 Task: Look for space in Moskovskiy, Russia from 6th September, 2023 to 15th September, 2023 for 6 adults in price range Rs.8000 to Rs.12000. Place can be entire place or private room with 6 bedrooms having 6 beds and 6 bathrooms. Property type can be house, flat, guest house. Amenities needed are: wifi, TV, free parkinig on premises, gym, breakfast. Booking option can be shelf check-in. Required host language is English.
Action: Mouse moved to (563, 112)
Screenshot: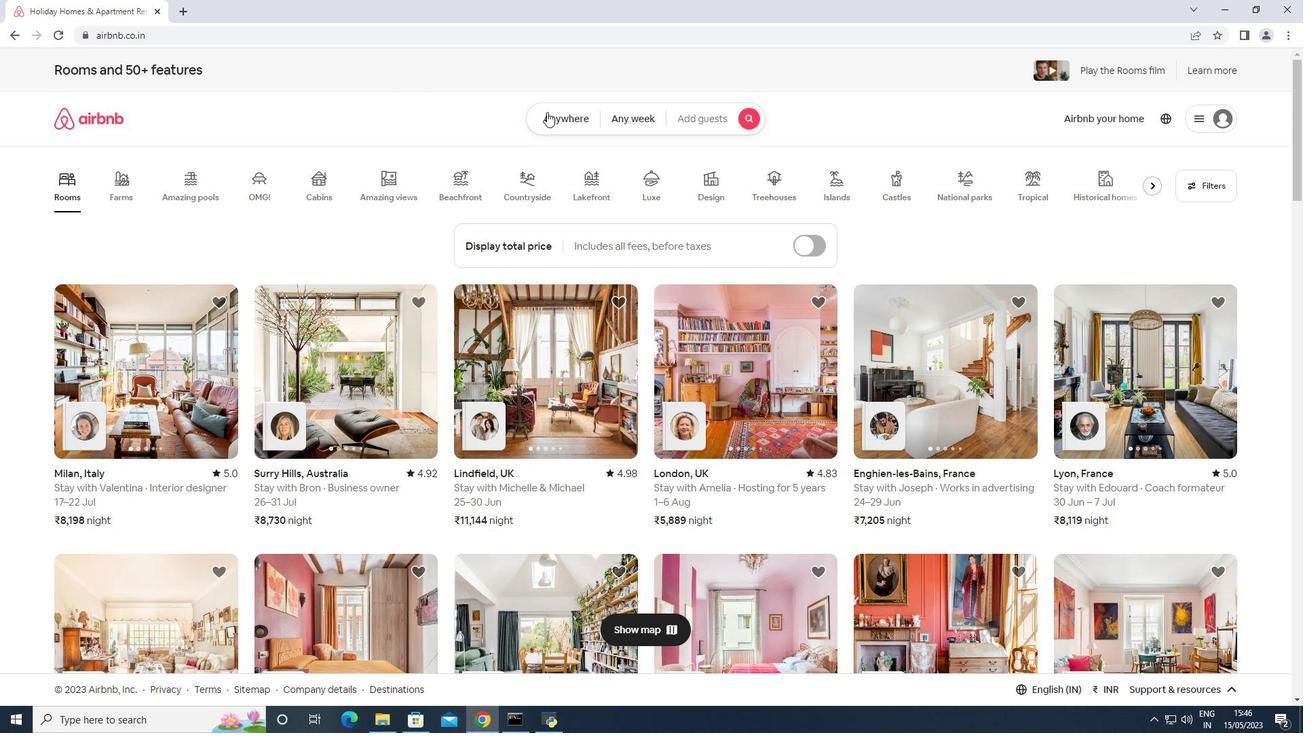 
Action: Mouse pressed left at (563, 112)
Screenshot: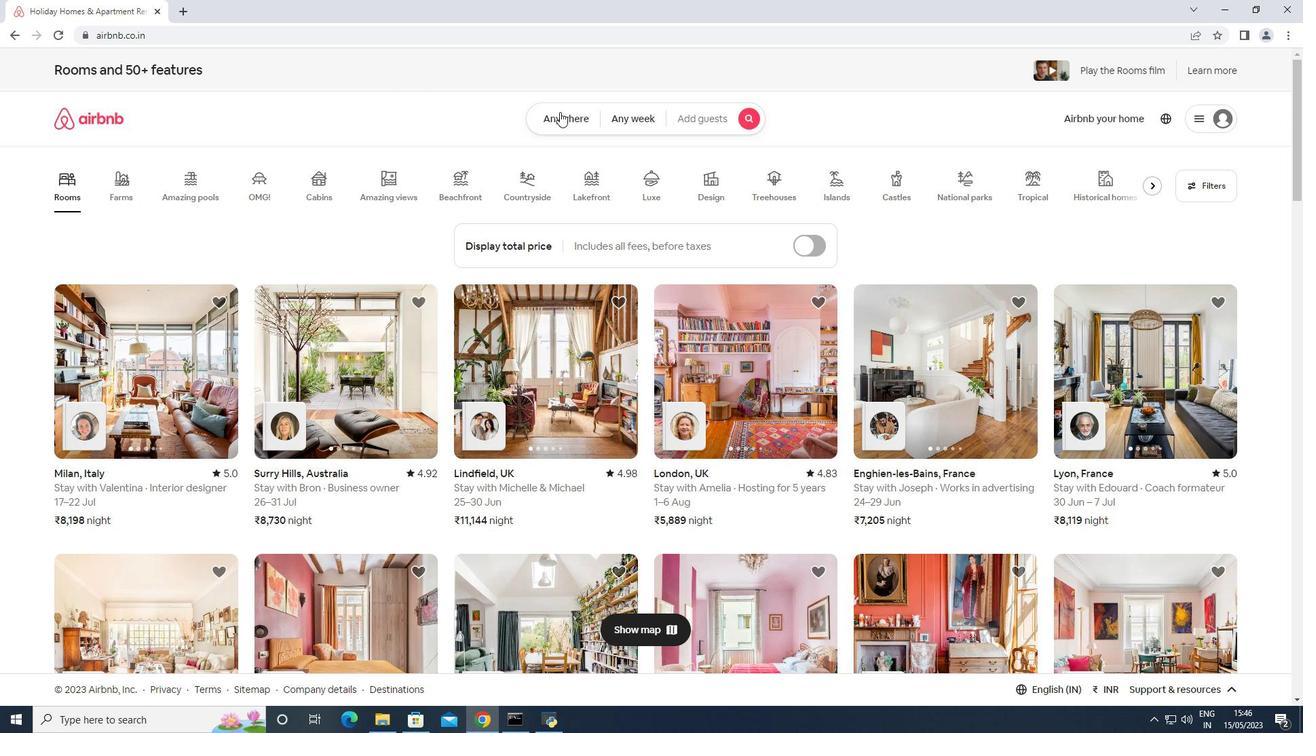 
Action: Mouse moved to (398, 170)
Screenshot: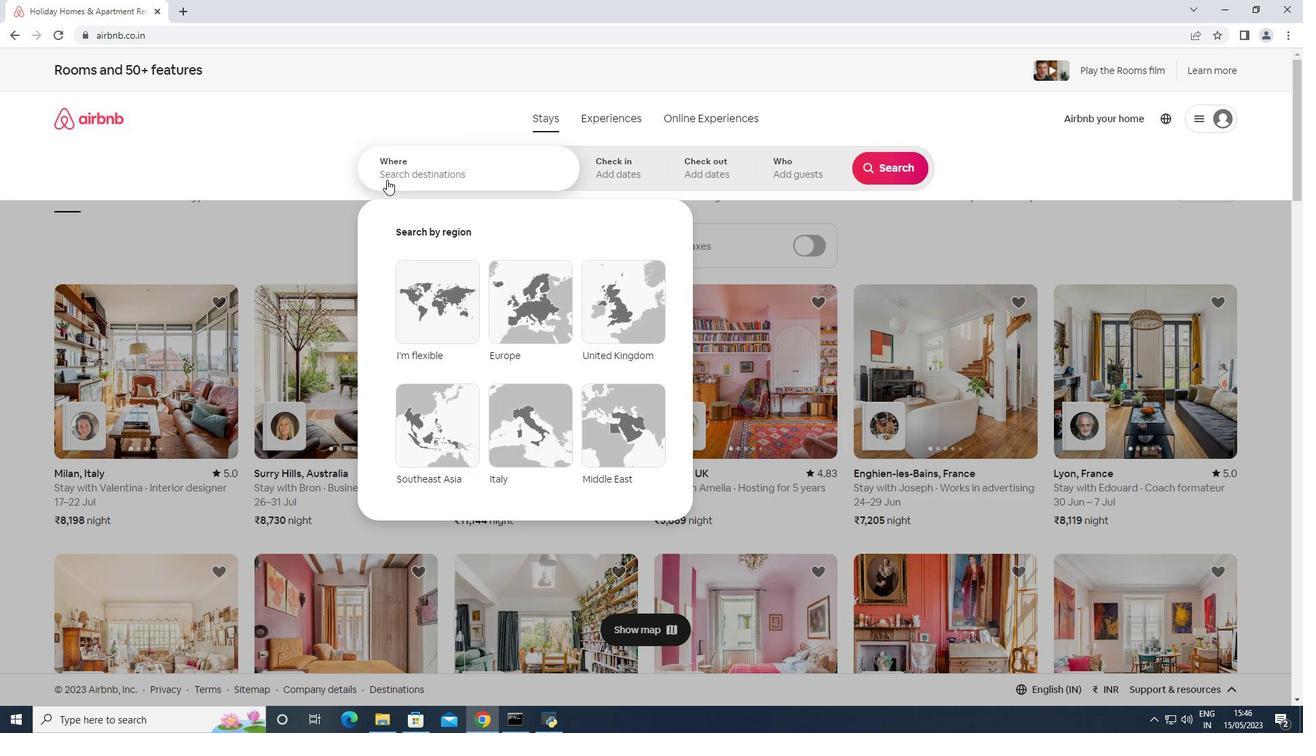 
Action: Mouse pressed left at (398, 170)
Screenshot: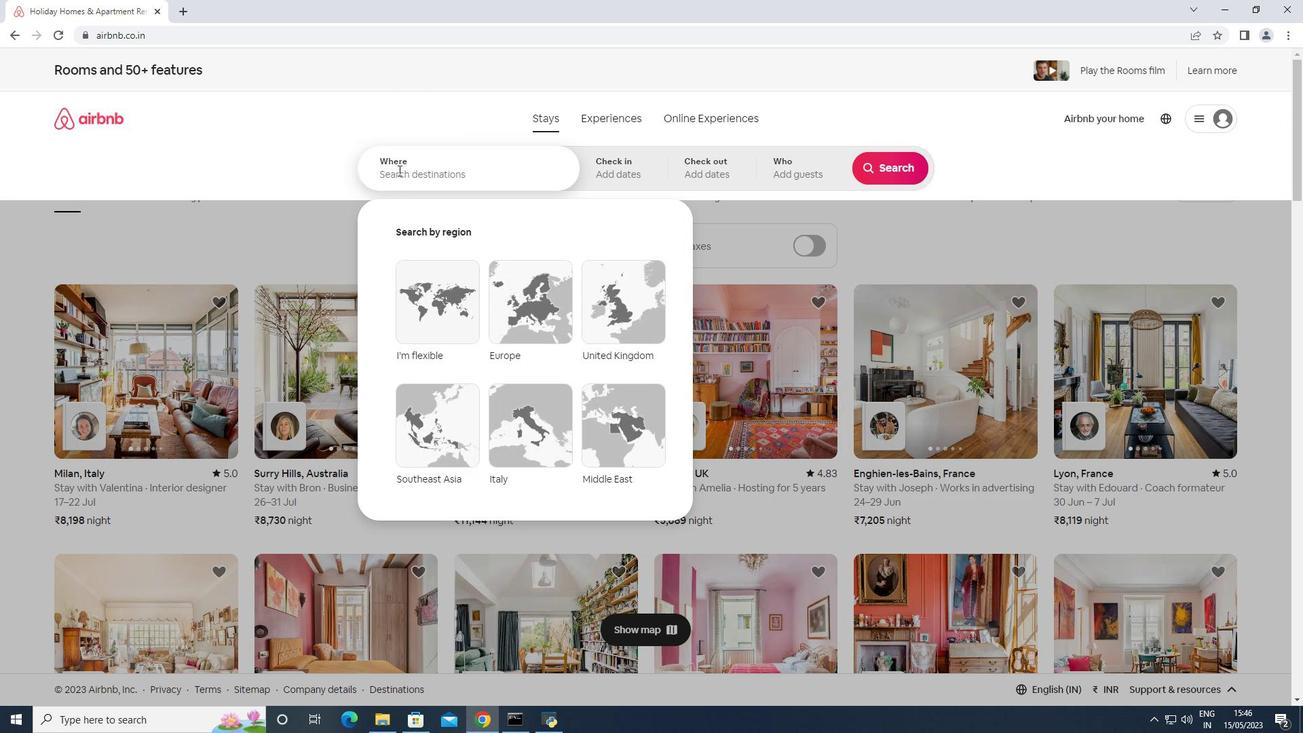 
Action: Key pressed <Key.shift>Moskovskiy,<Key.shift>Russia
Screenshot: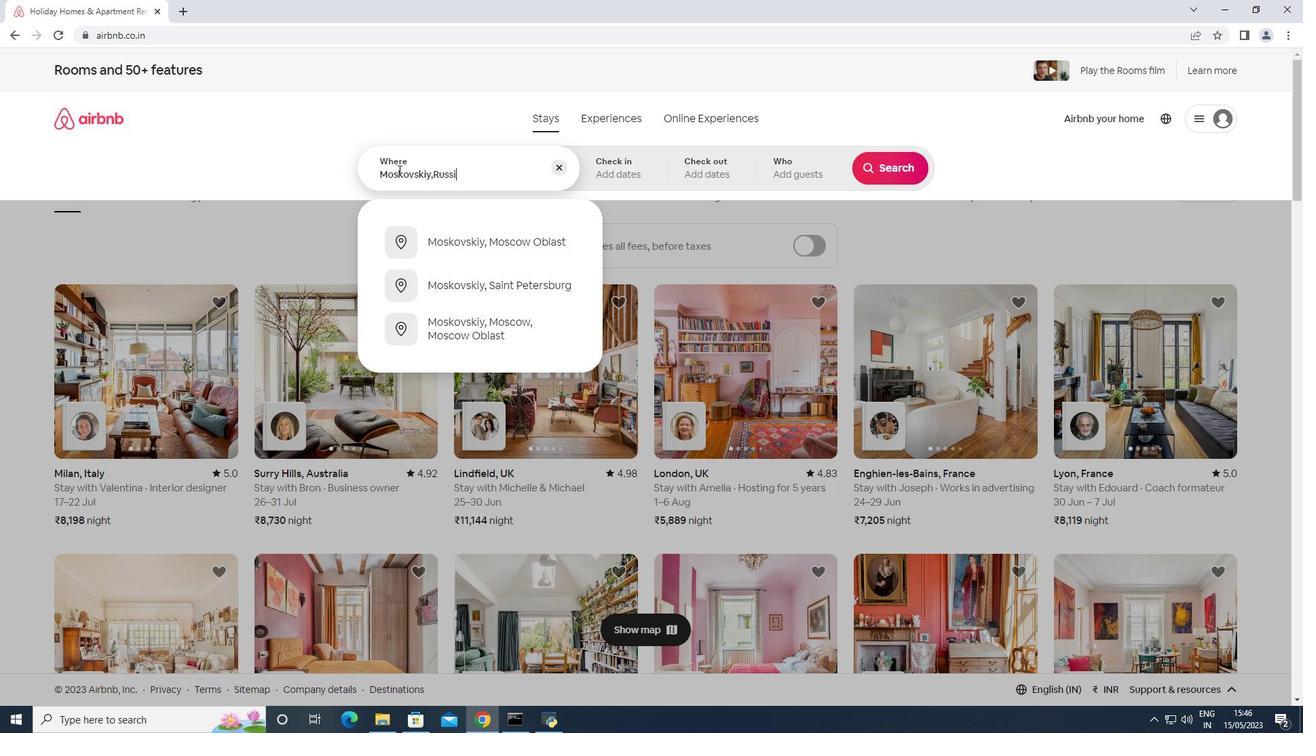 
Action: Mouse moved to (604, 160)
Screenshot: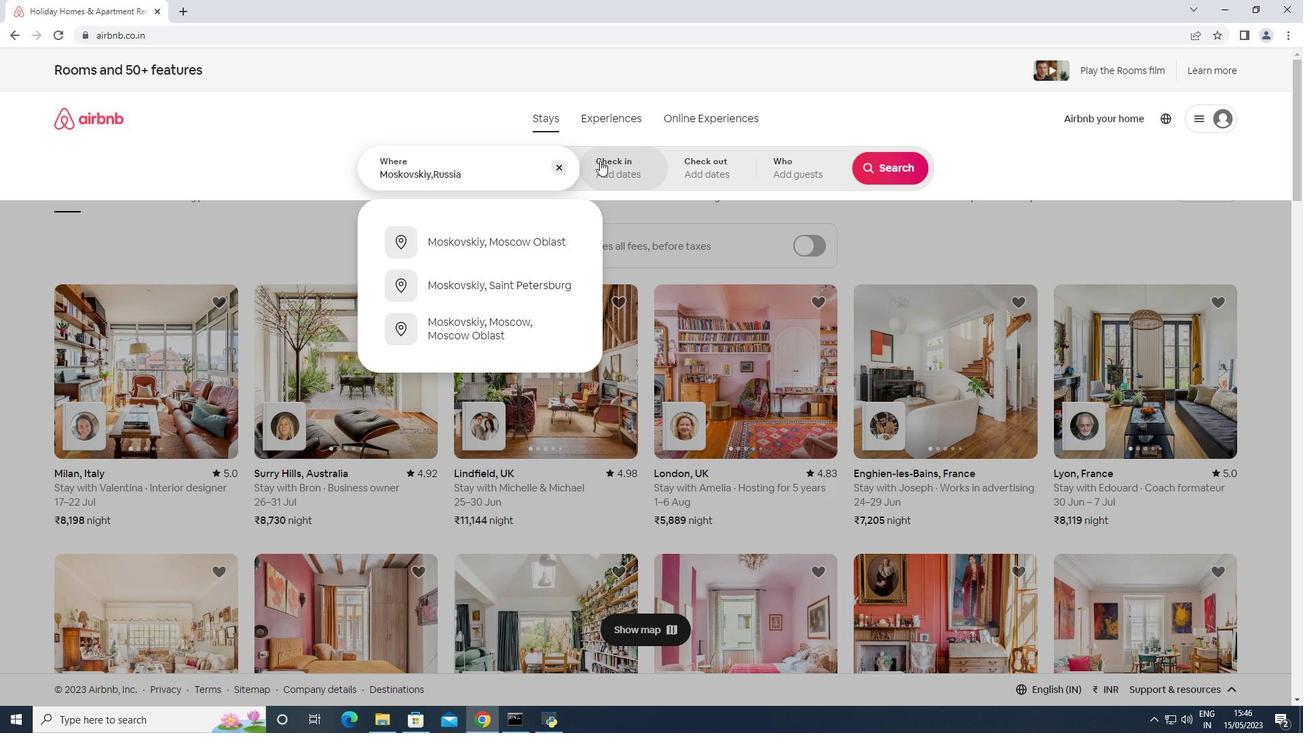 
Action: Mouse pressed left at (604, 160)
Screenshot: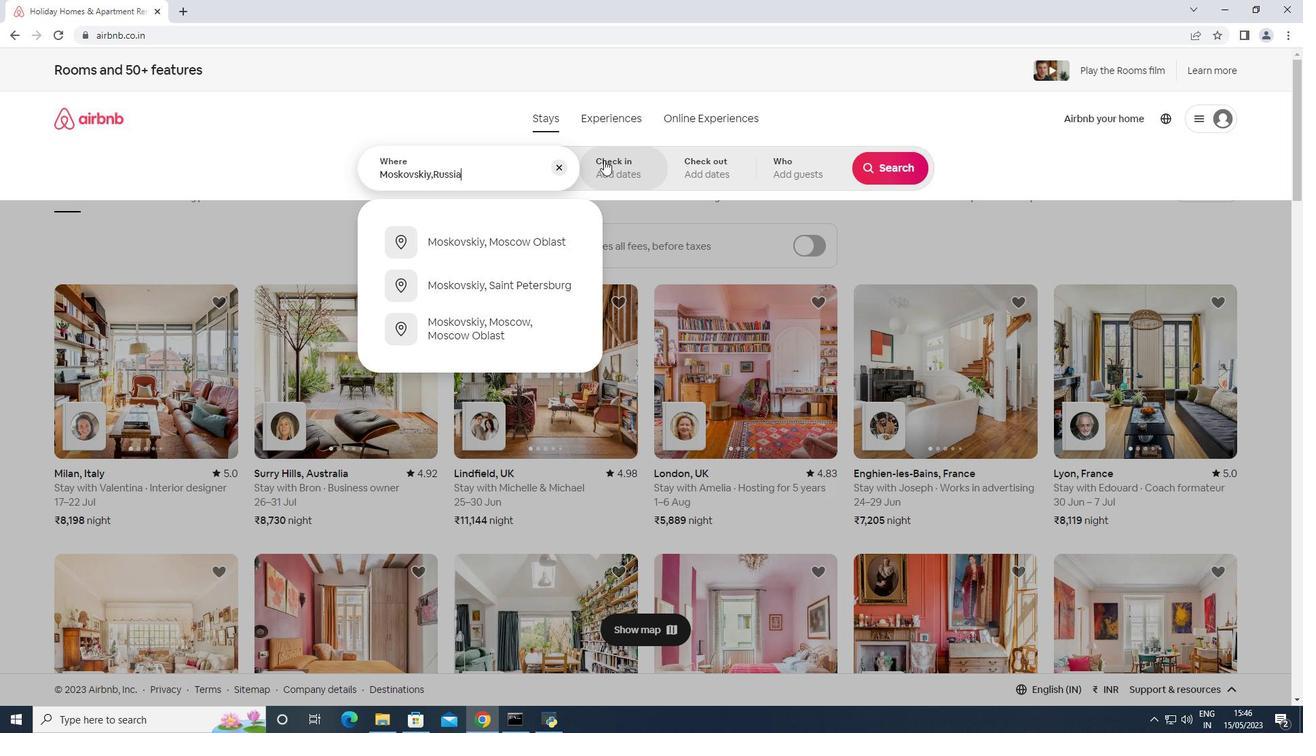
Action: Mouse moved to (884, 279)
Screenshot: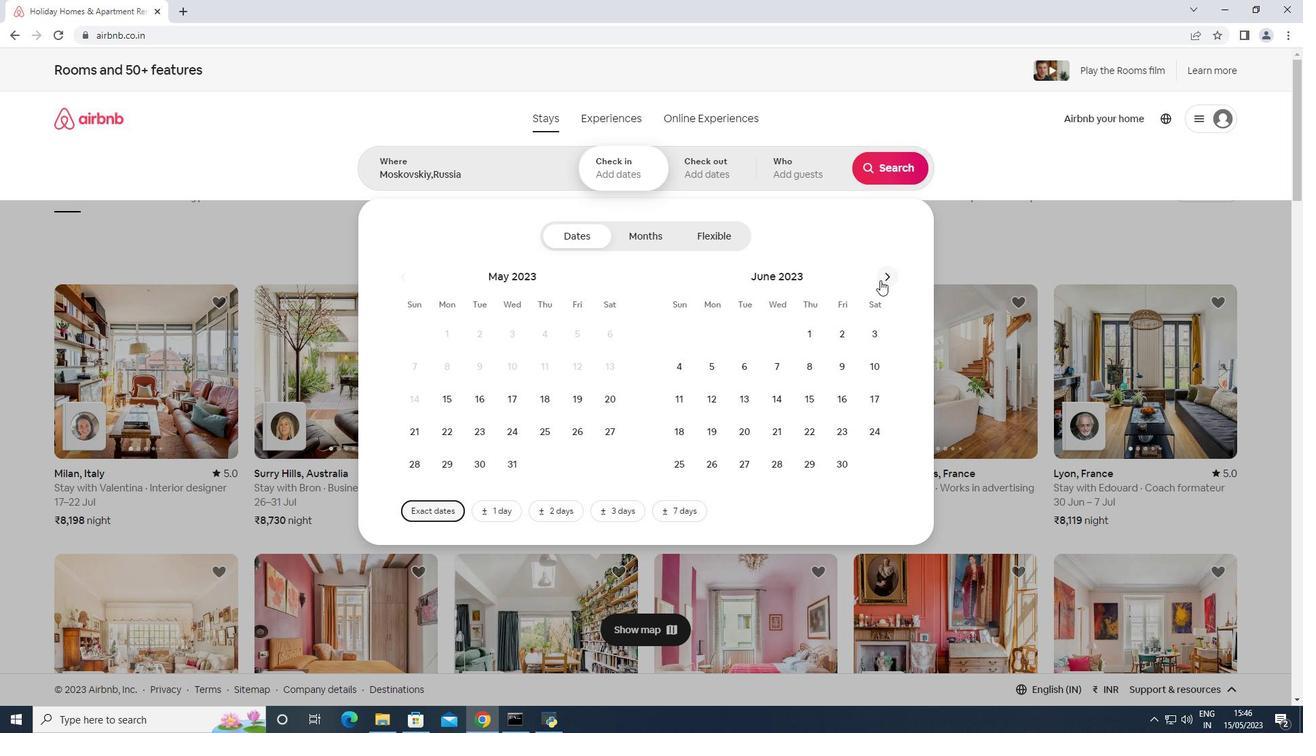 
Action: Mouse pressed left at (884, 279)
Screenshot: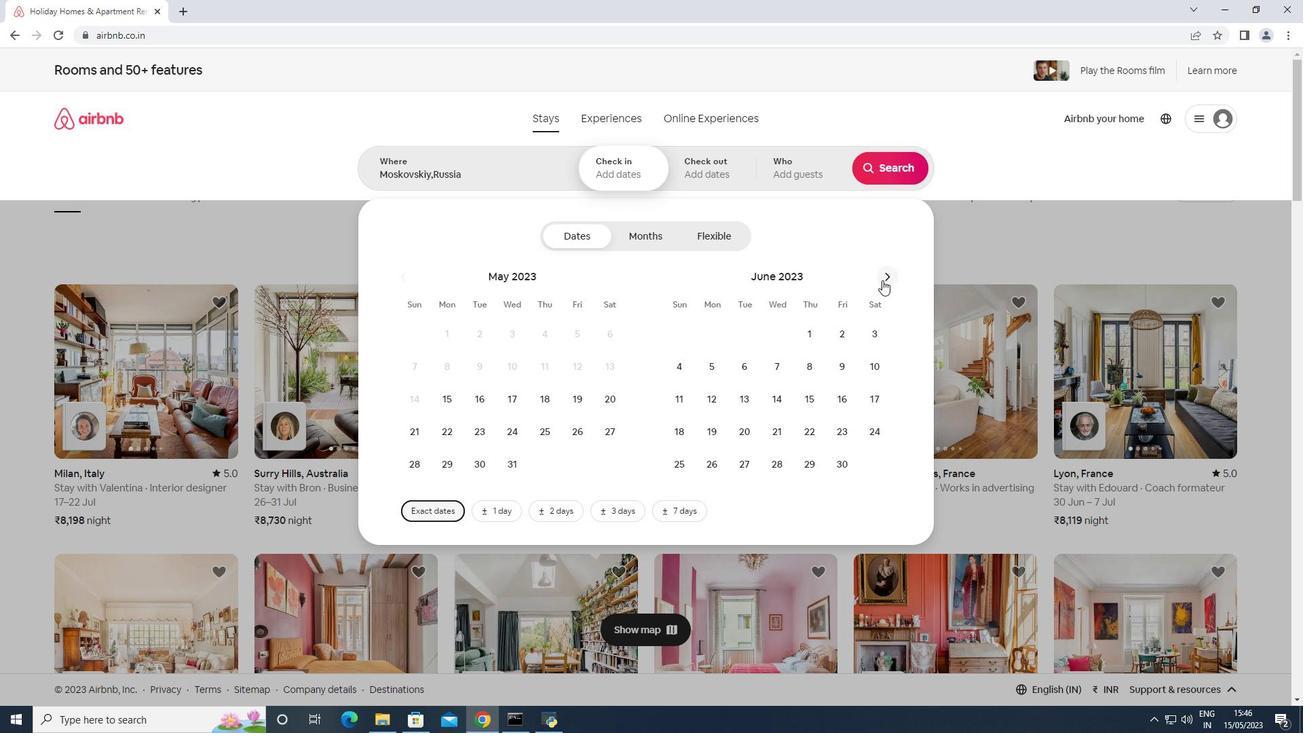 
Action: Mouse pressed left at (884, 279)
Screenshot: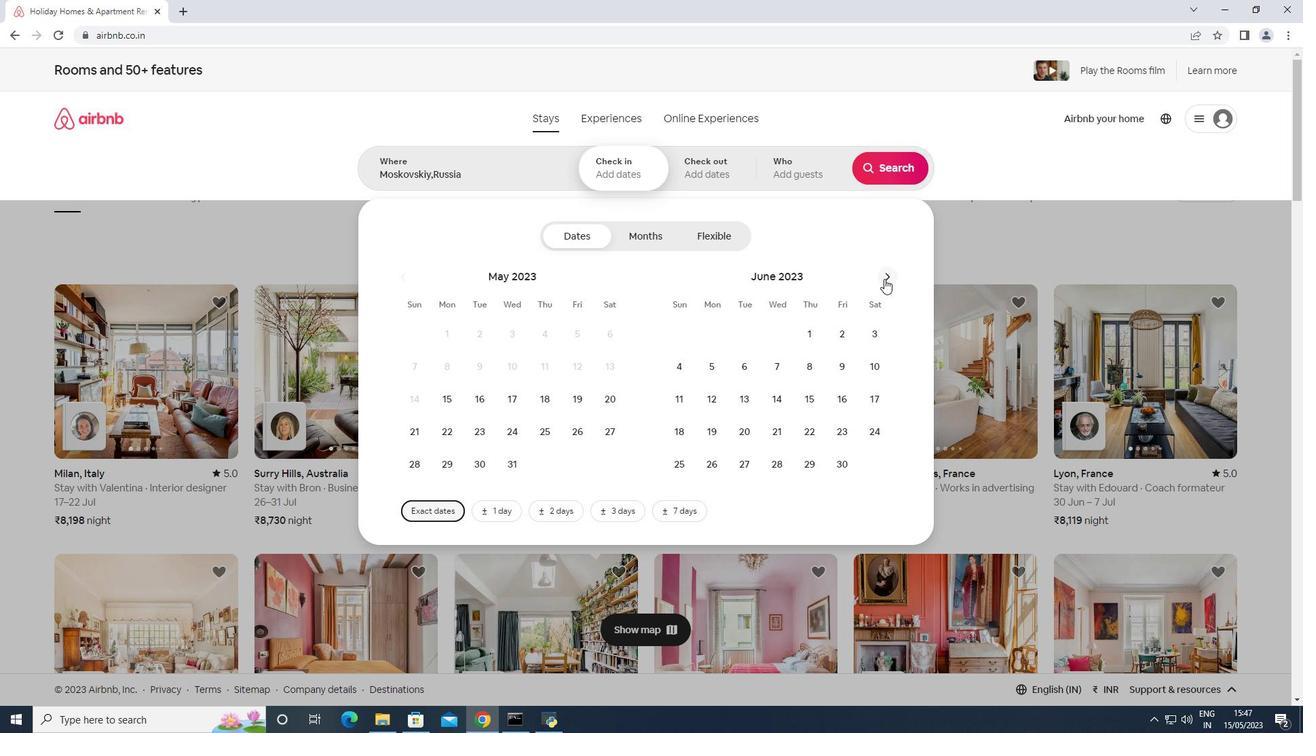 
Action: Mouse pressed left at (884, 279)
Screenshot: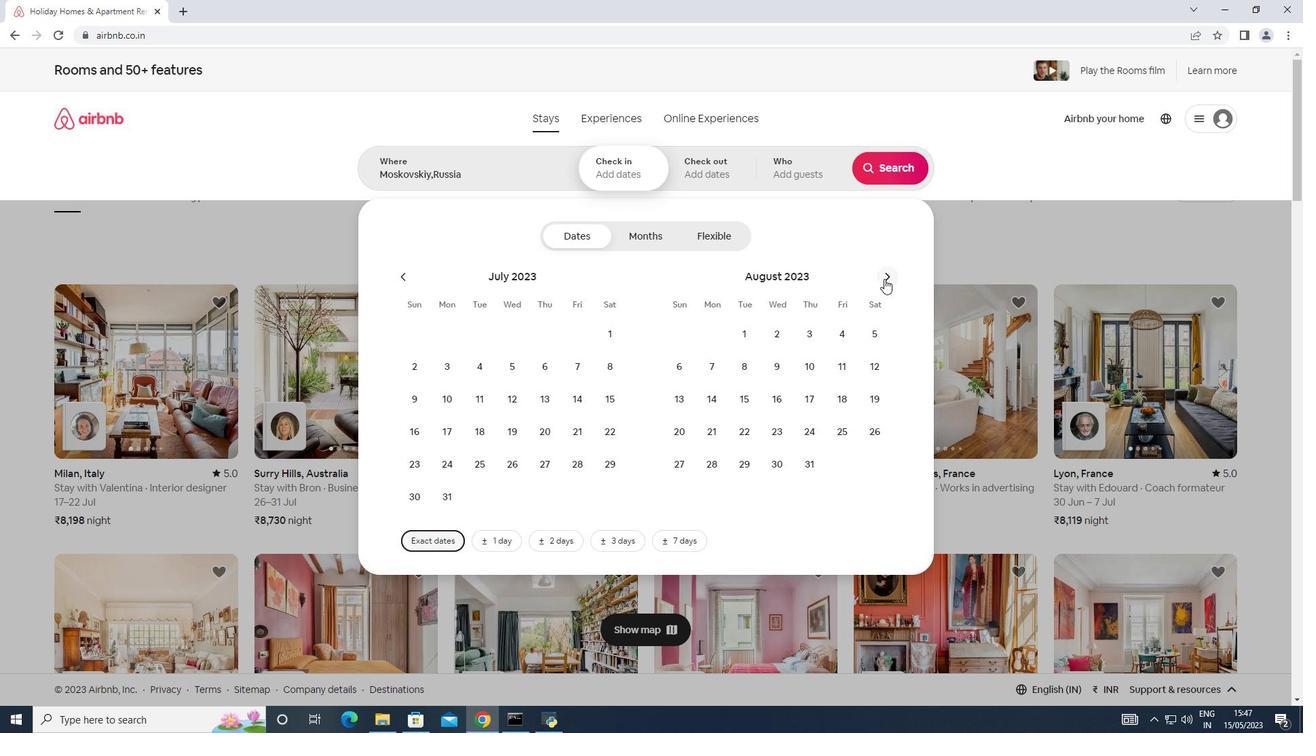 
Action: Mouse moved to (783, 354)
Screenshot: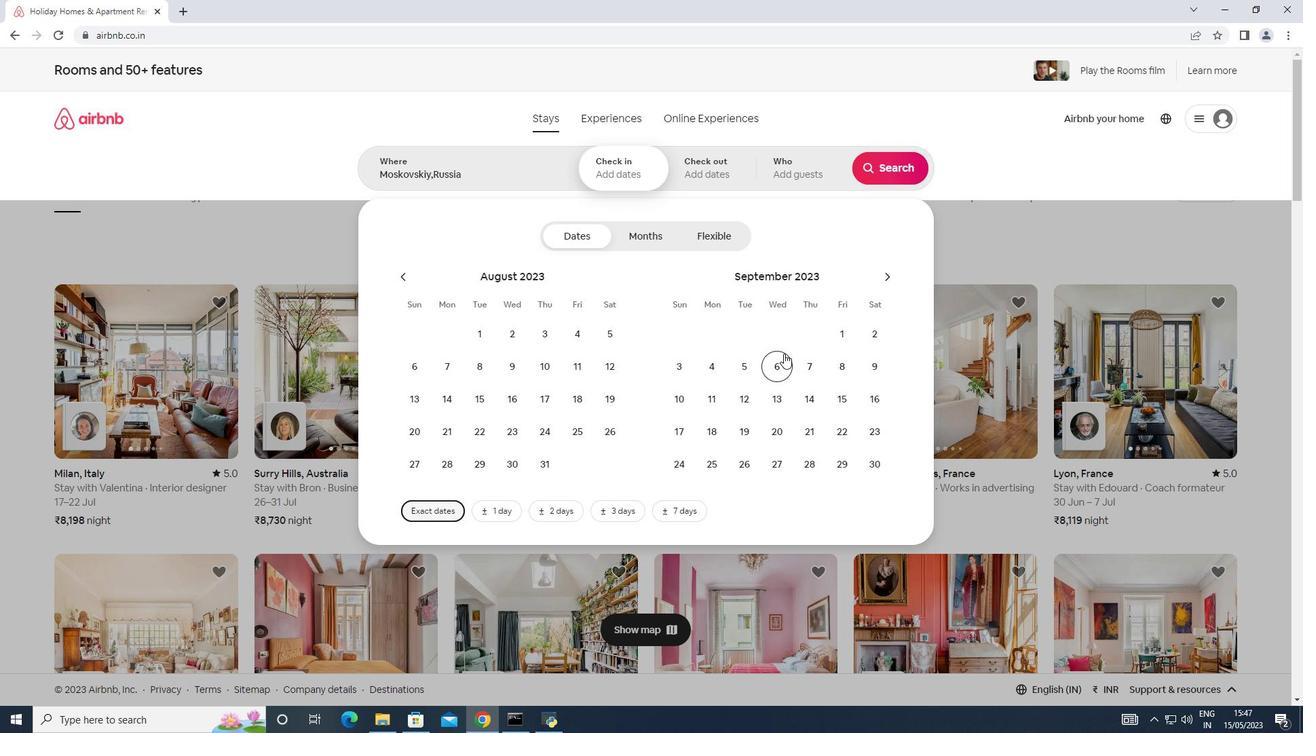 
Action: Mouse pressed left at (783, 354)
Screenshot: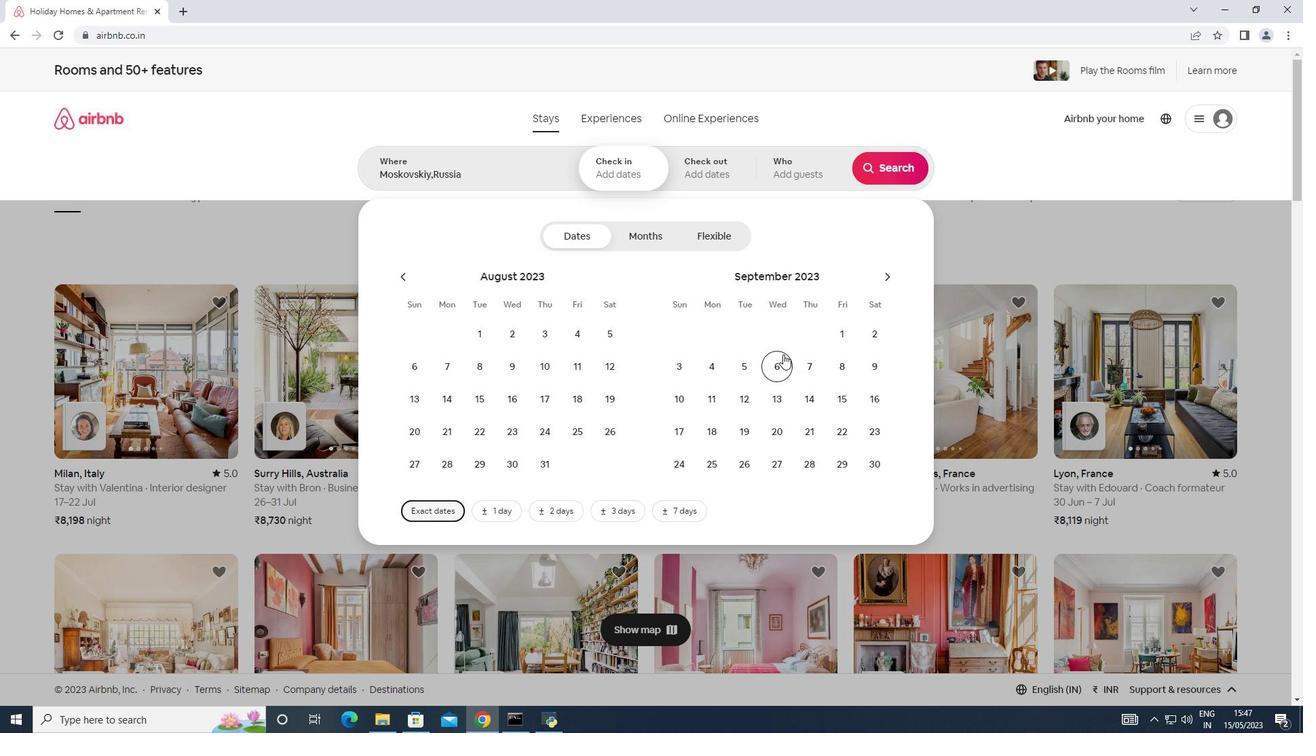 
Action: Mouse moved to (842, 401)
Screenshot: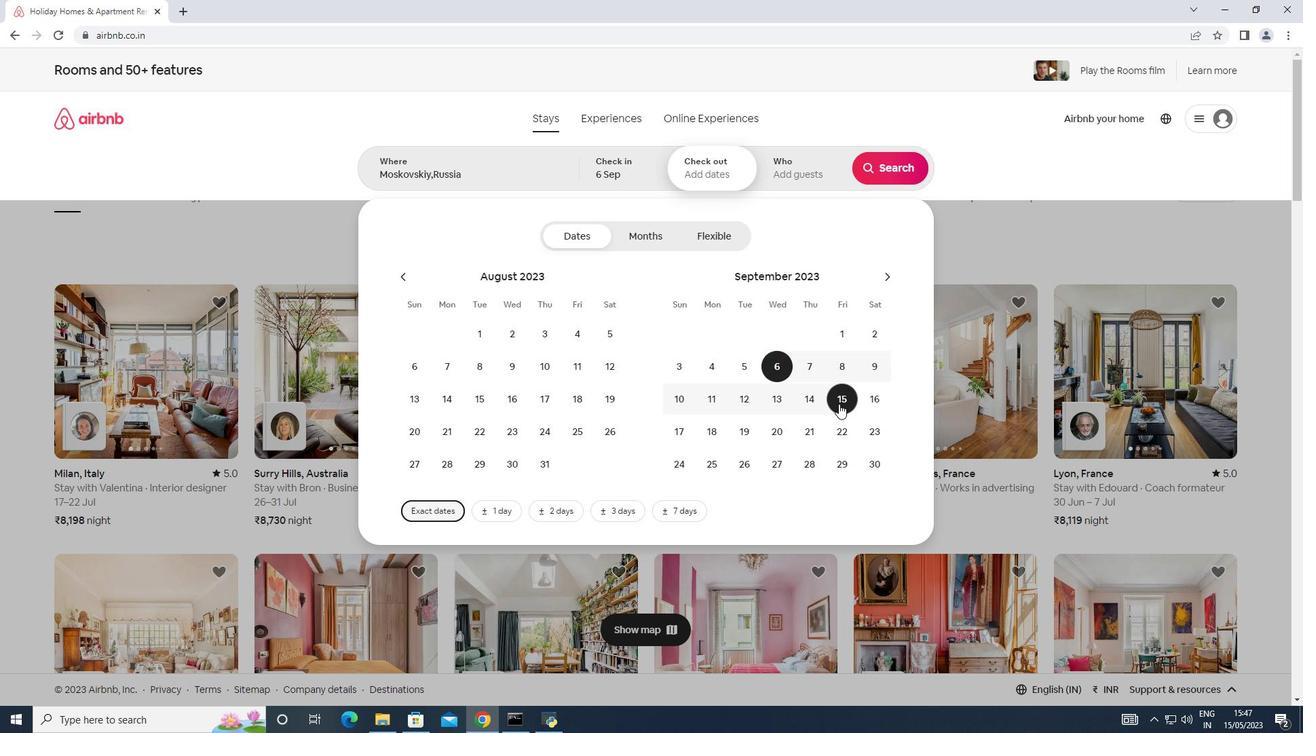 
Action: Mouse pressed left at (842, 401)
Screenshot: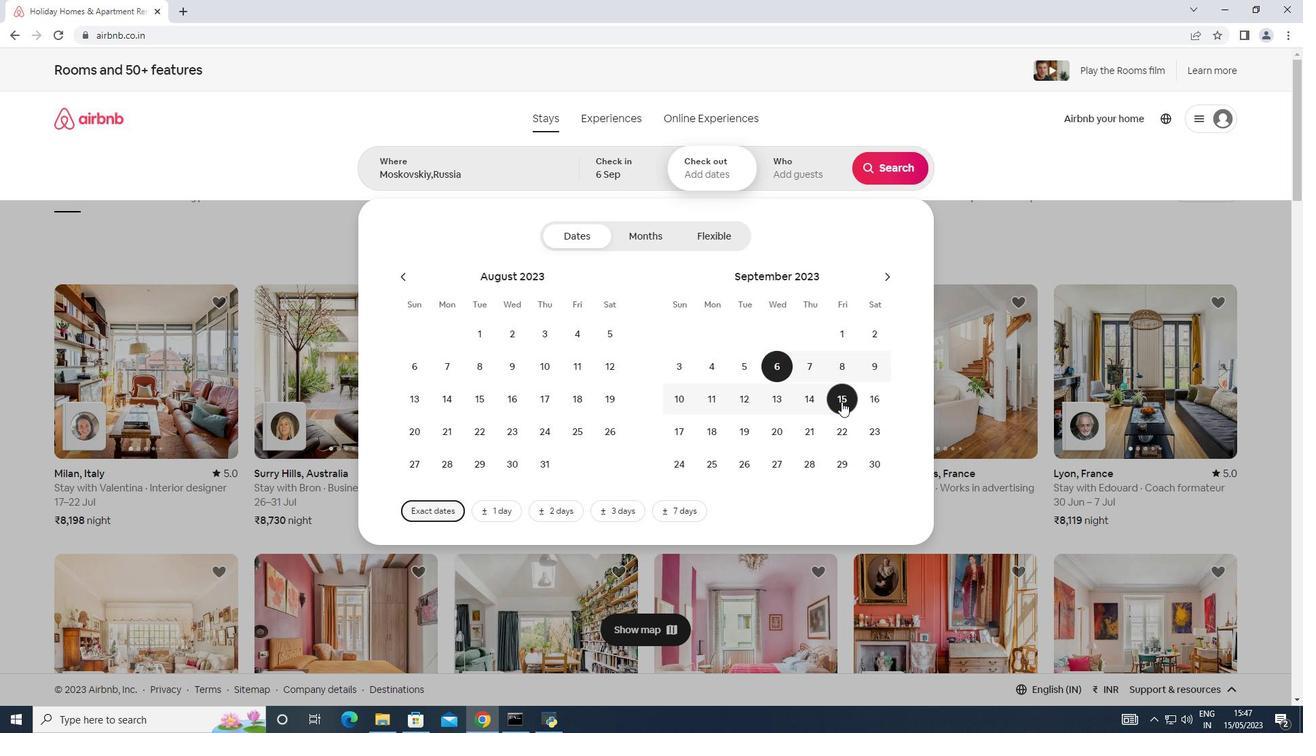
Action: Mouse moved to (782, 167)
Screenshot: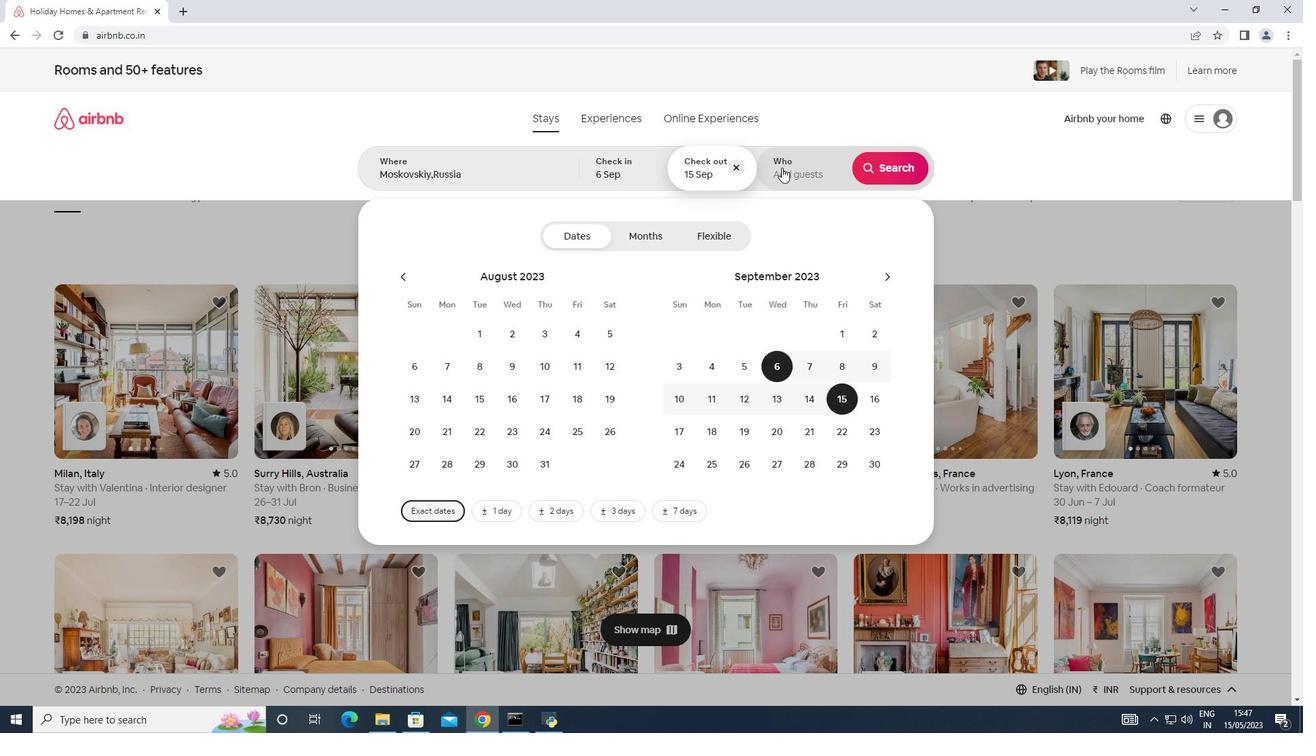 
Action: Mouse pressed left at (782, 167)
Screenshot: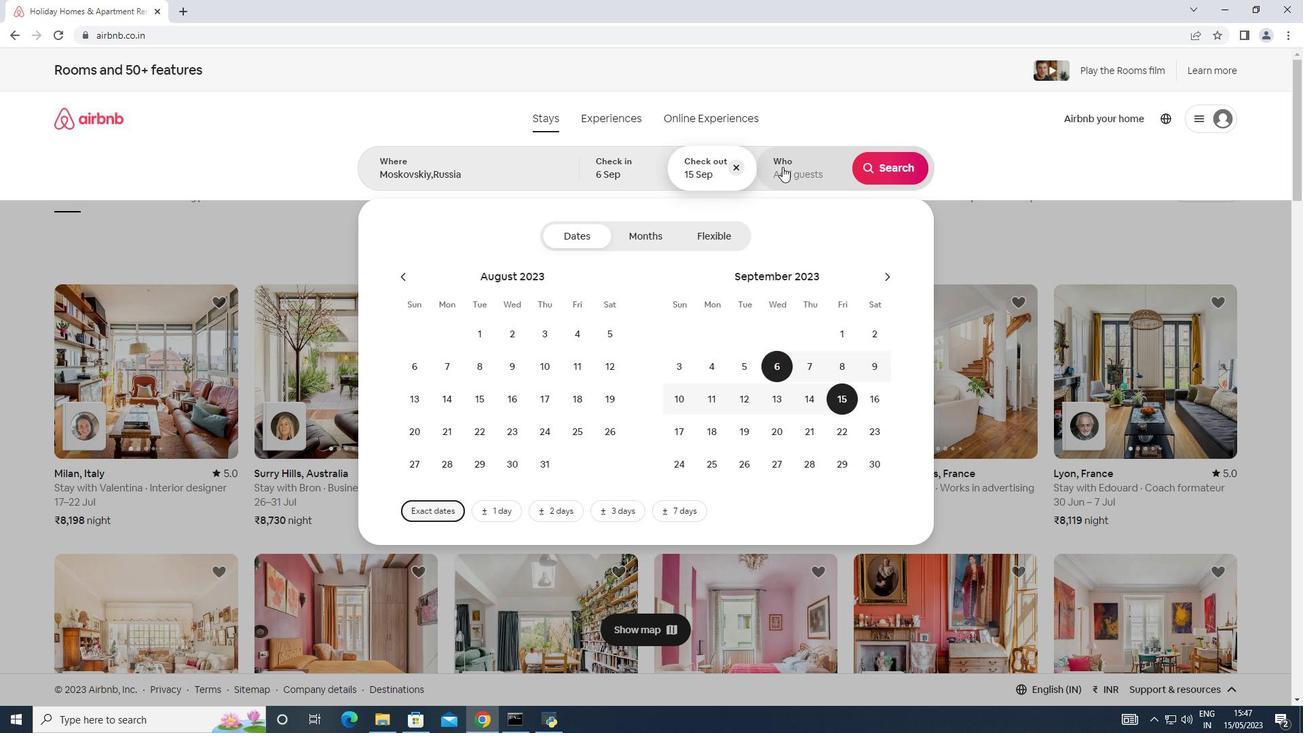 
Action: Mouse moved to (900, 236)
Screenshot: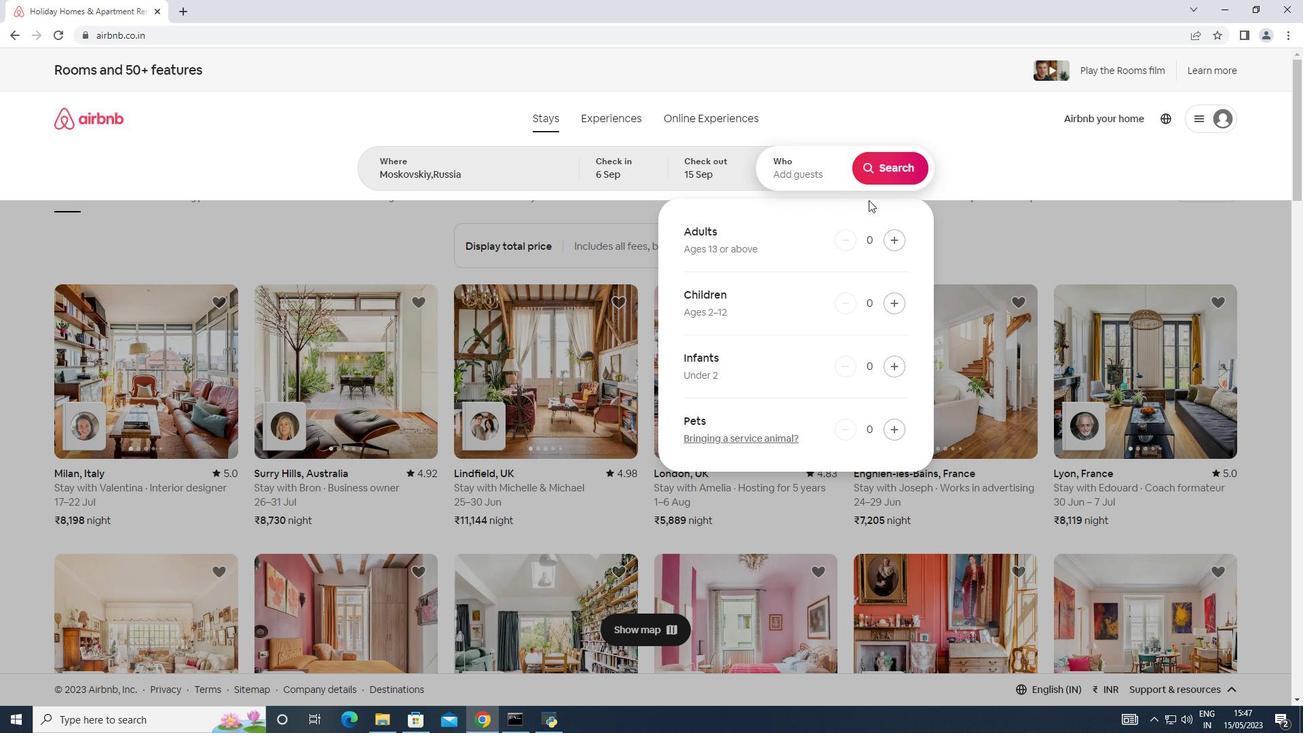 
Action: Mouse pressed left at (900, 236)
Screenshot: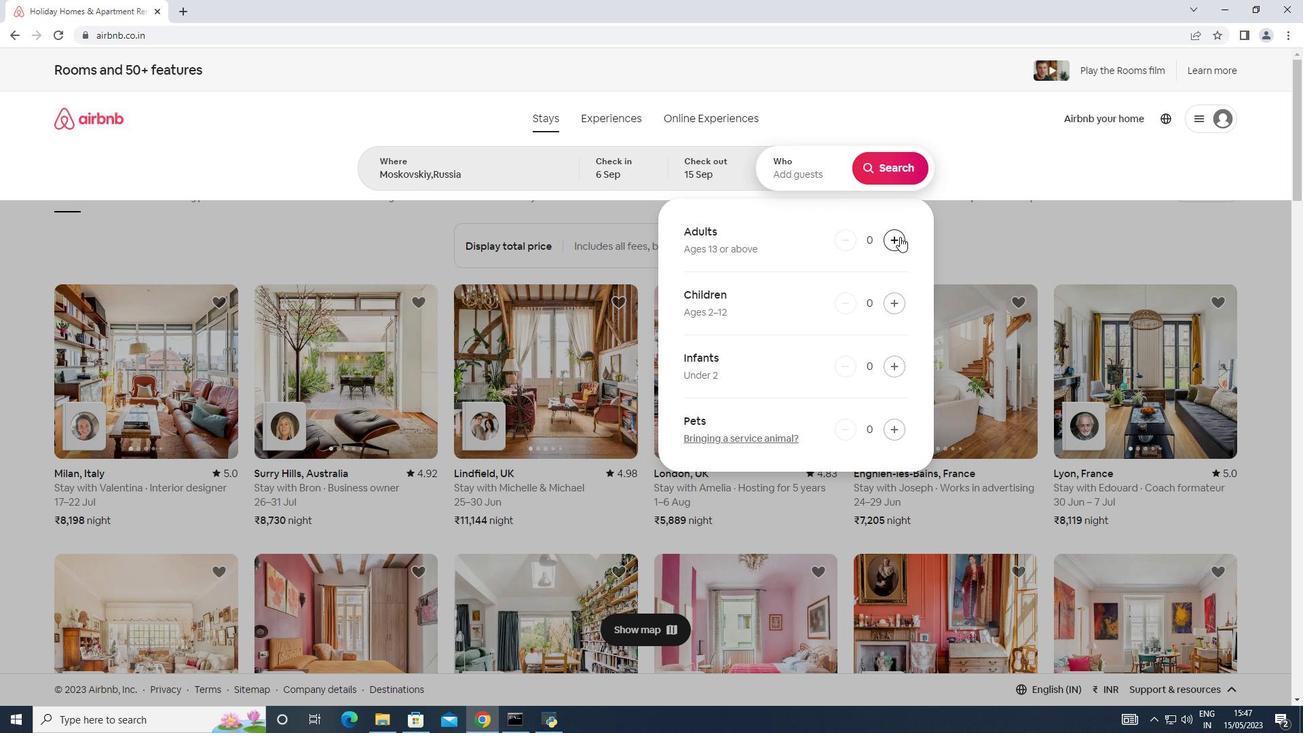 
Action: Mouse pressed left at (900, 236)
Screenshot: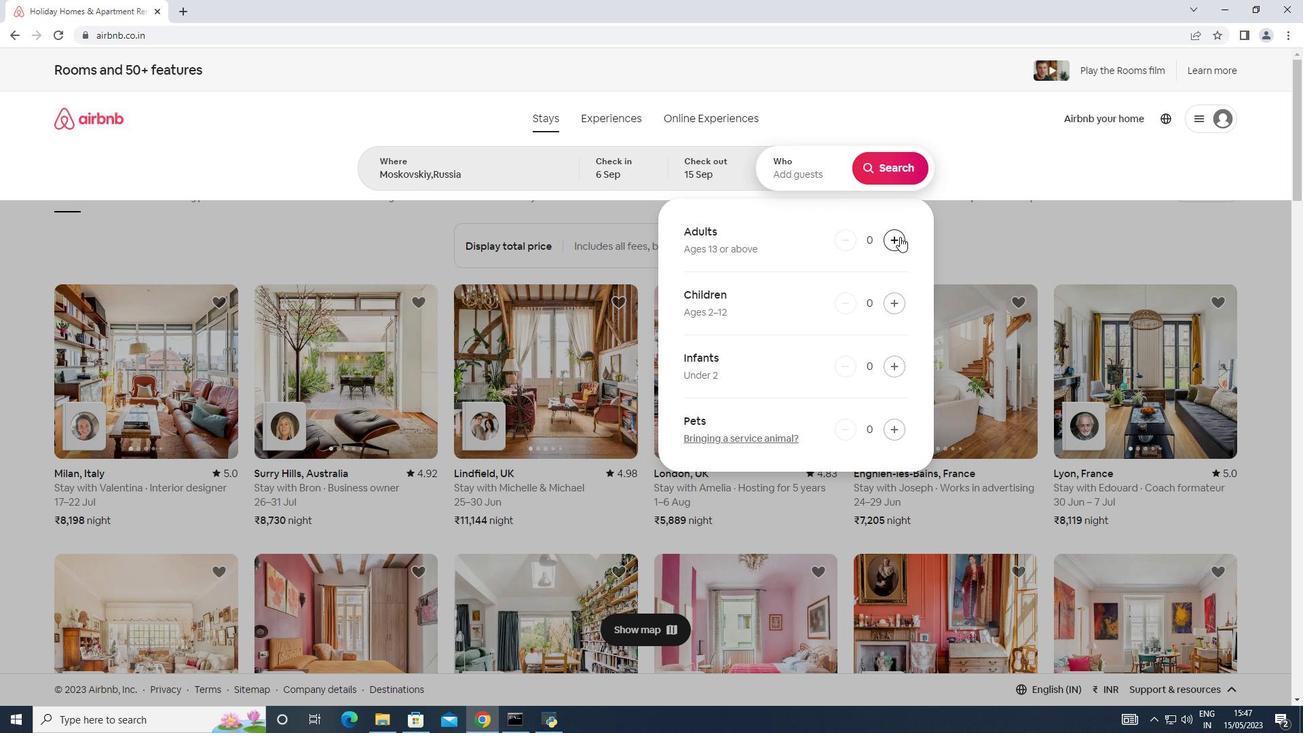 
Action: Mouse pressed left at (900, 236)
Screenshot: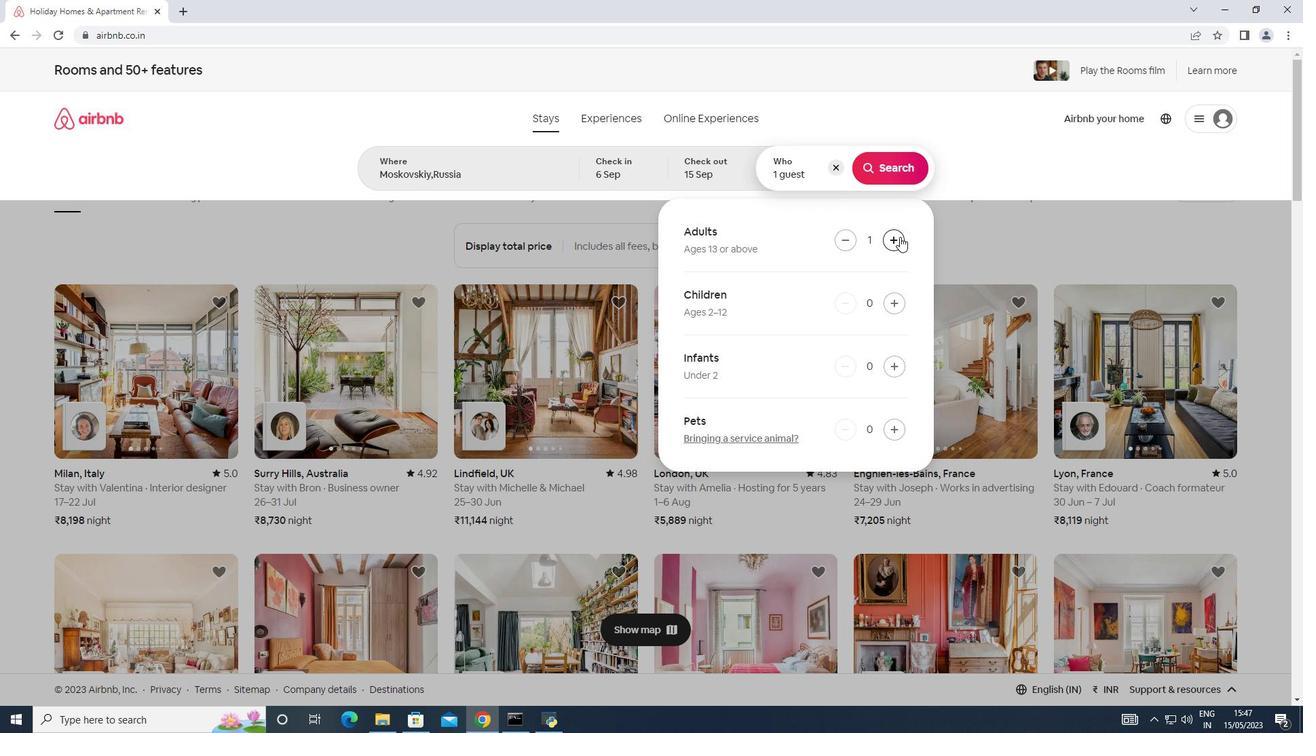 
Action: Mouse pressed left at (900, 236)
Screenshot: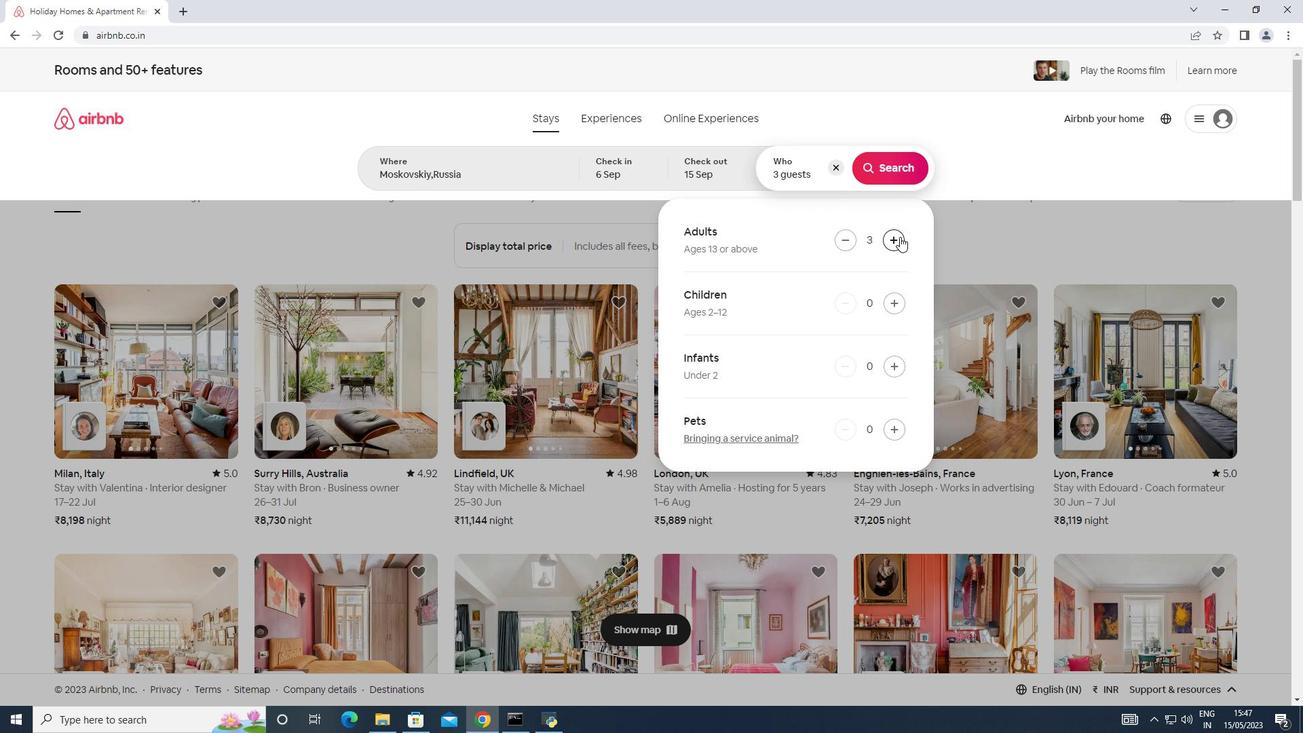 
Action: Mouse pressed left at (900, 236)
Screenshot: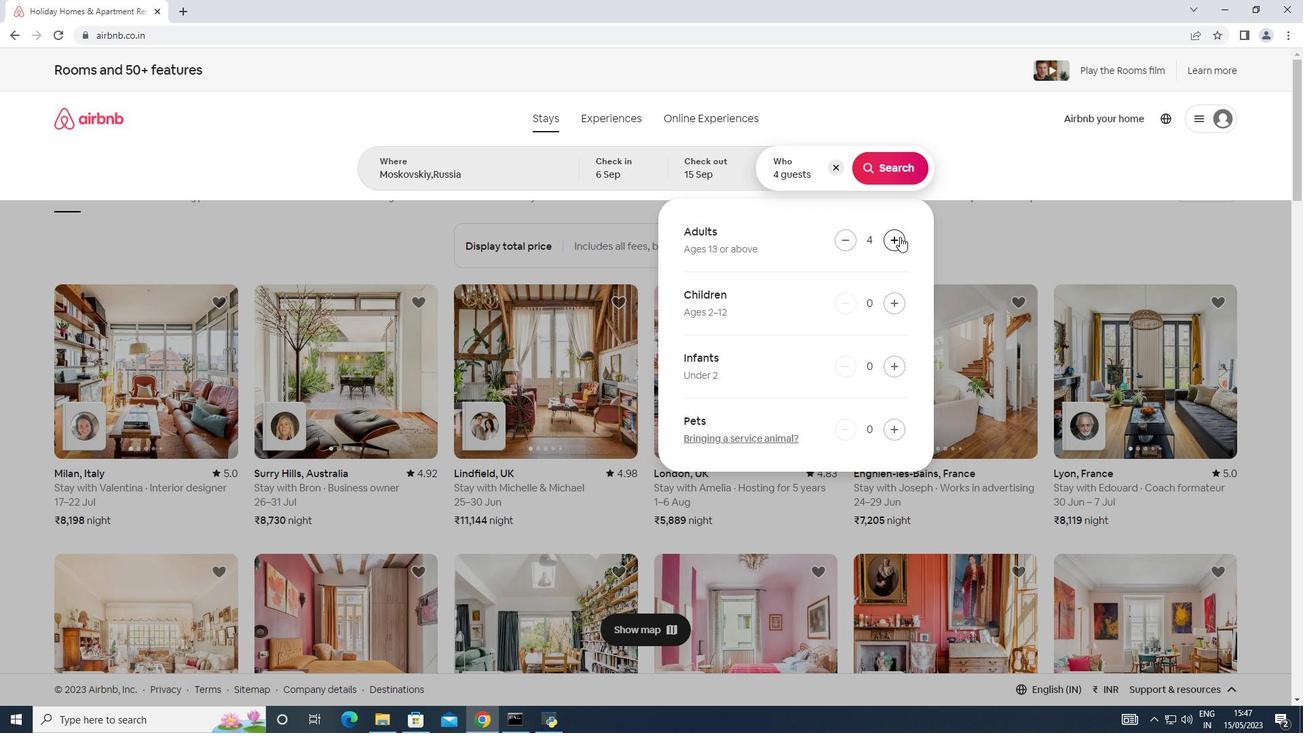 
Action: Mouse pressed left at (900, 236)
Screenshot: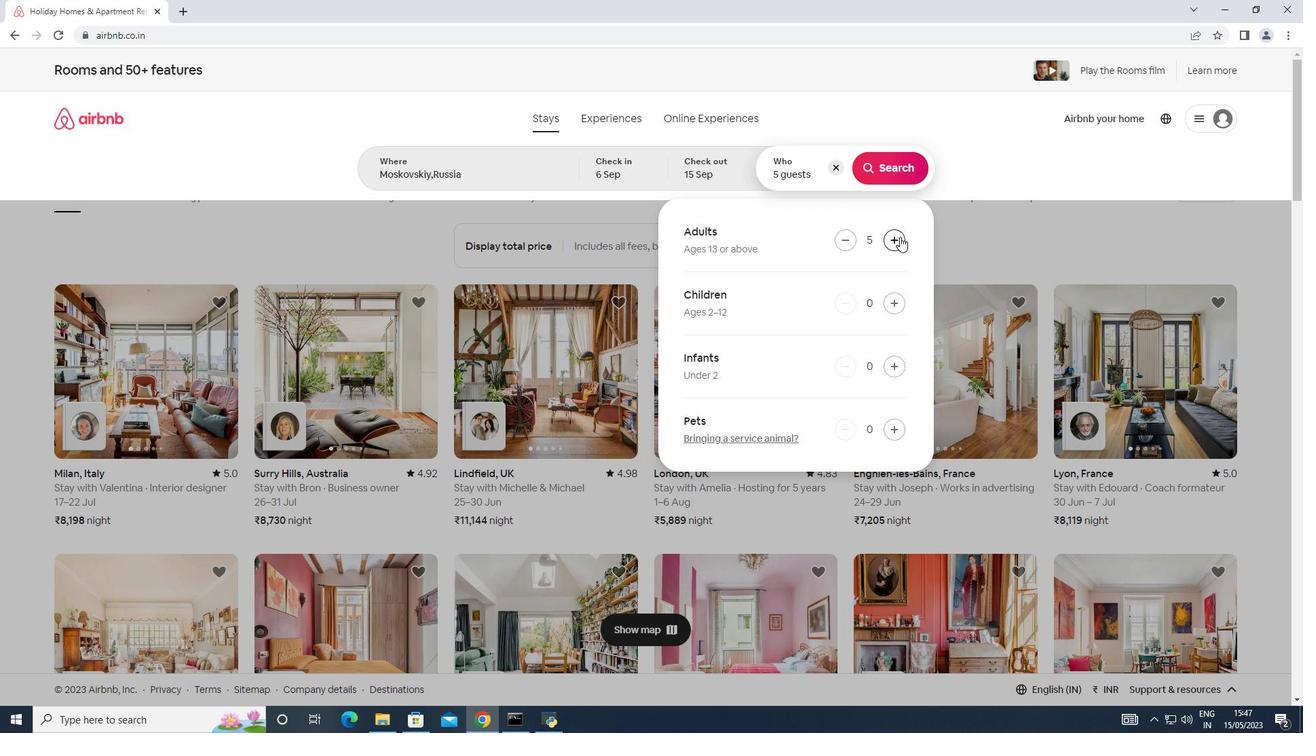 
Action: Mouse moved to (891, 162)
Screenshot: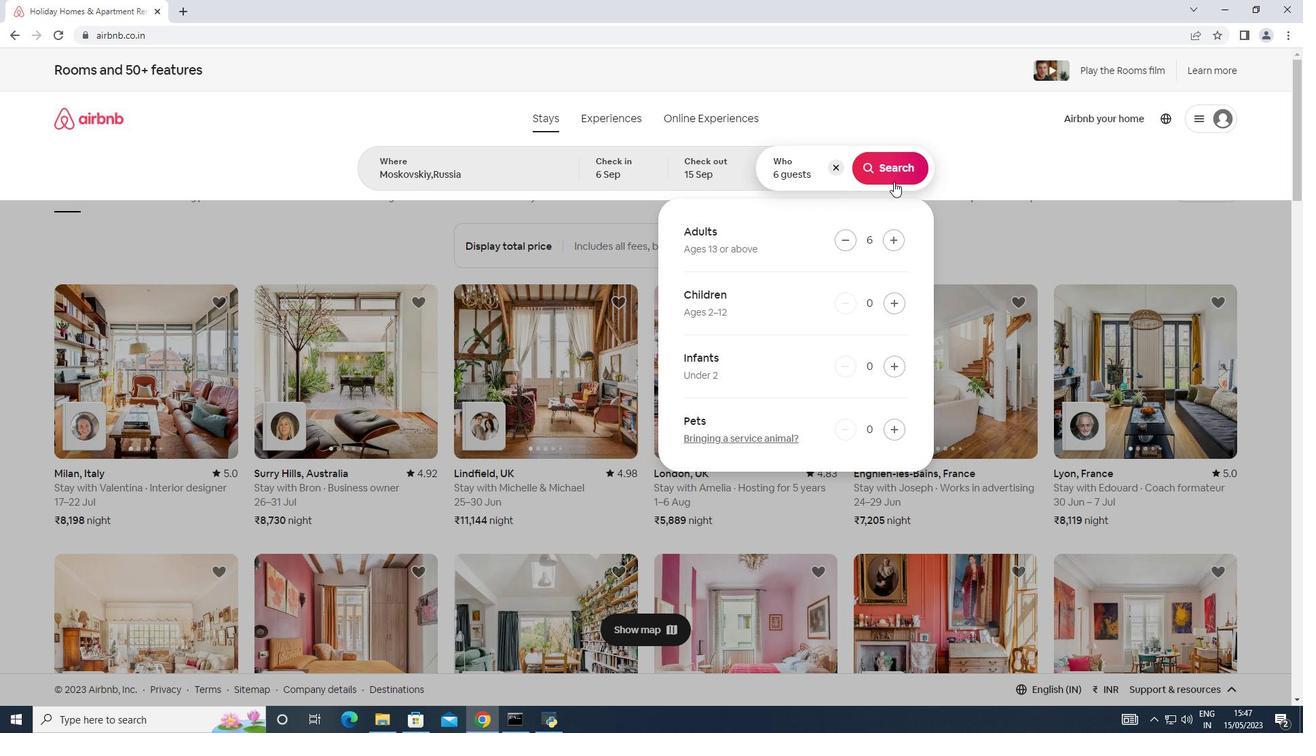 
Action: Mouse pressed left at (891, 162)
Screenshot: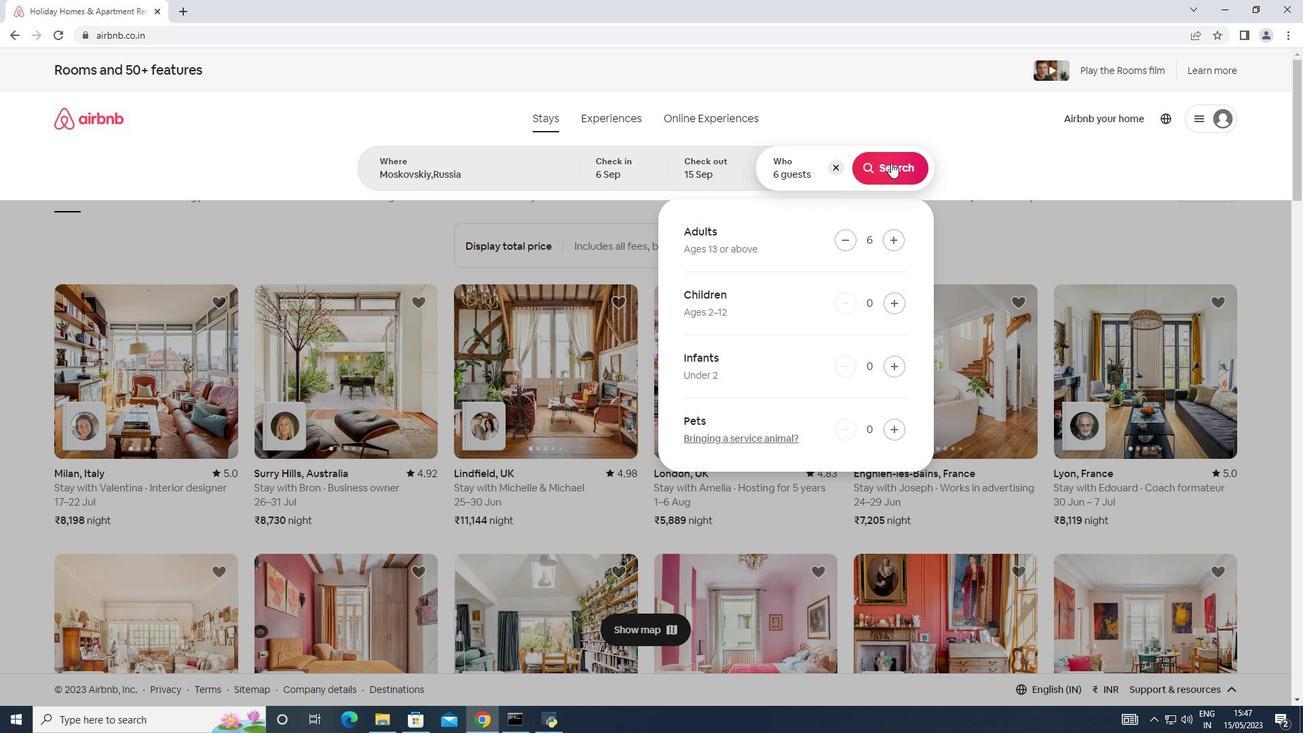 
Action: Mouse moved to (1259, 128)
Screenshot: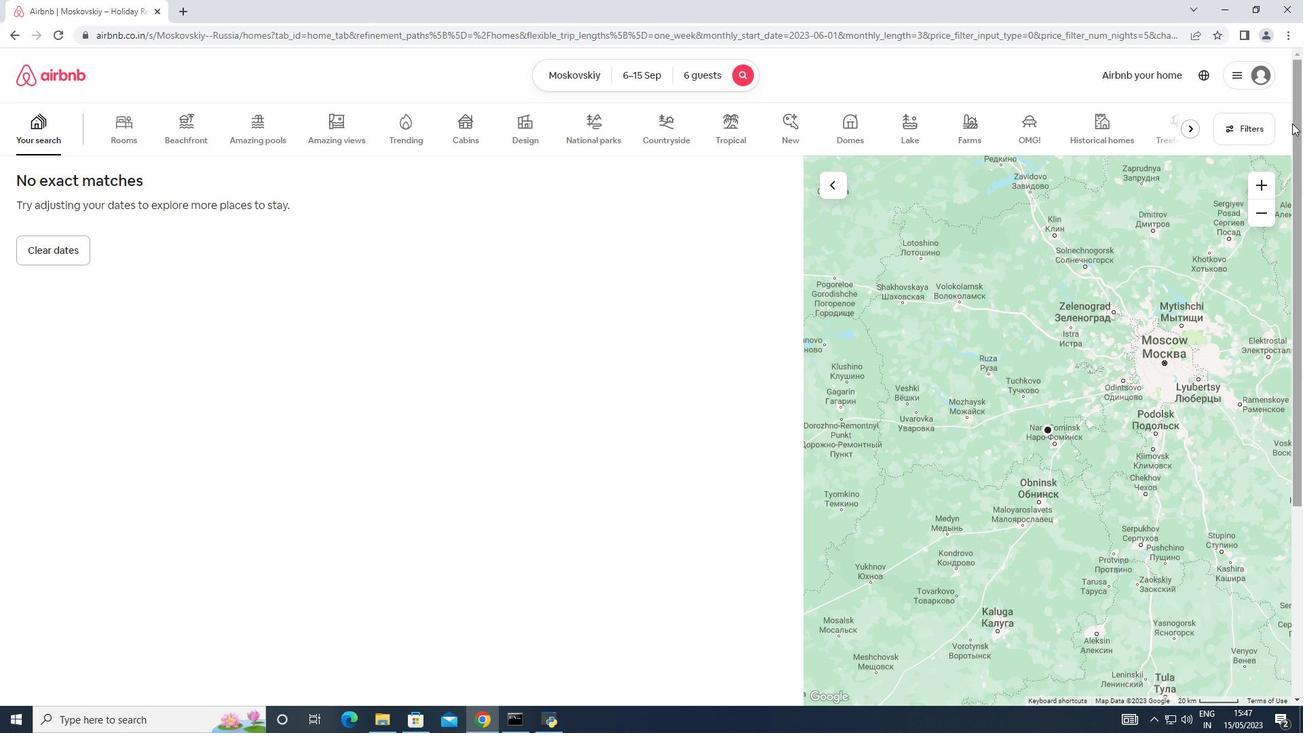 
Action: Mouse pressed left at (1259, 128)
Screenshot: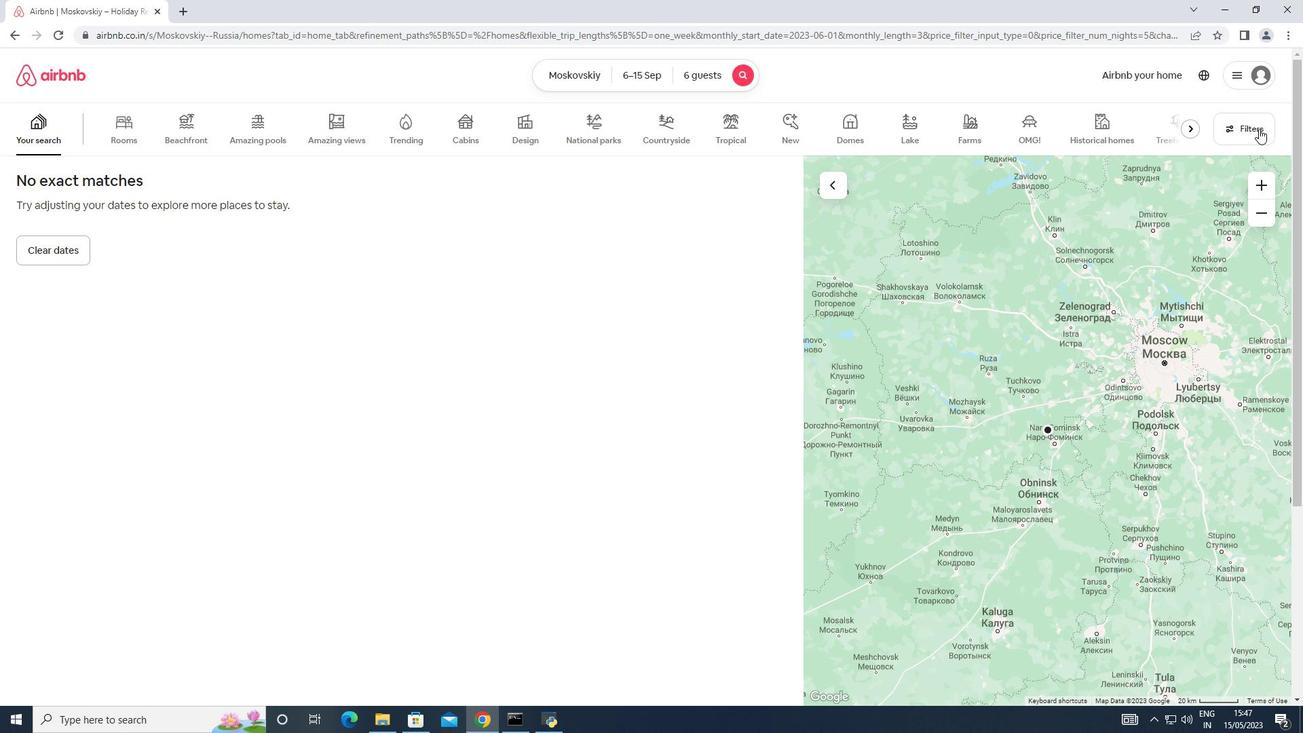 
Action: Mouse moved to (487, 463)
Screenshot: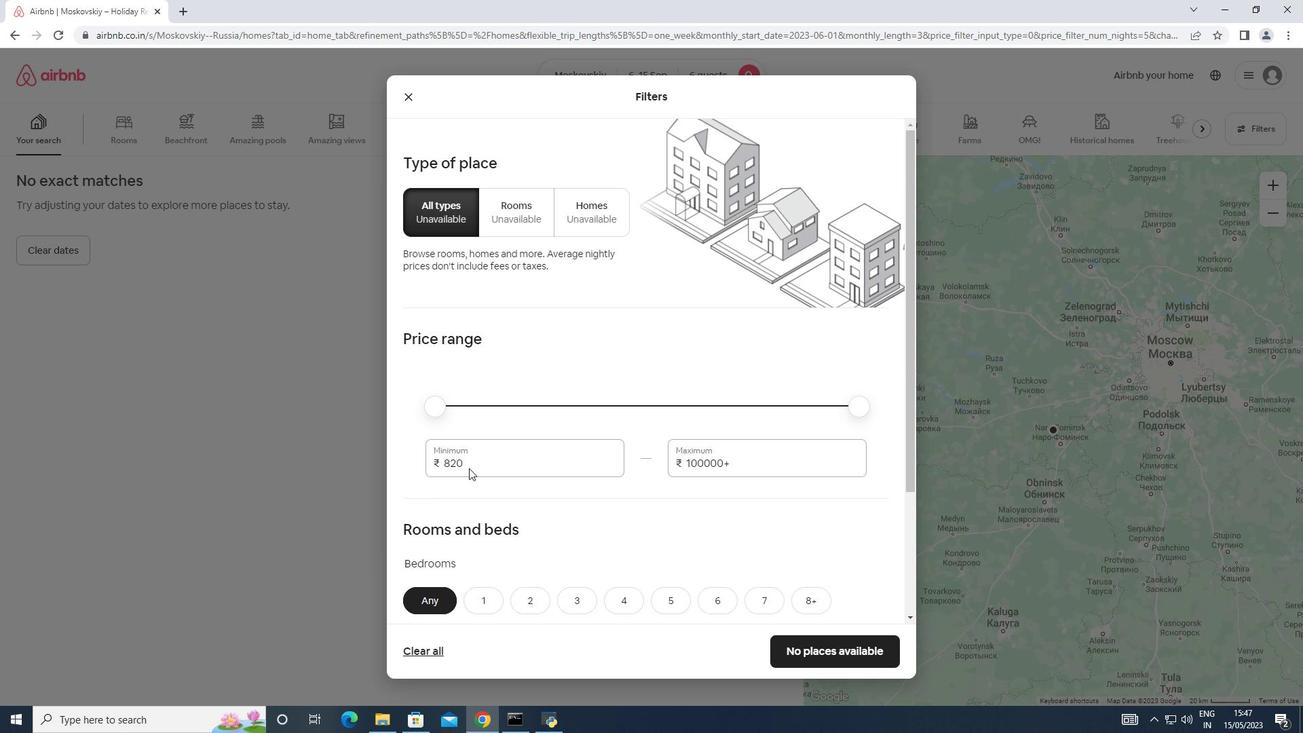 
Action: Mouse pressed left at (487, 463)
Screenshot: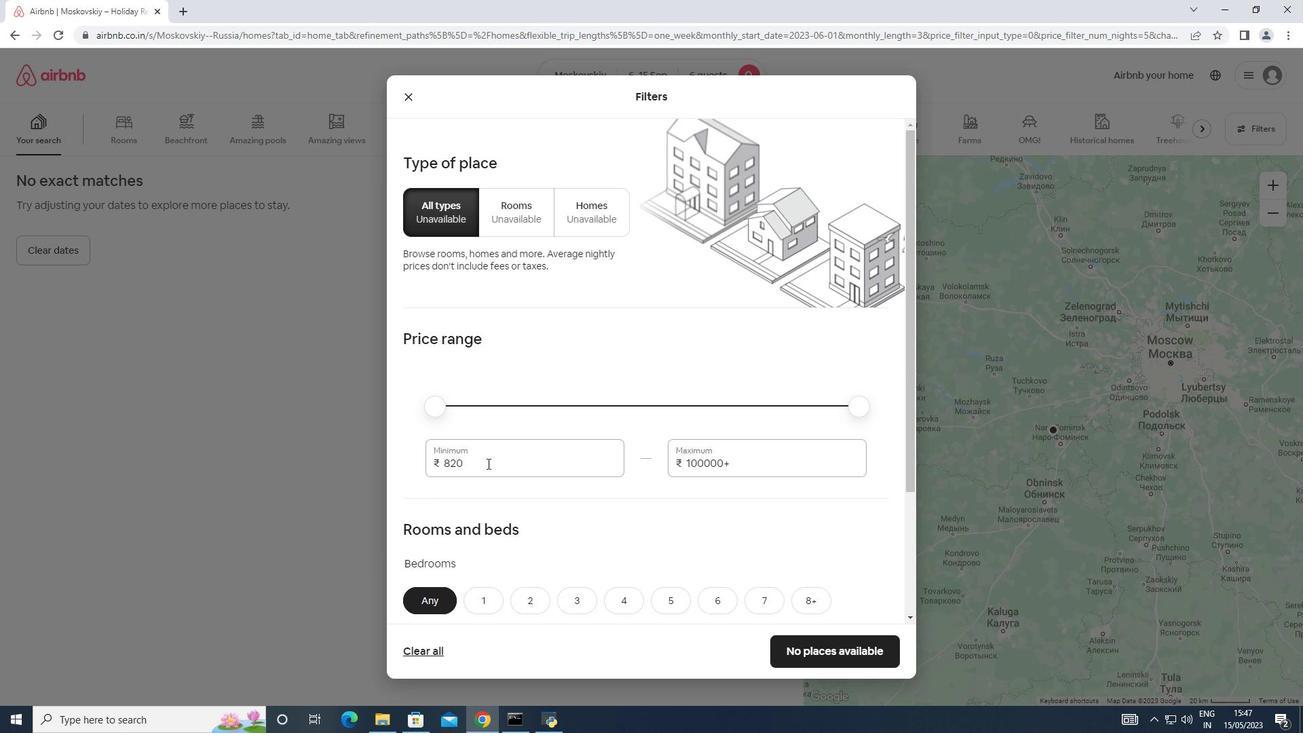 
Action: Mouse moved to (416, 463)
Screenshot: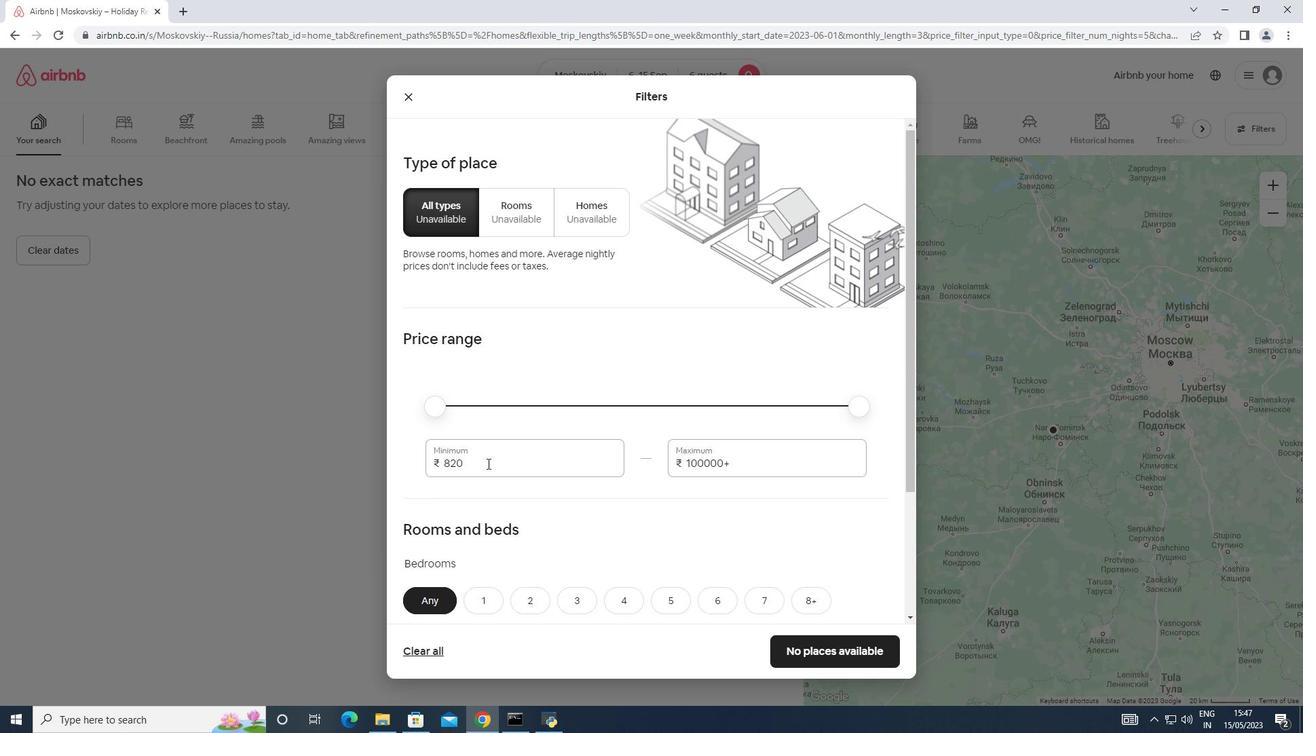 
Action: Key pressed 8000<Key.tab>12000
Screenshot: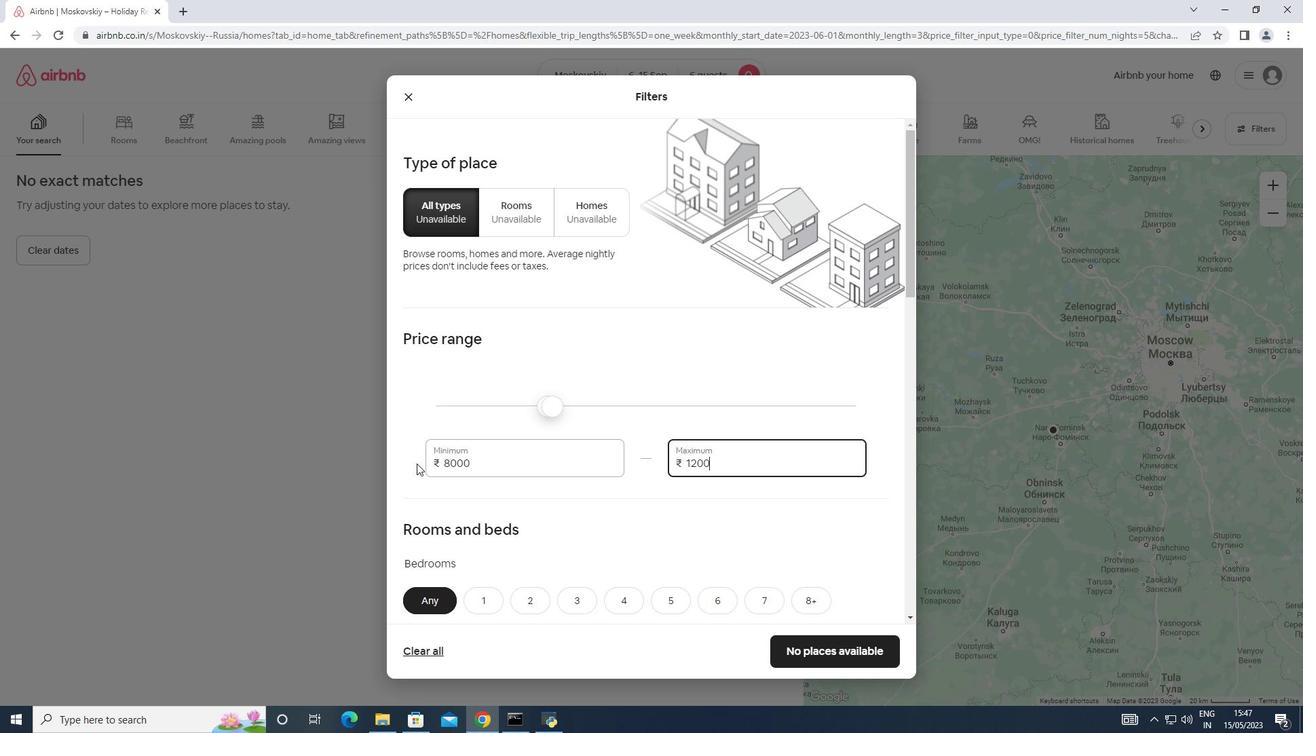 
Action: Mouse moved to (410, 465)
Screenshot: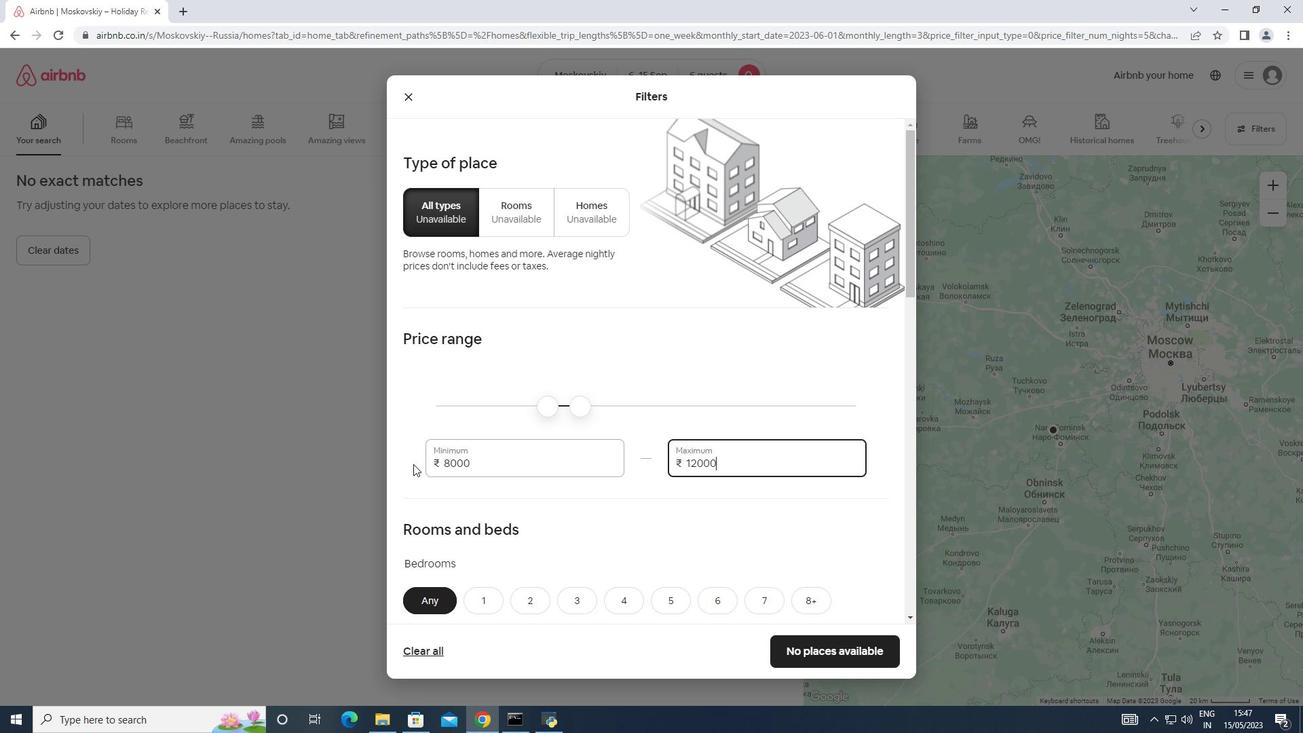 
Action: Mouse scrolled (410, 465) with delta (0, 0)
Screenshot: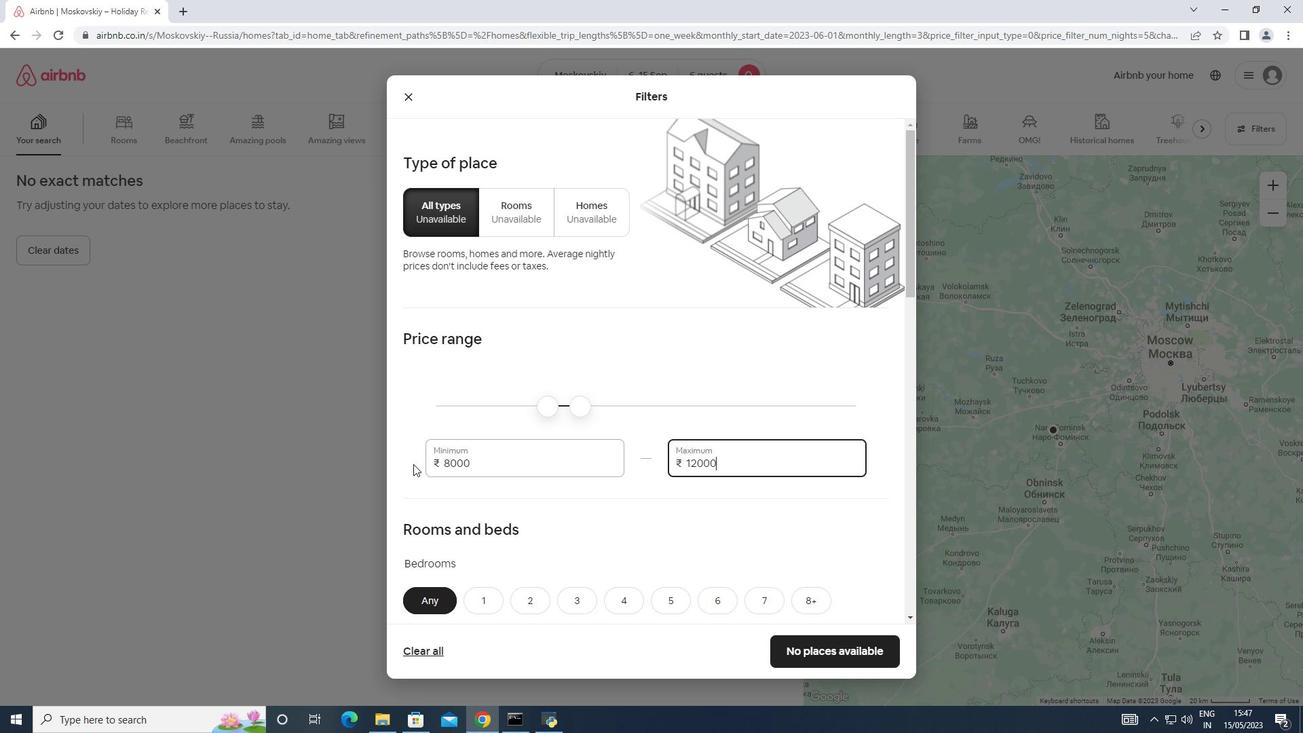 
Action: Mouse moved to (410, 466)
Screenshot: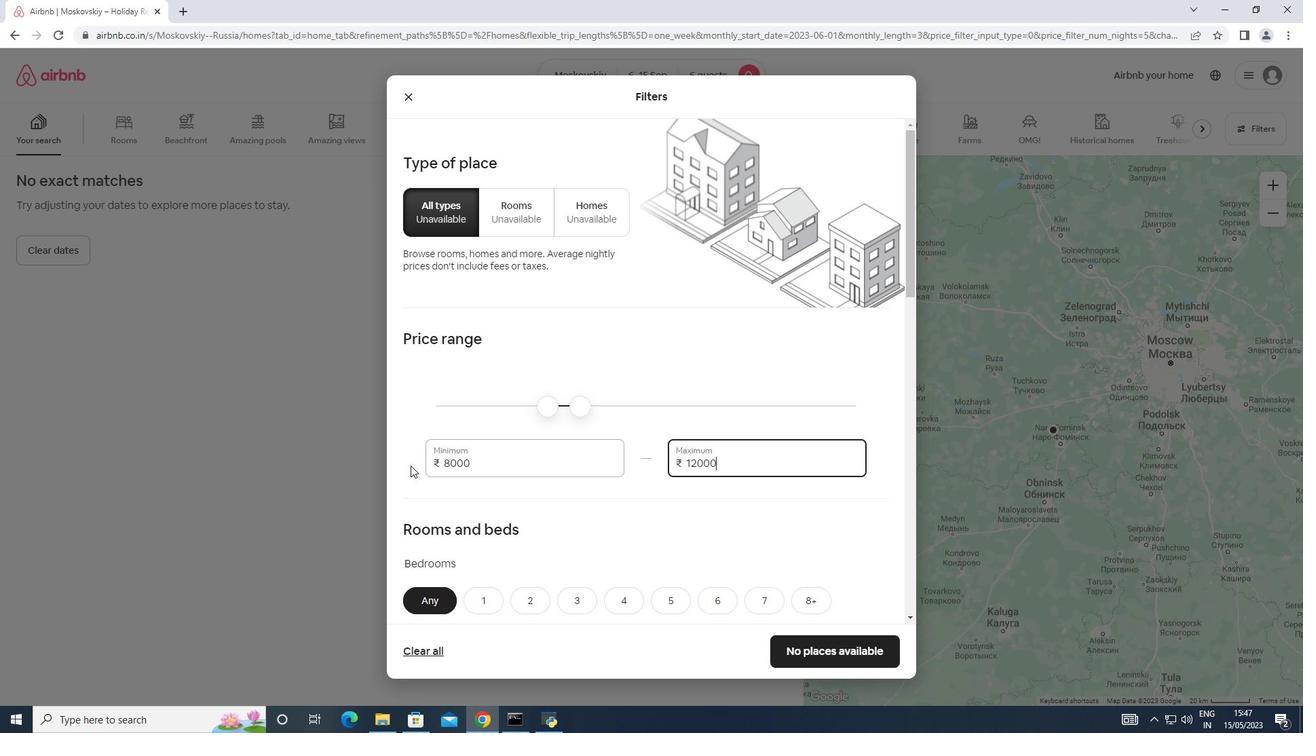 
Action: Mouse scrolled (410, 465) with delta (0, 0)
Screenshot: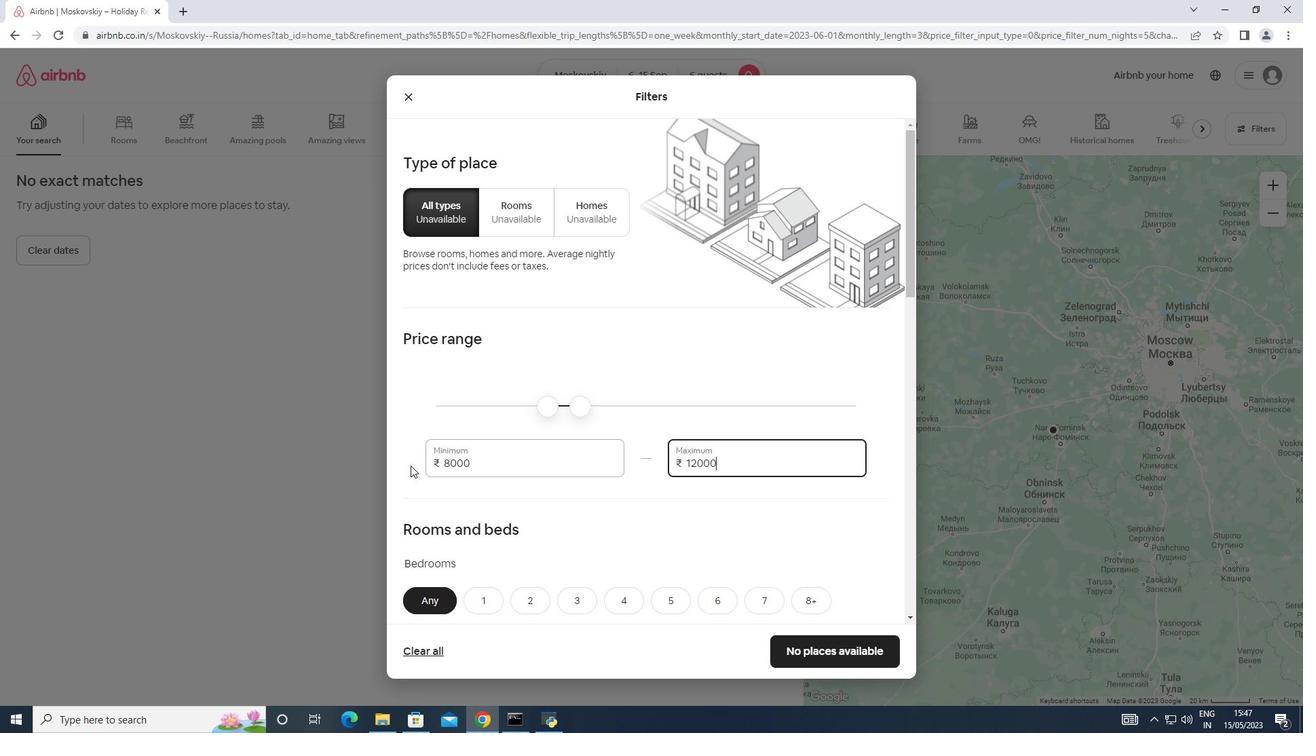 
Action: Mouse moved to (407, 466)
Screenshot: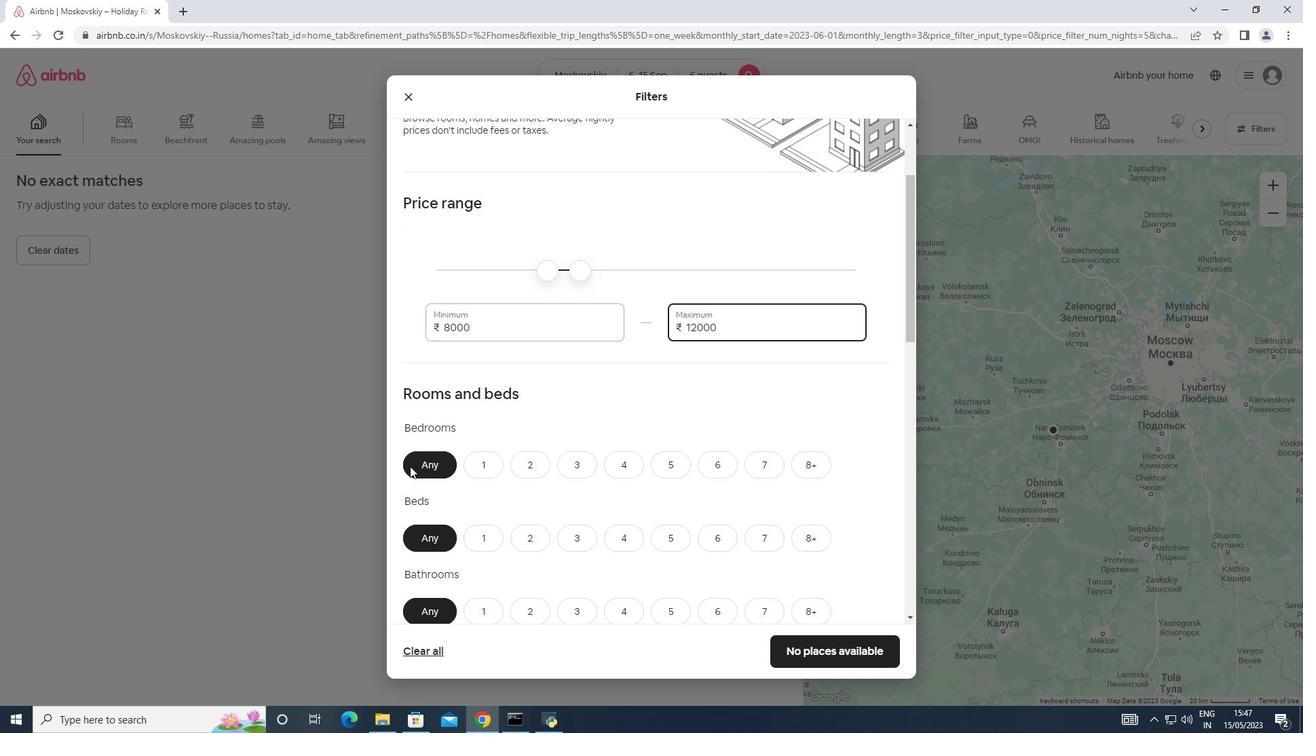 
Action: Mouse scrolled (407, 465) with delta (0, 0)
Screenshot: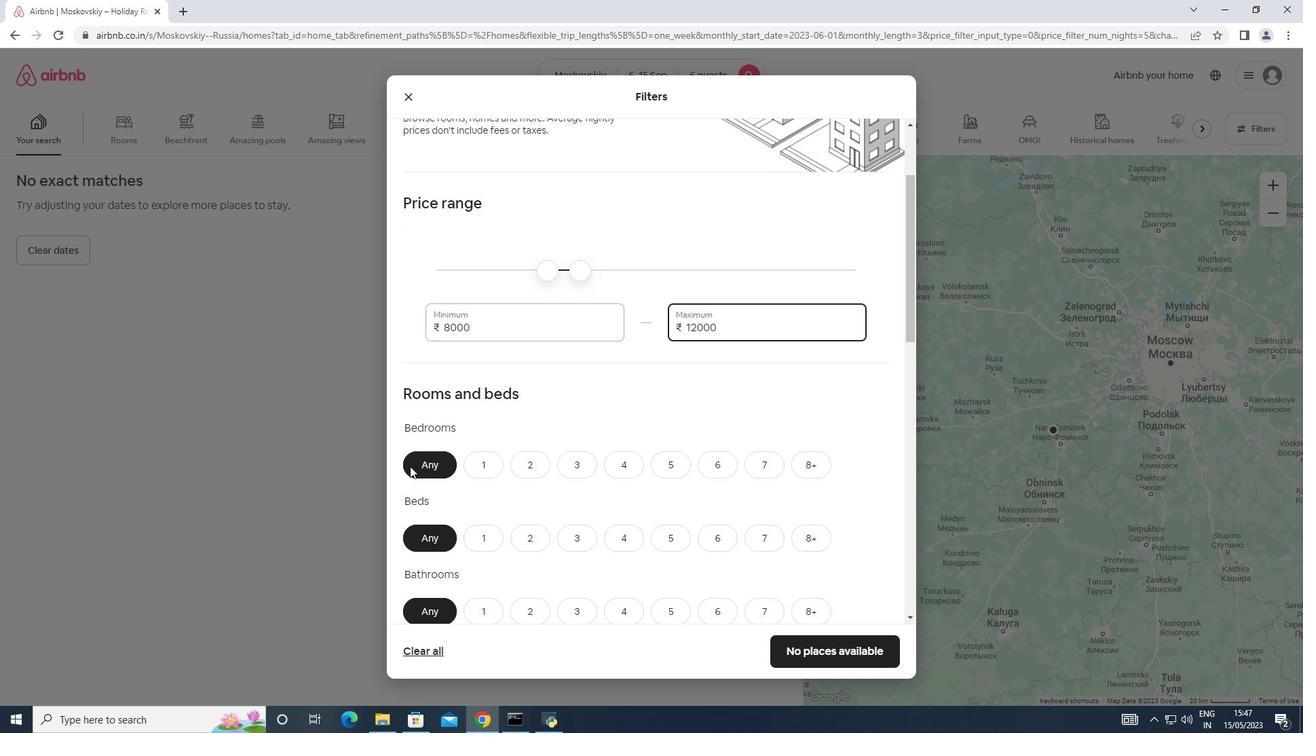 
Action: Mouse moved to (347, 458)
Screenshot: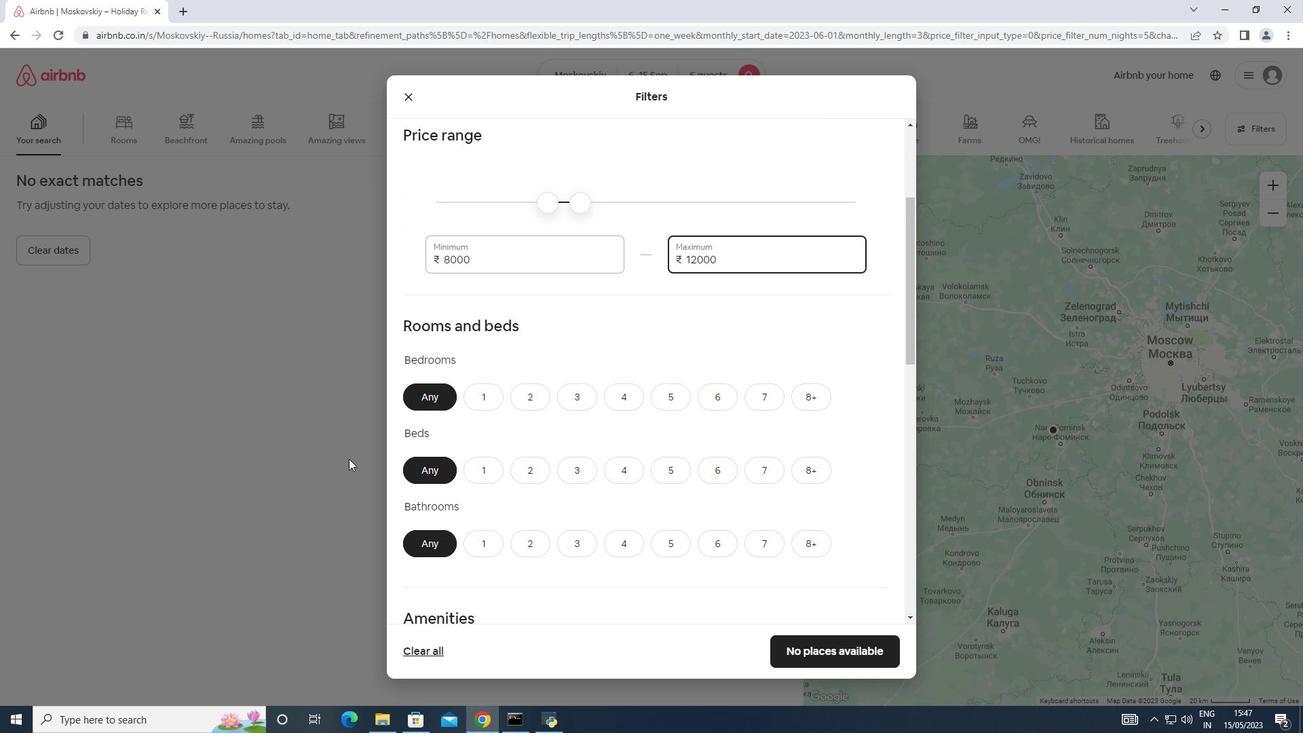 
Action: Mouse scrolled (347, 458) with delta (0, 0)
Screenshot: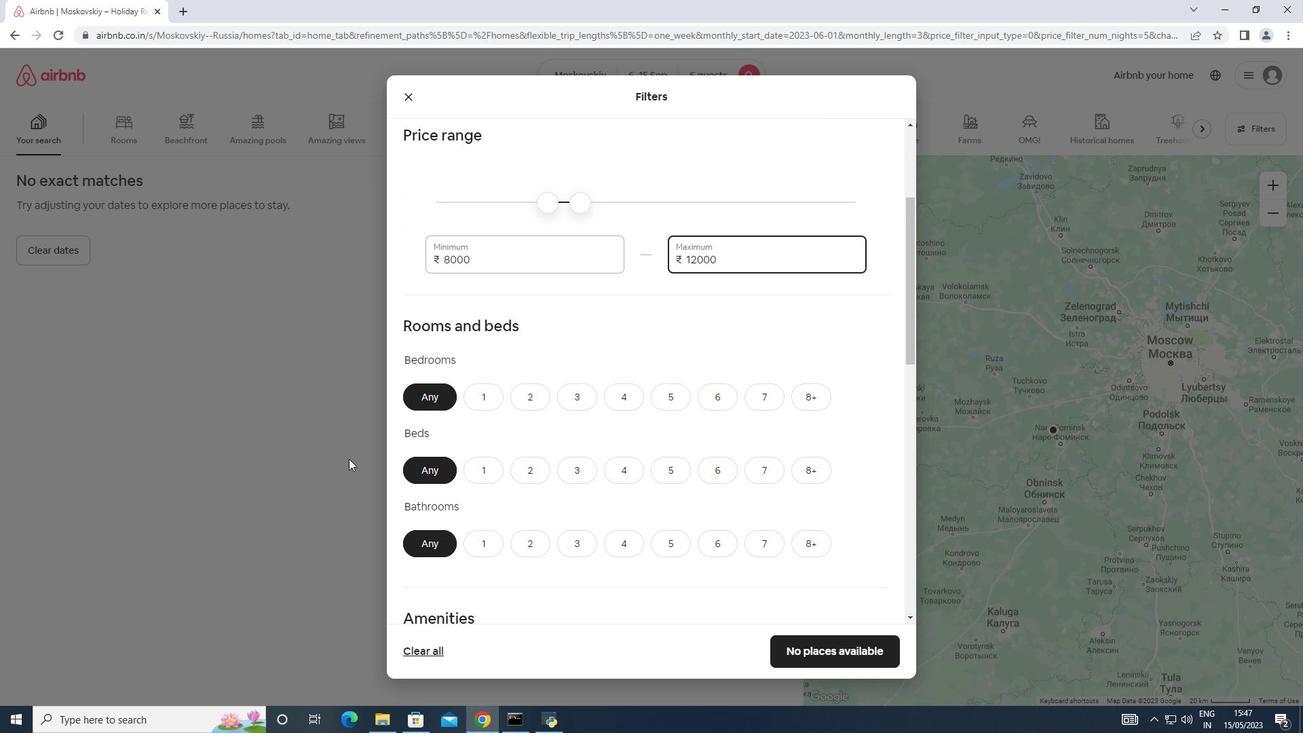 
Action: Mouse moved to (486, 395)
Screenshot: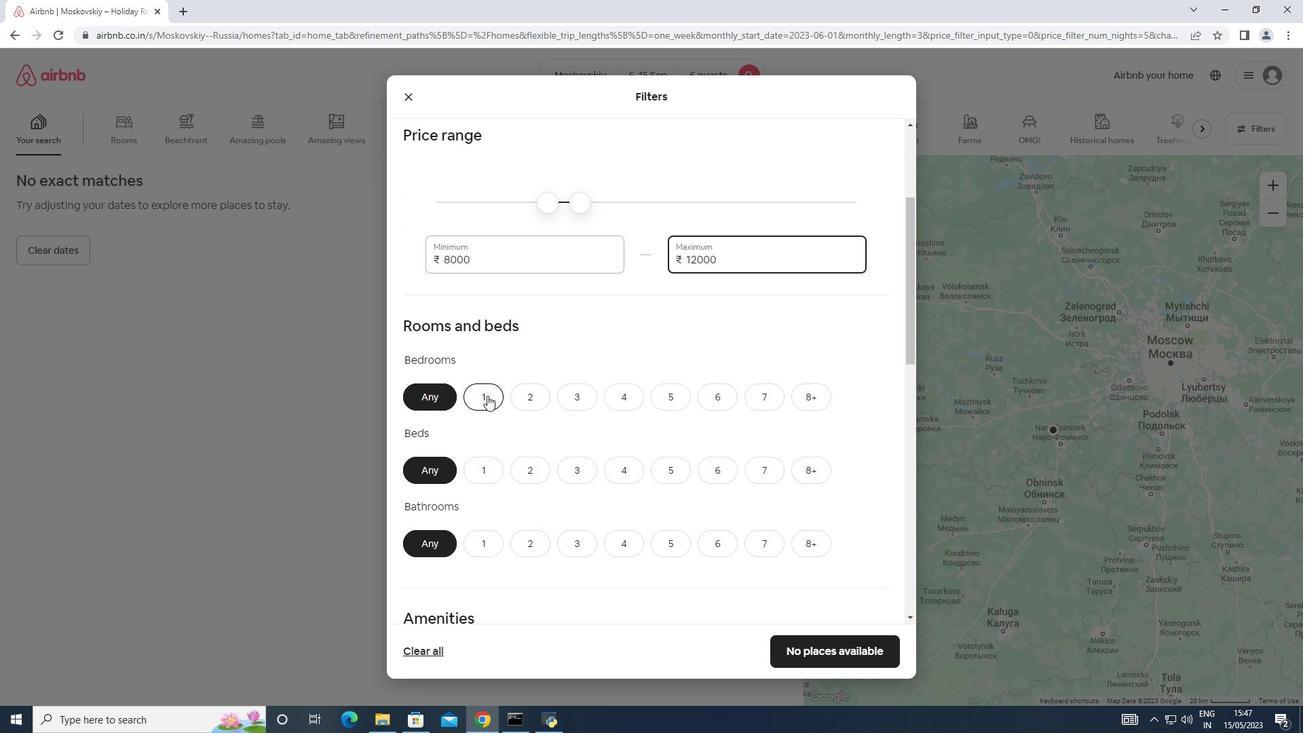 
Action: Mouse scrolled (486, 395) with delta (0, 0)
Screenshot: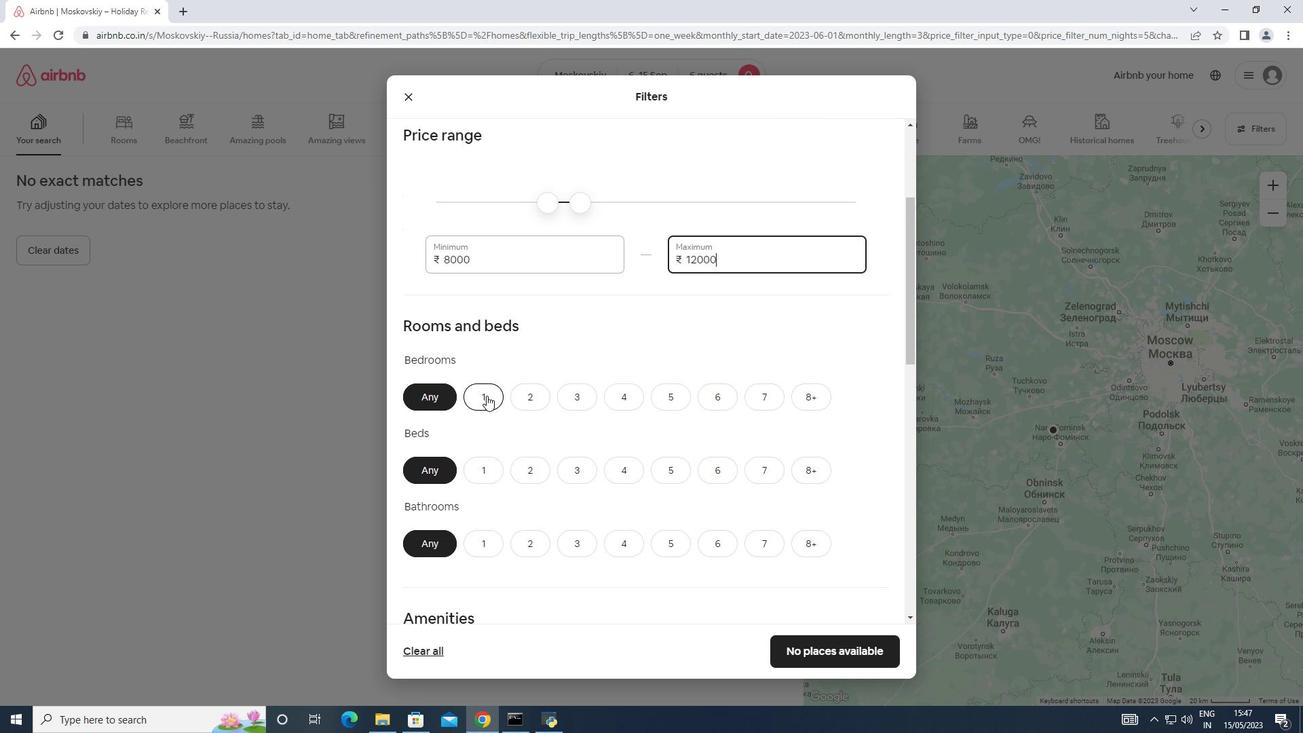 
Action: Mouse moved to (717, 325)
Screenshot: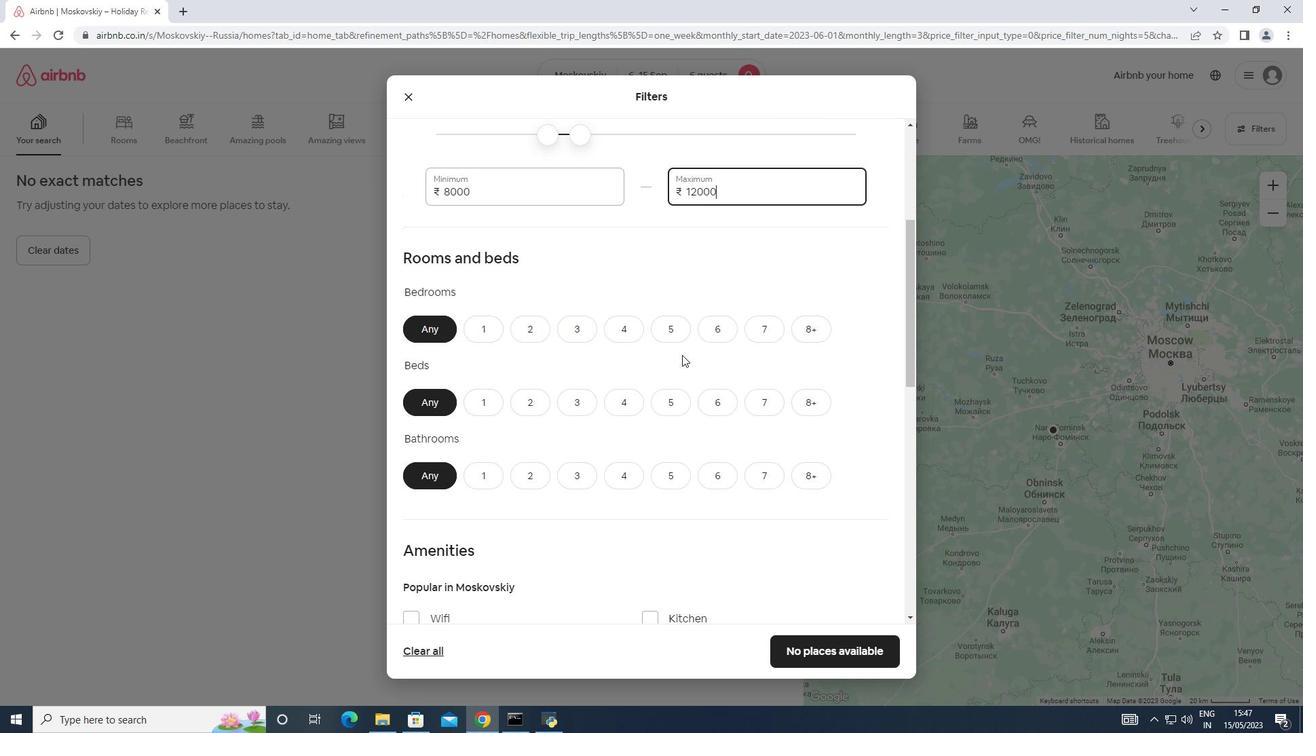 
Action: Mouse pressed left at (717, 325)
Screenshot: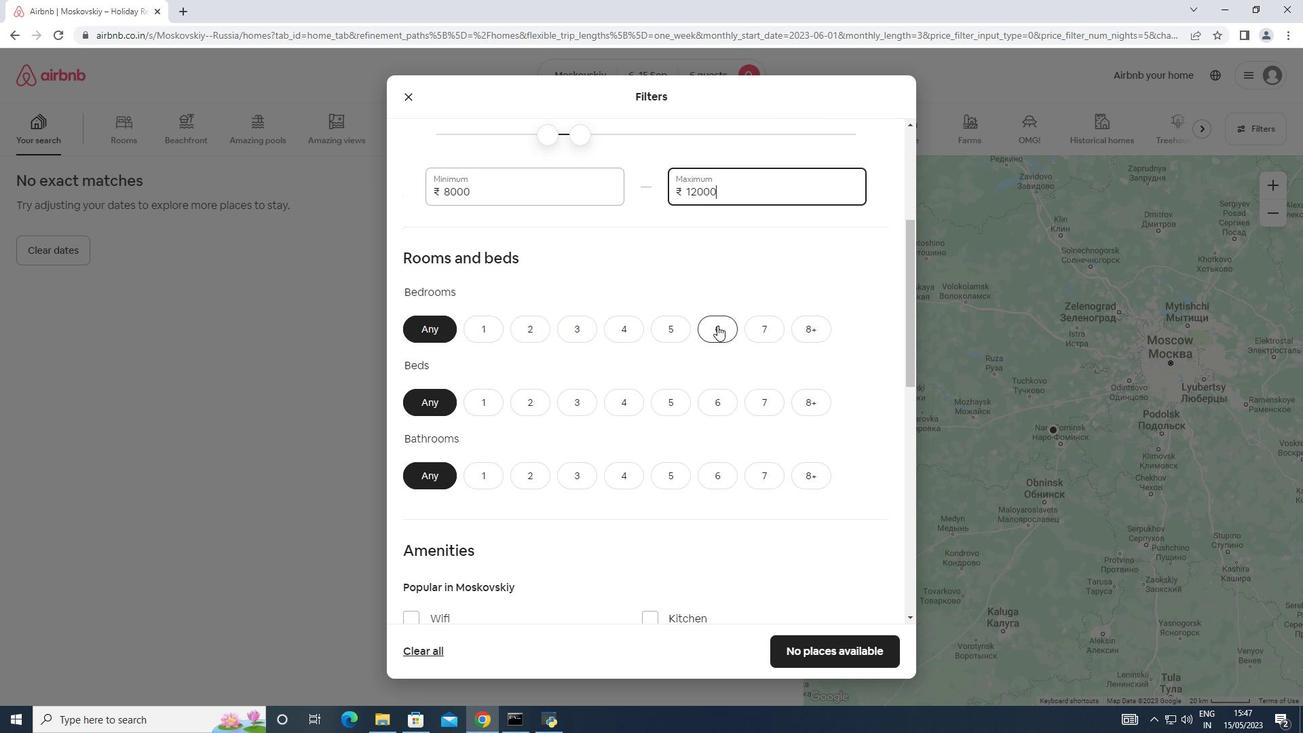 
Action: Mouse moved to (717, 396)
Screenshot: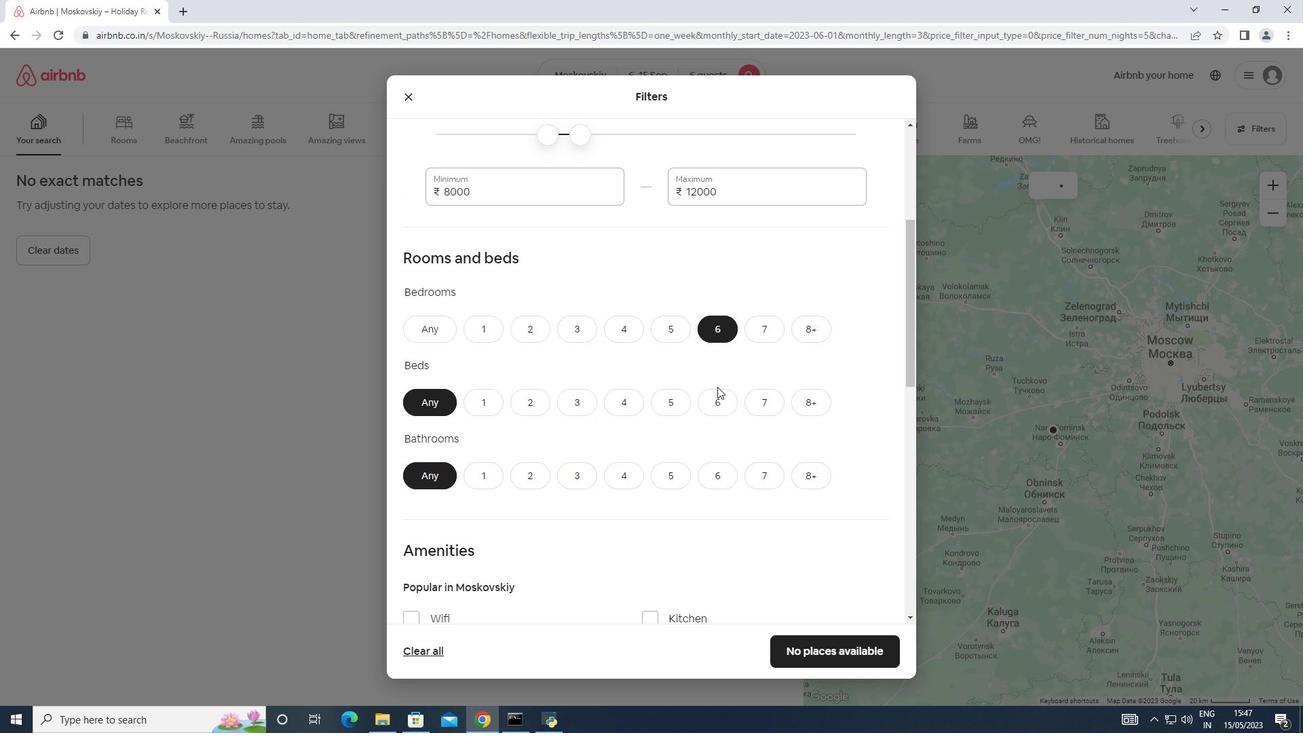 
Action: Mouse pressed left at (717, 396)
Screenshot: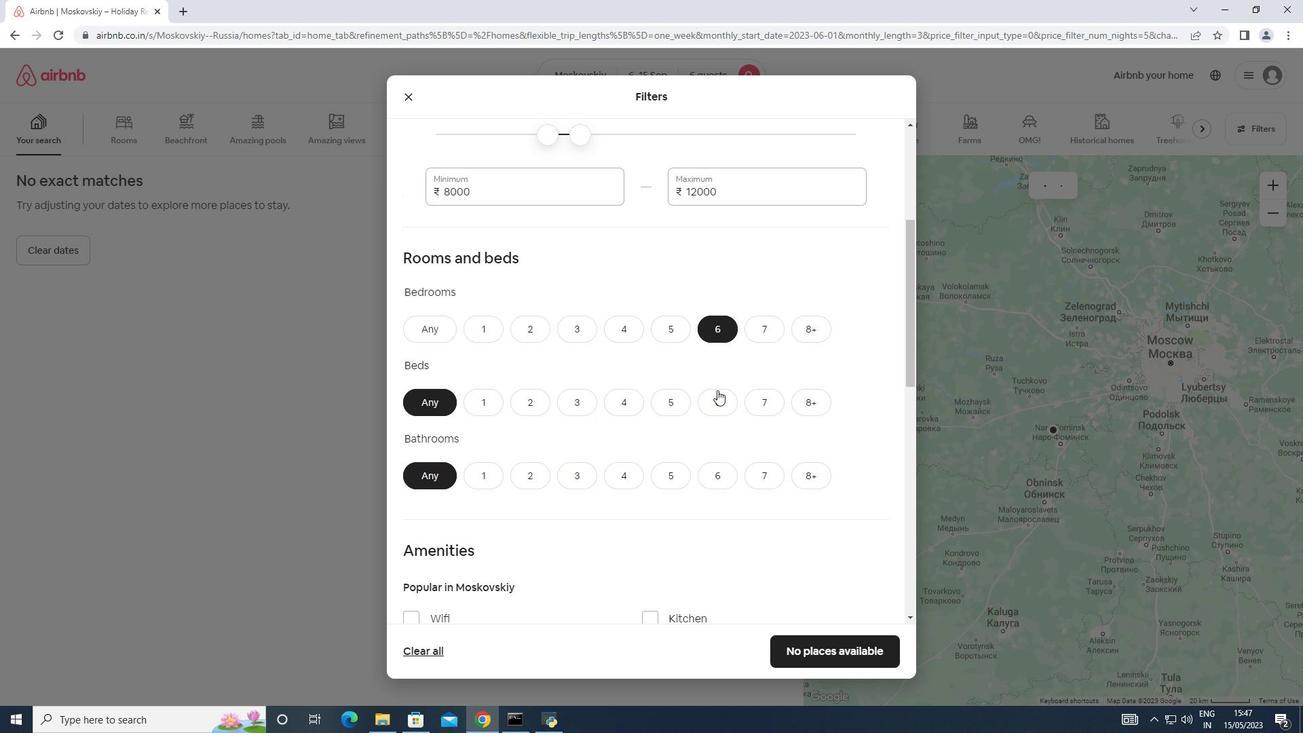 
Action: Mouse moved to (716, 471)
Screenshot: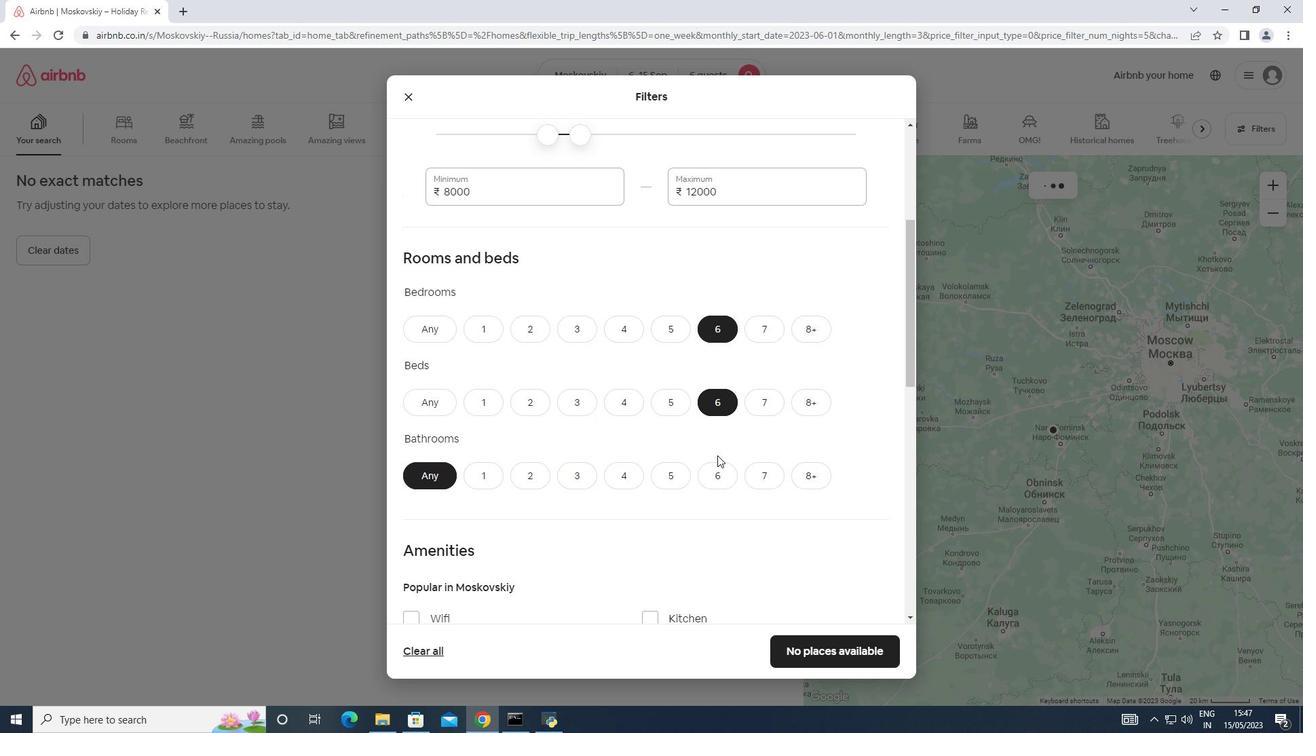 
Action: Mouse pressed left at (716, 471)
Screenshot: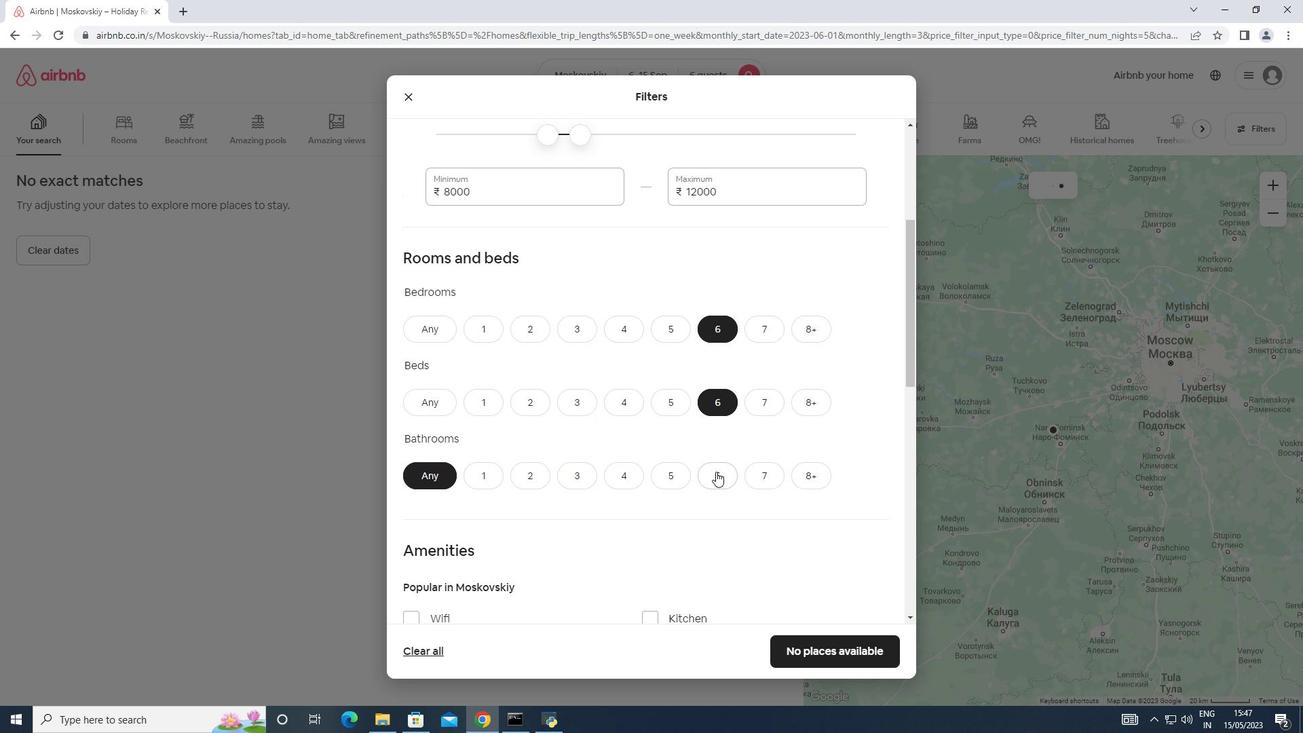 
Action: Mouse moved to (711, 448)
Screenshot: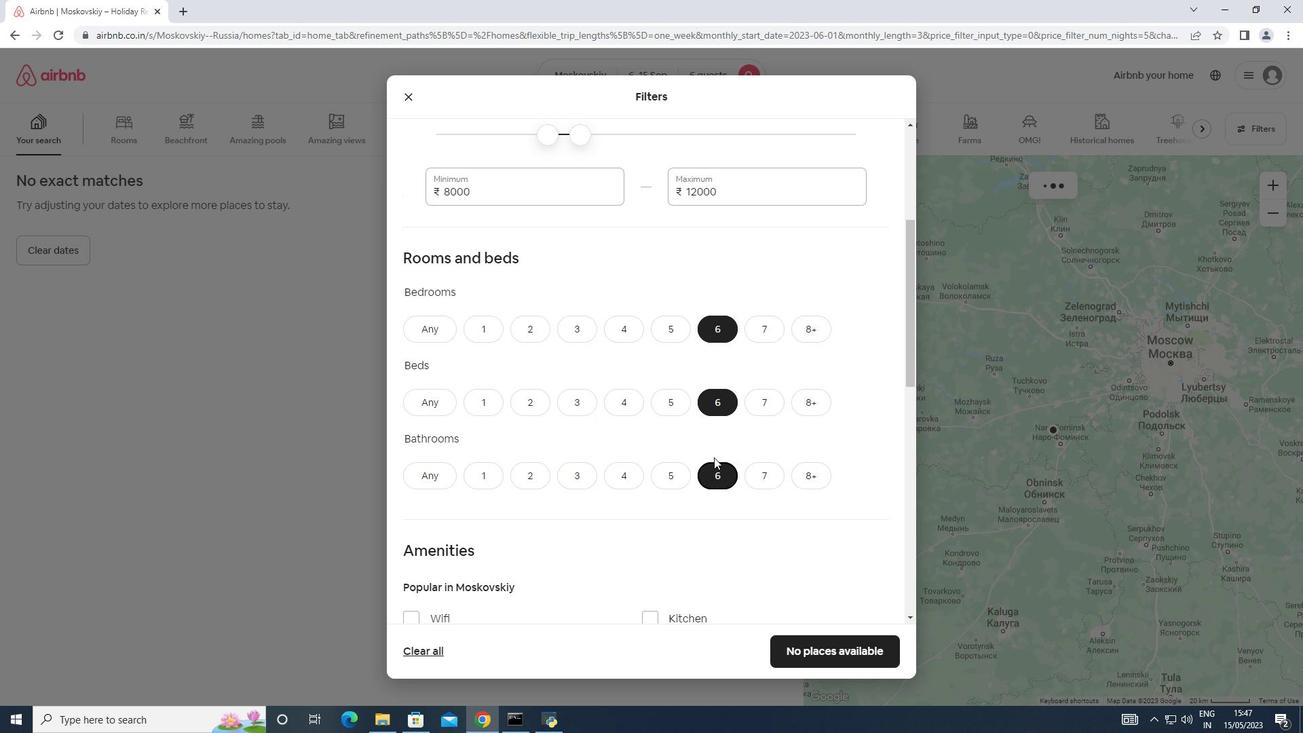 
Action: Mouse scrolled (711, 447) with delta (0, 0)
Screenshot: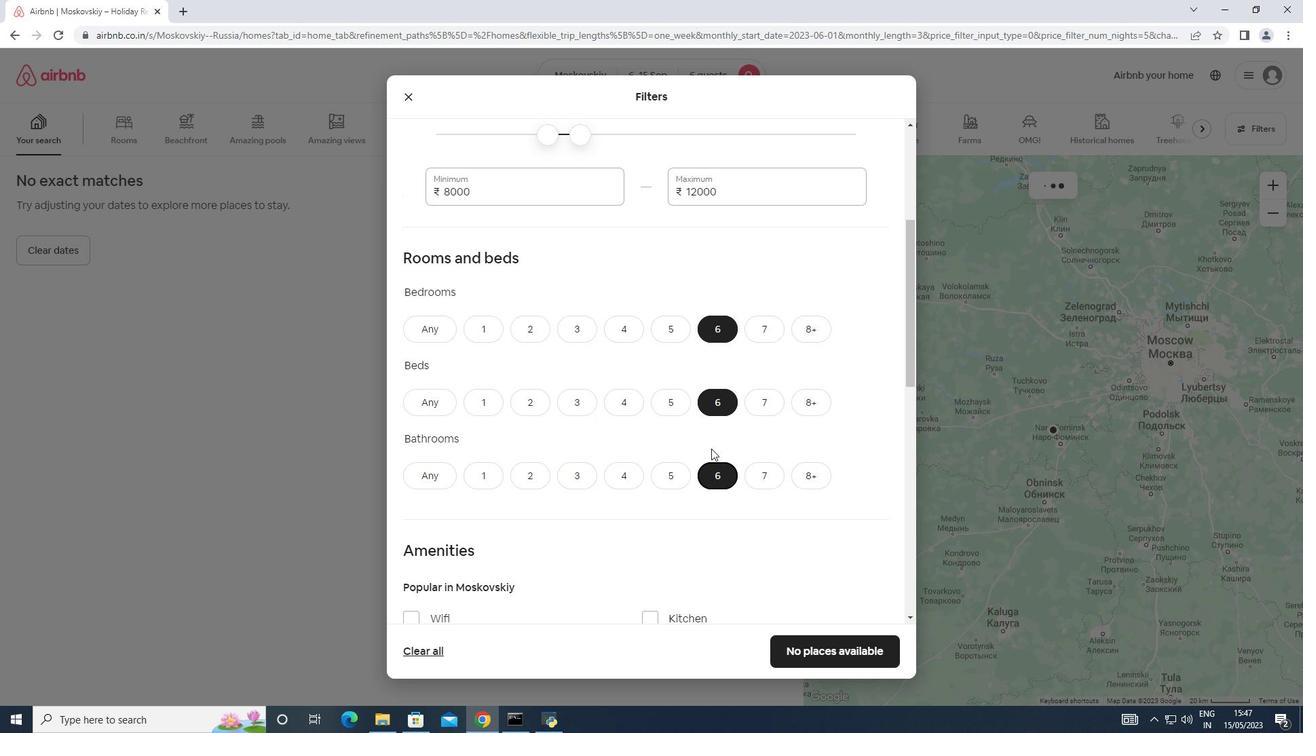 
Action: Mouse moved to (710, 448)
Screenshot: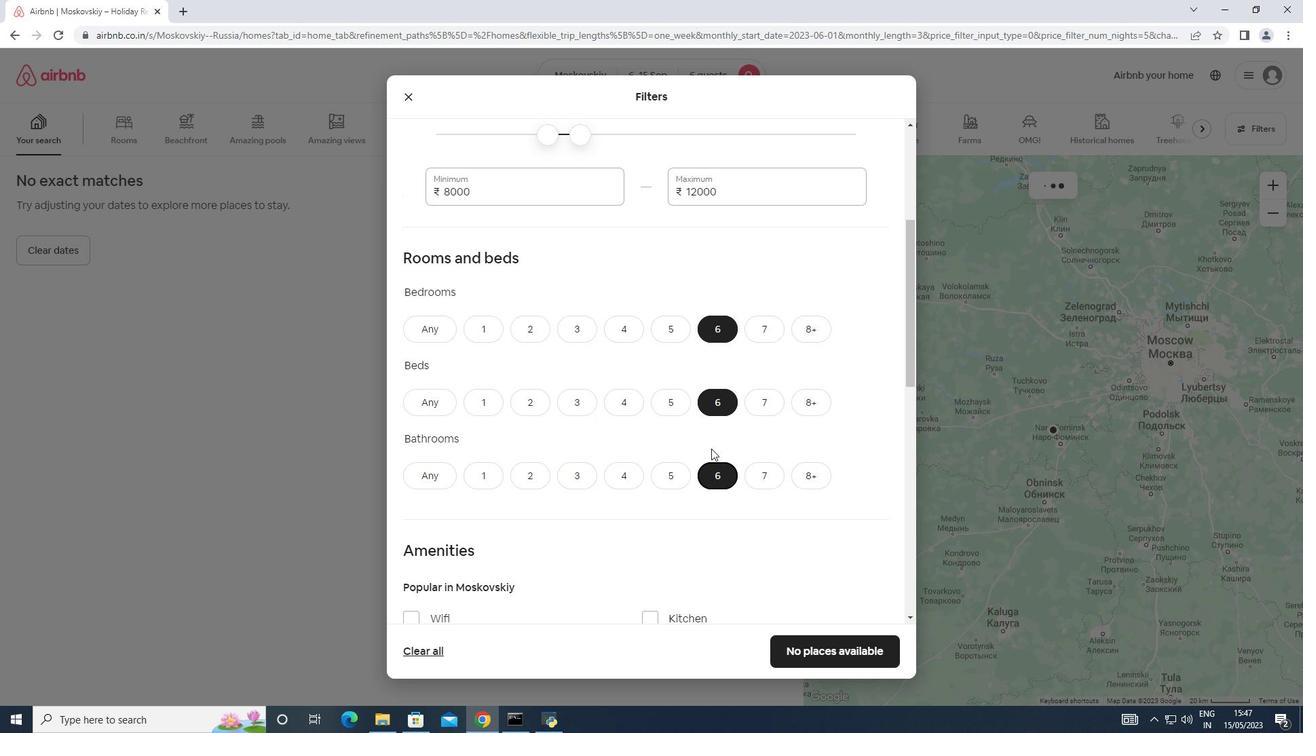
Action: Mouse scrolled (710, 447) with delta (0, 0)
Screenshot: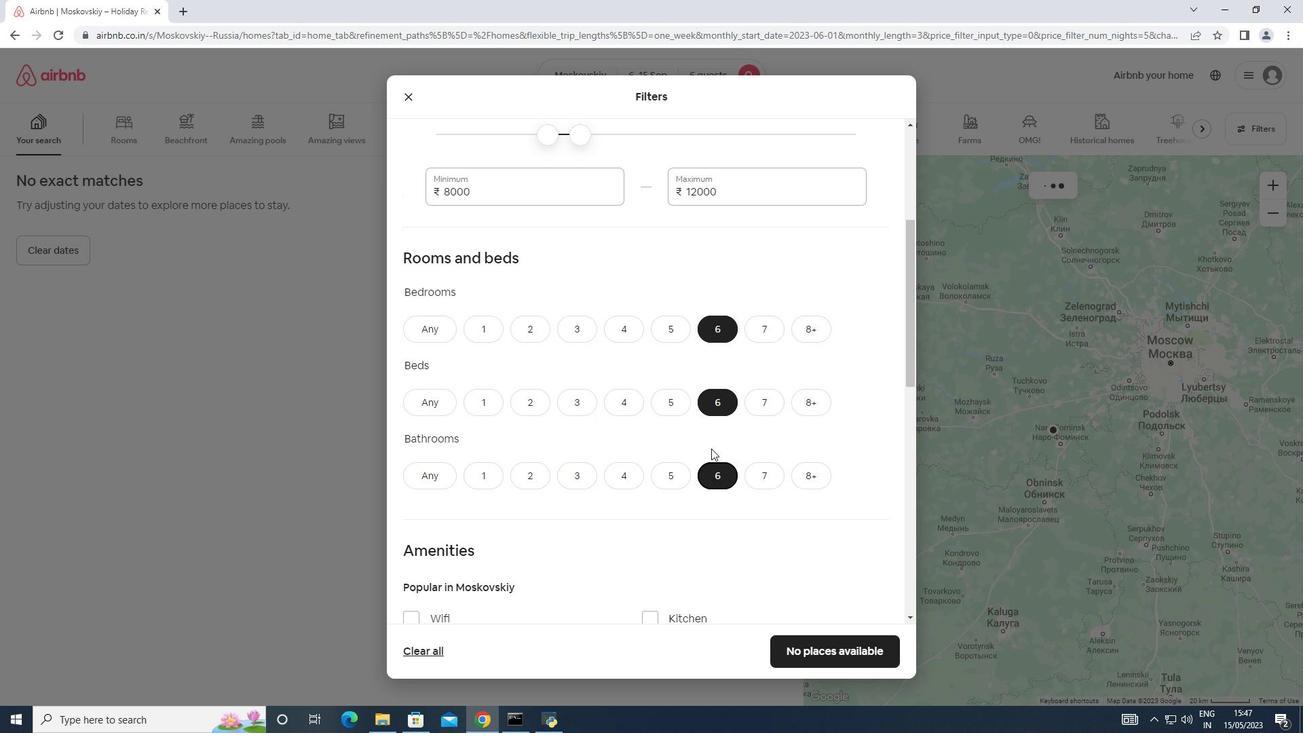 
Action: Mouse moved to (710, 445)
Screenshot: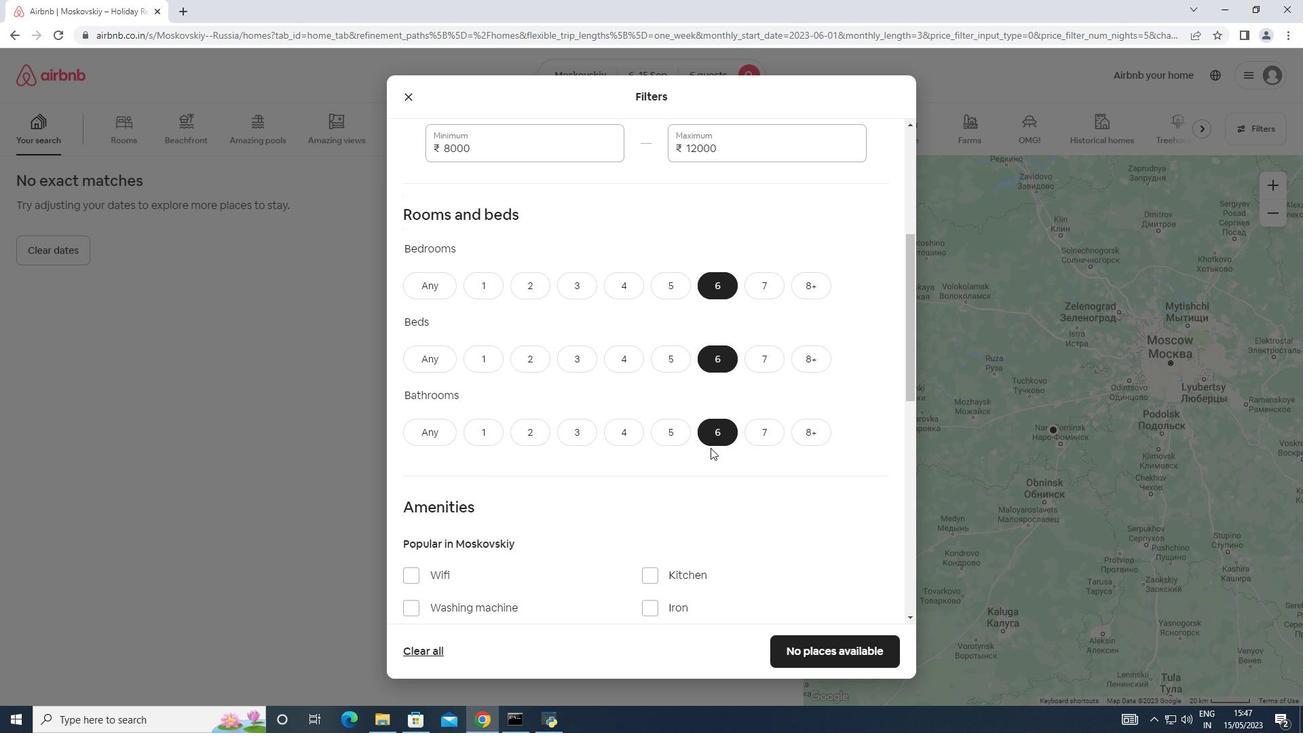 
Action: Mouse scrolled (710, 444) with delta (0, 0)
Screenshot: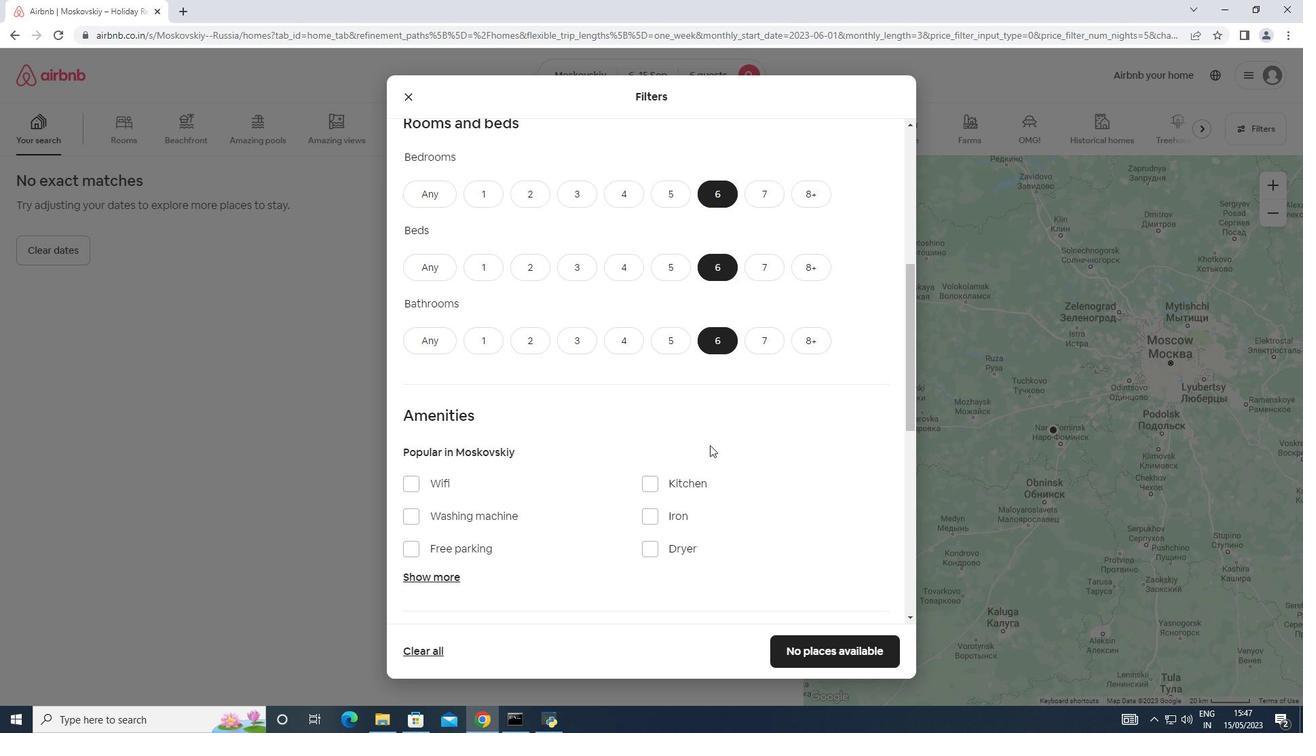 
Action: Mouse scrolled (710, 444) with delta (0, 0)
Screenshot: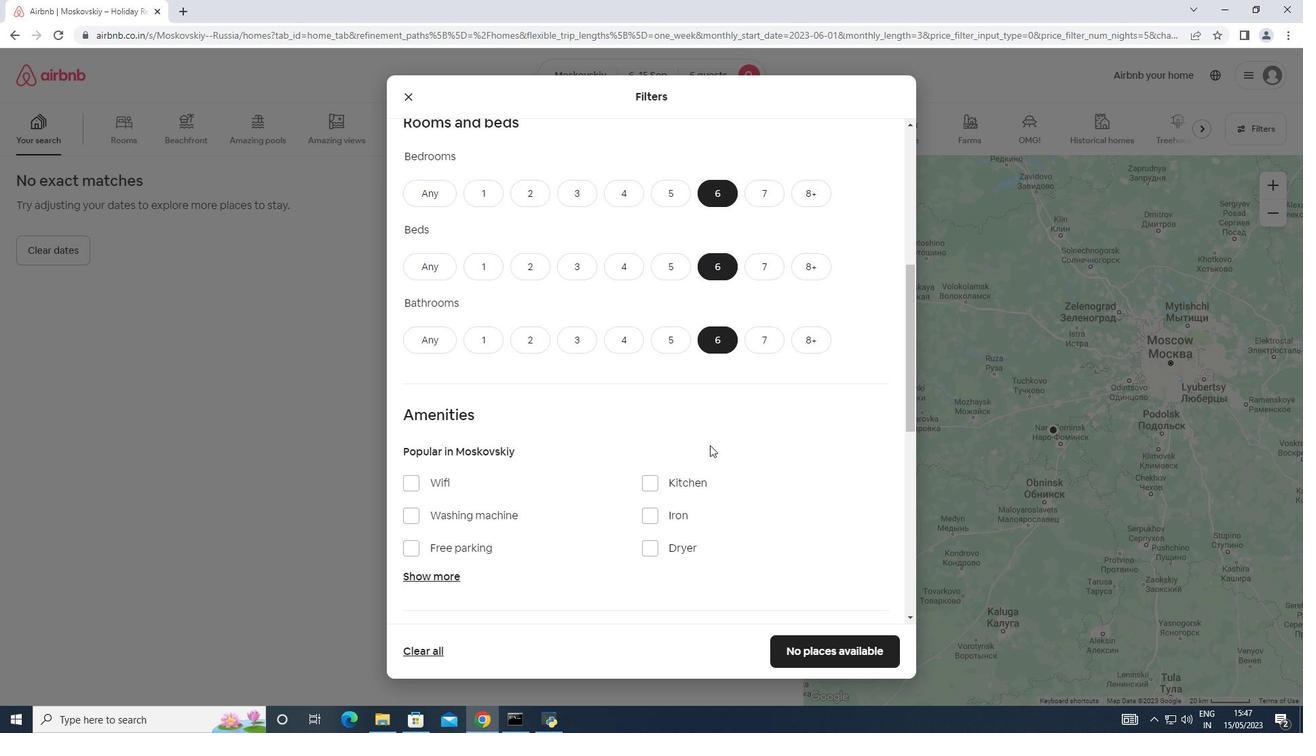 
Action: Mouse scrolled (710, 444) with delta (0, 0)
Screenshot: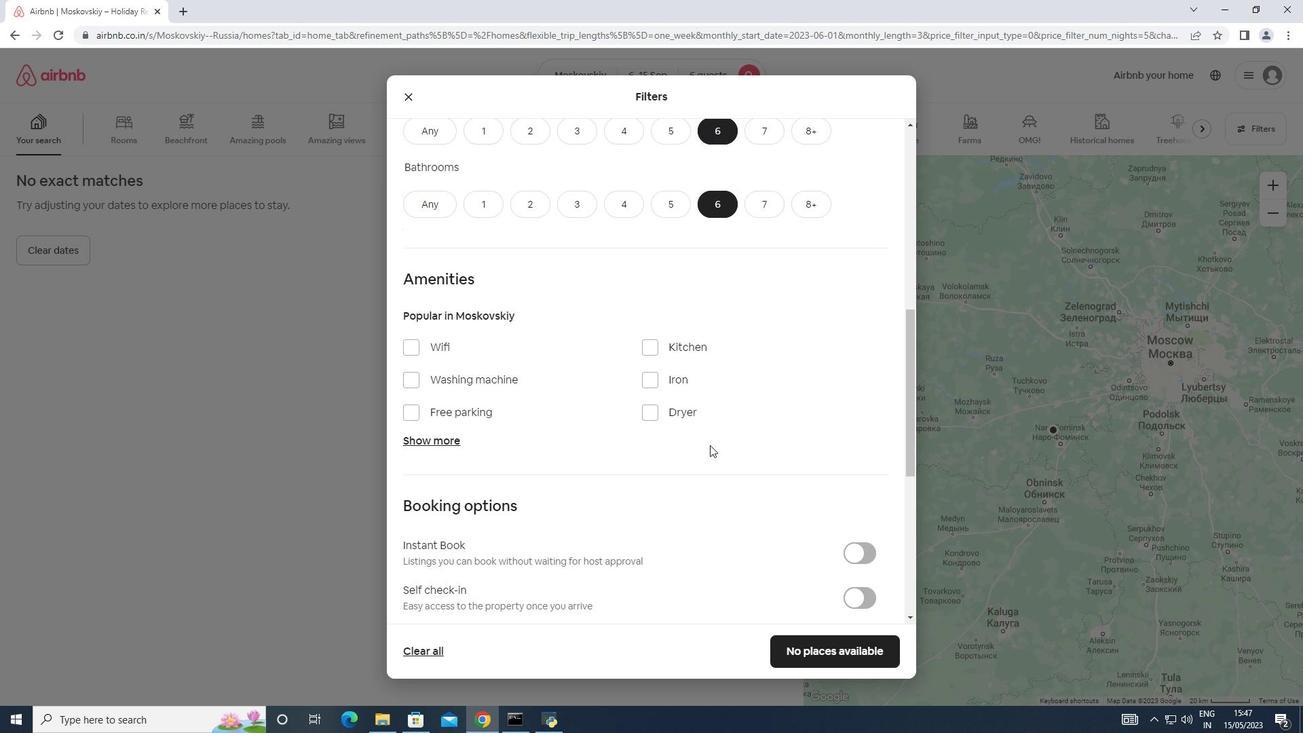 
Action: Mouse moved to (414, 279)
Screenshot: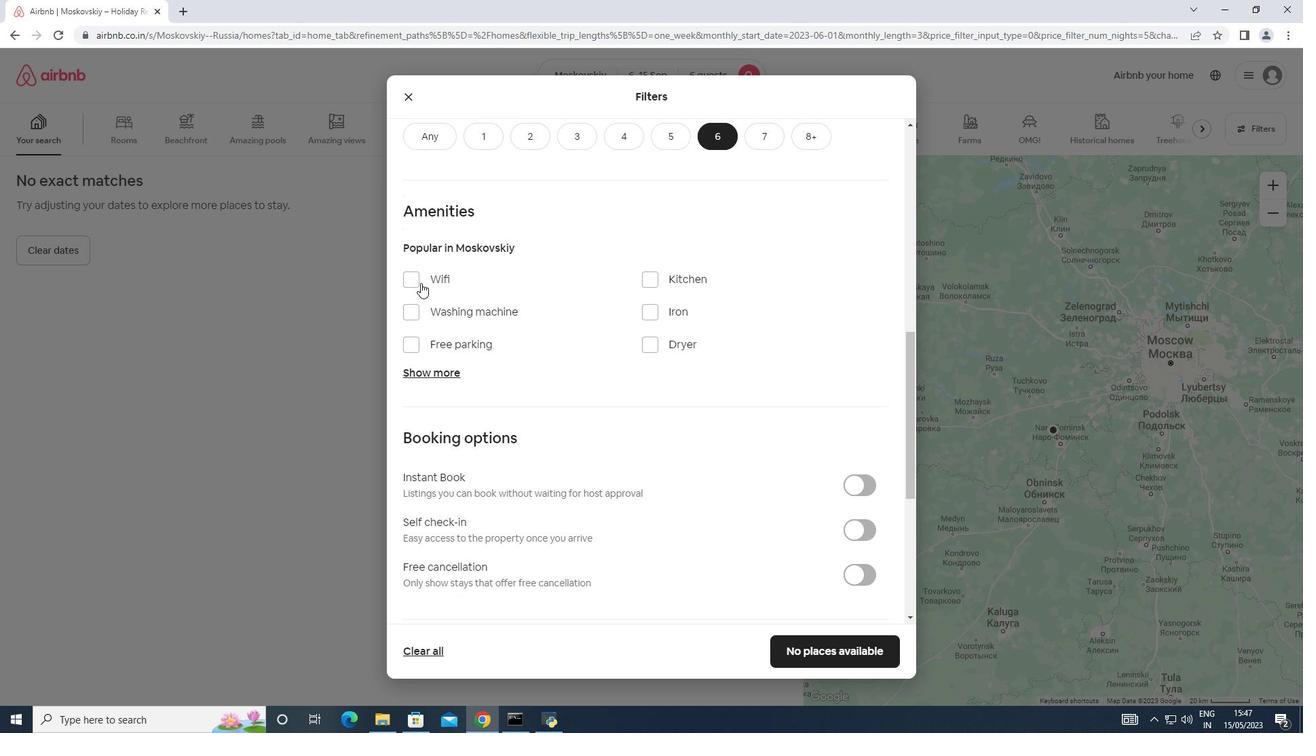 
Action: Mouse pressed left at (414, 279)
Screenshot: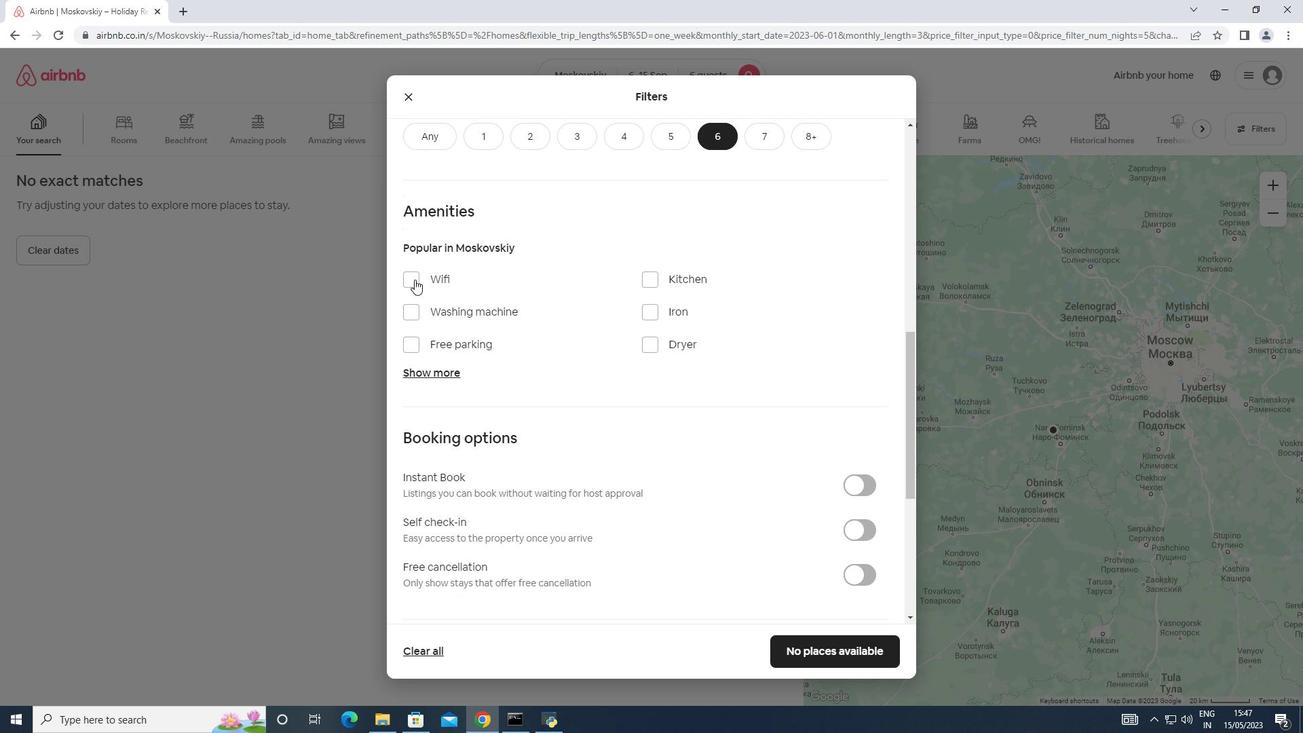
Action: Mouse moved to (432, 369)
Screenshot: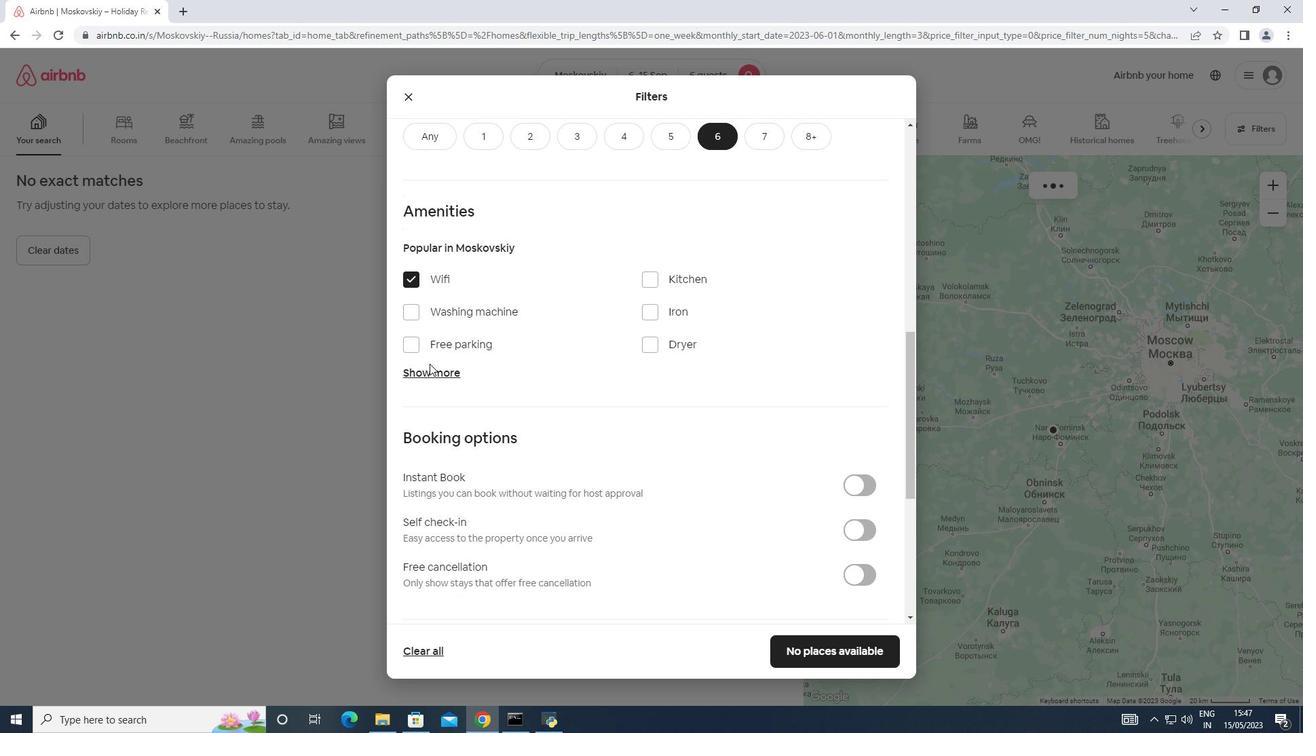 
Action: Mouse pressed left at (432, 369)
Screenshot: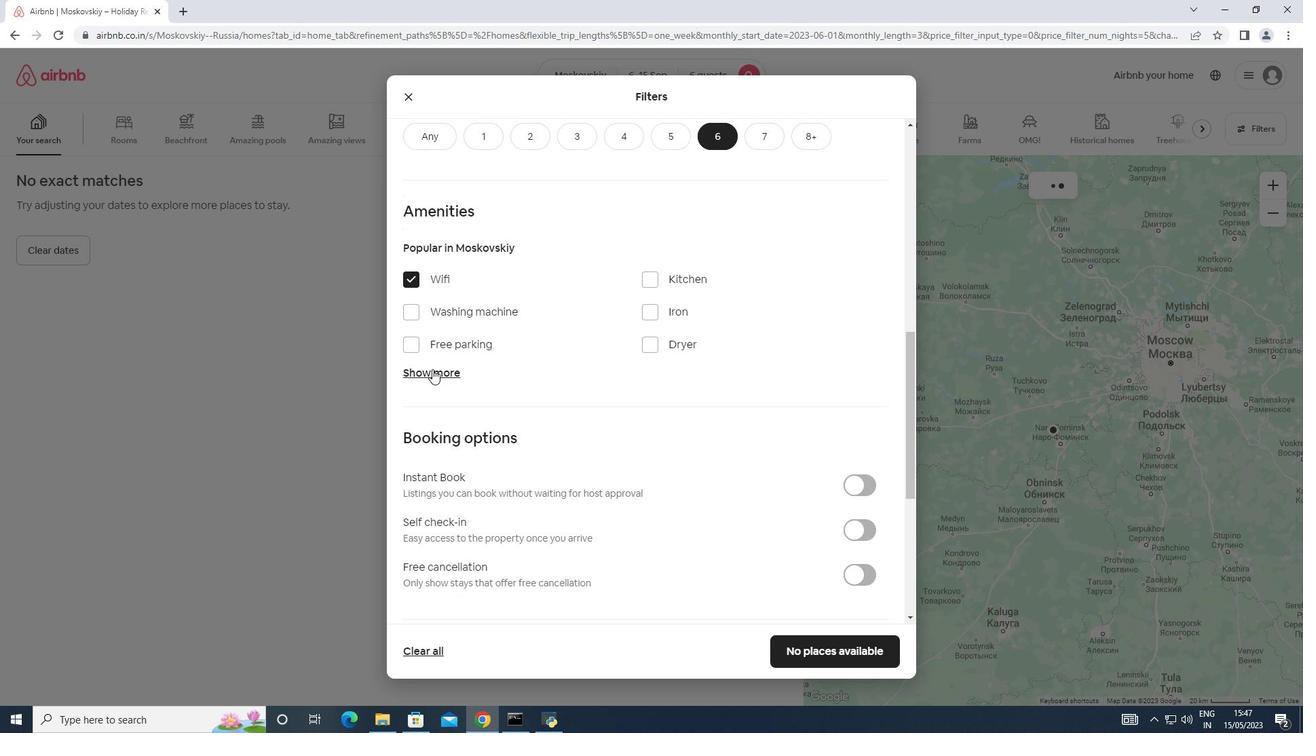 
Action: Mouse moved to (570, 361)
Screenshot: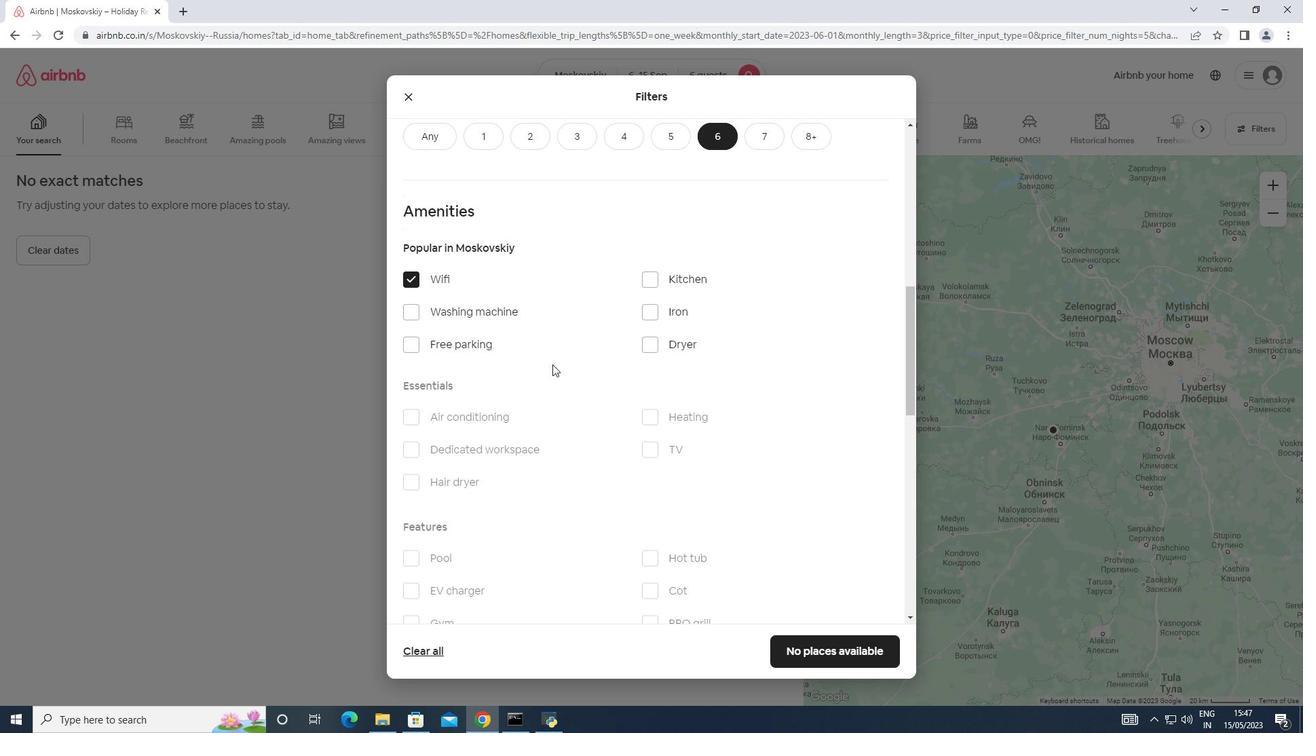 
Action: Mouse scrolled (570, 361) with delta (0, 0)
Screenshot: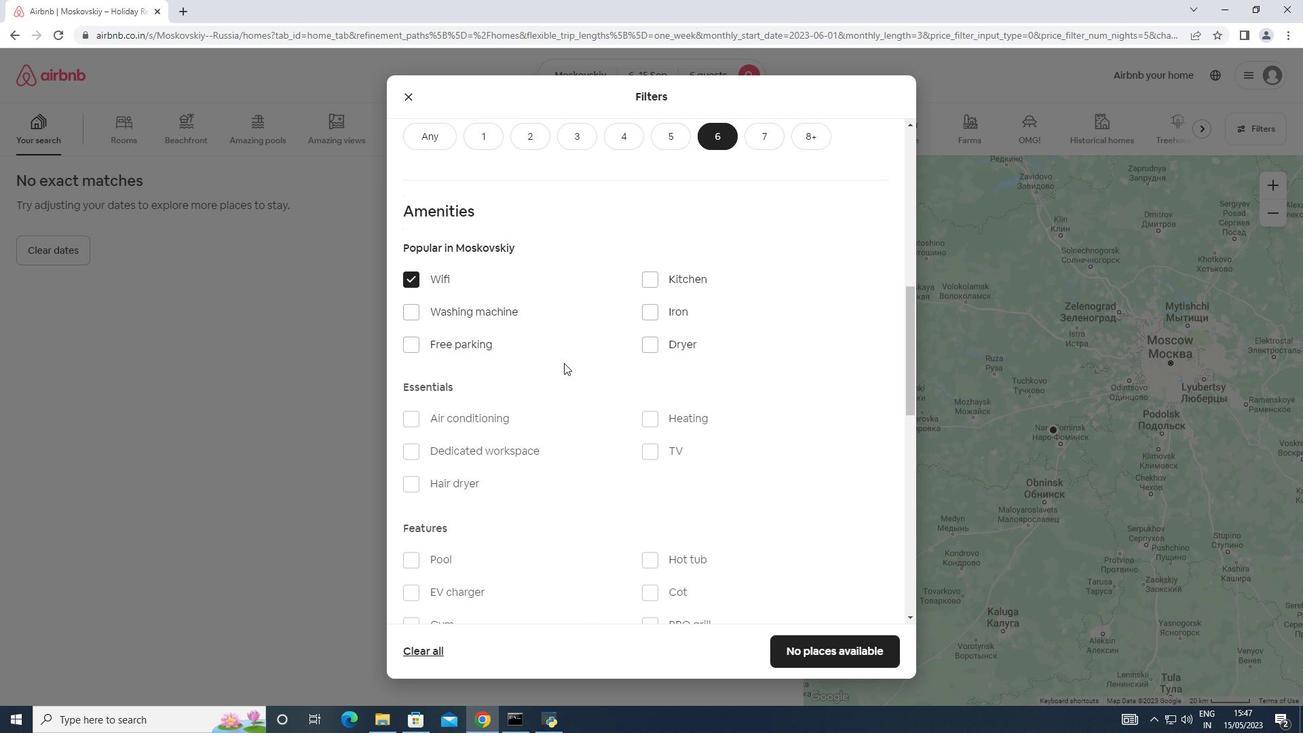 
Action: Mouse moved to (650, 380)
Screenshot: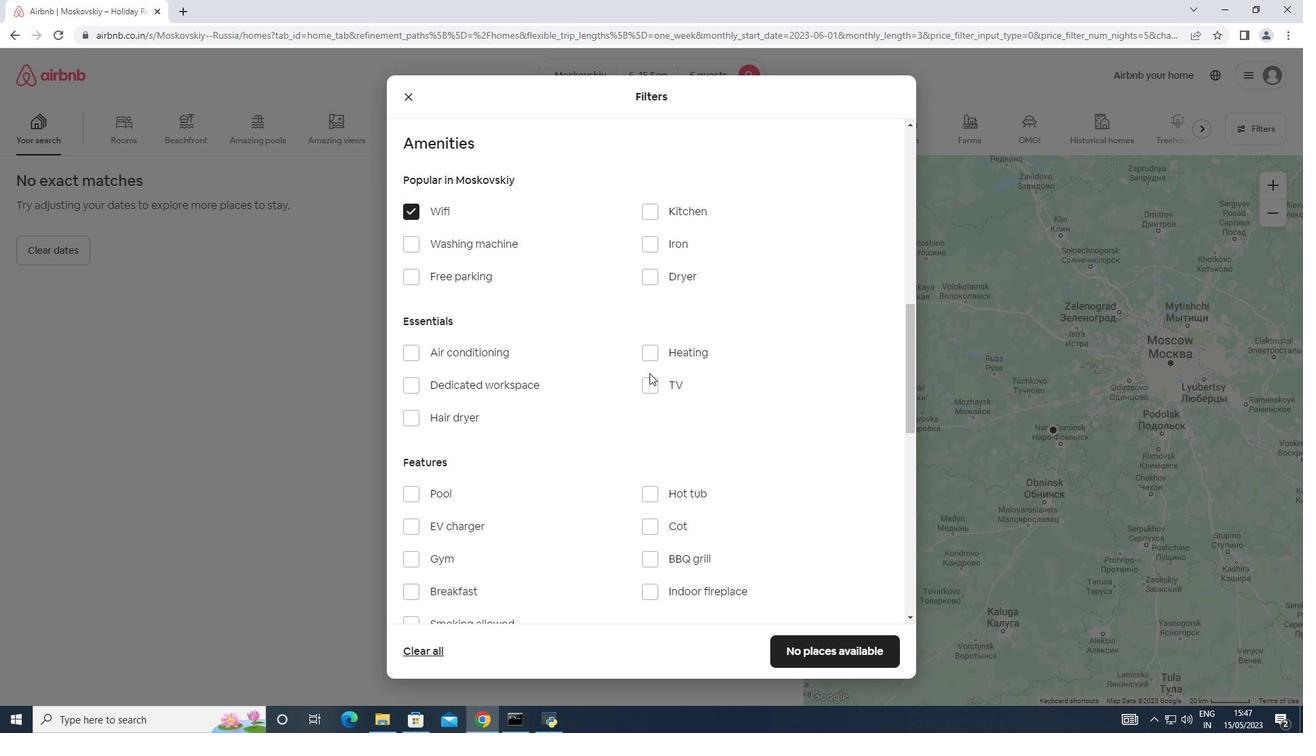 
Action: Mouse pressed left at (650, 380)
Screenshot: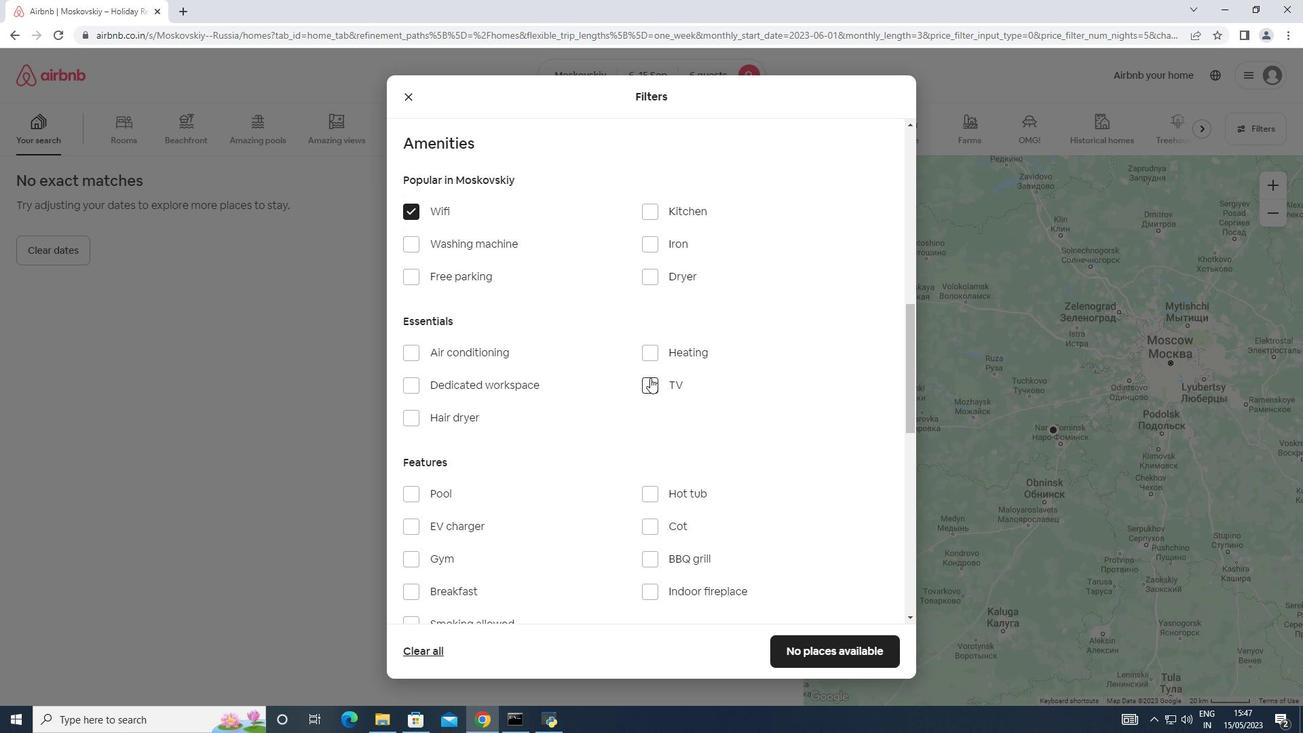 
Action: Mouse moved to (409, 282)
Screenshot: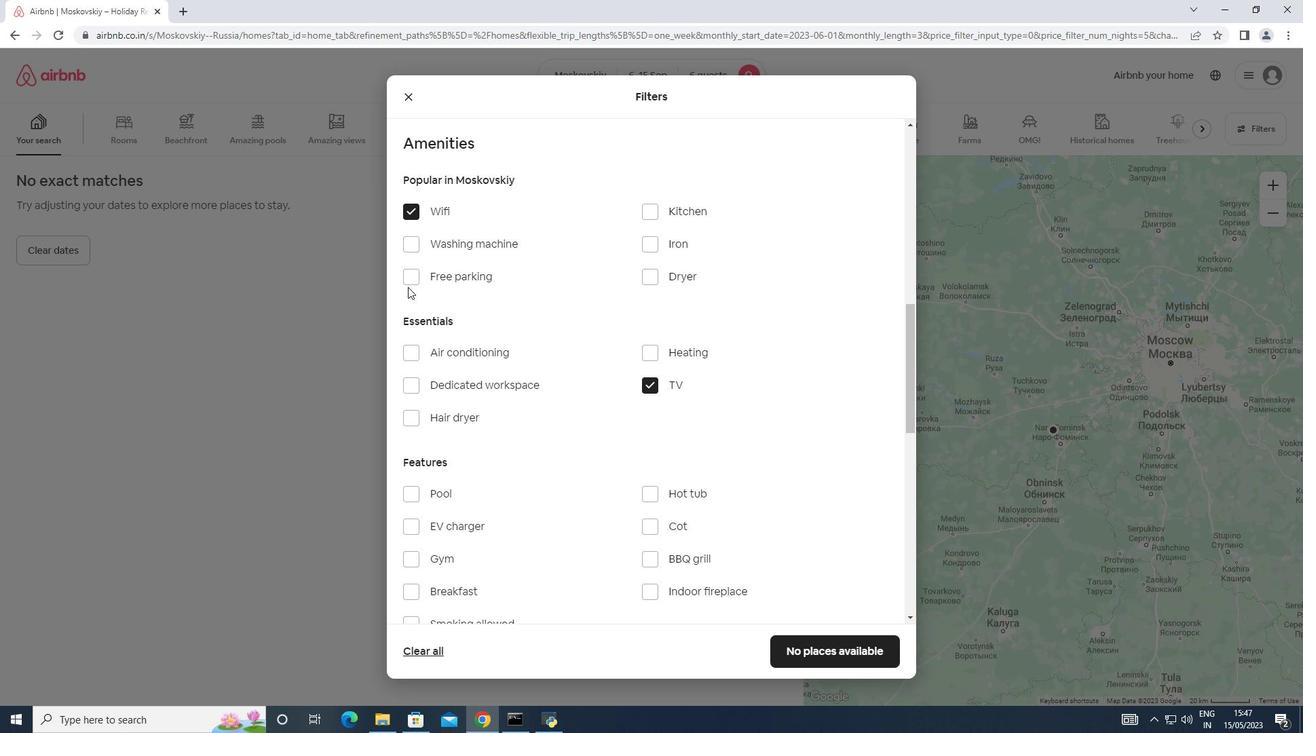 
Action: Mouse pressed left at (409, 282)
Screenshot: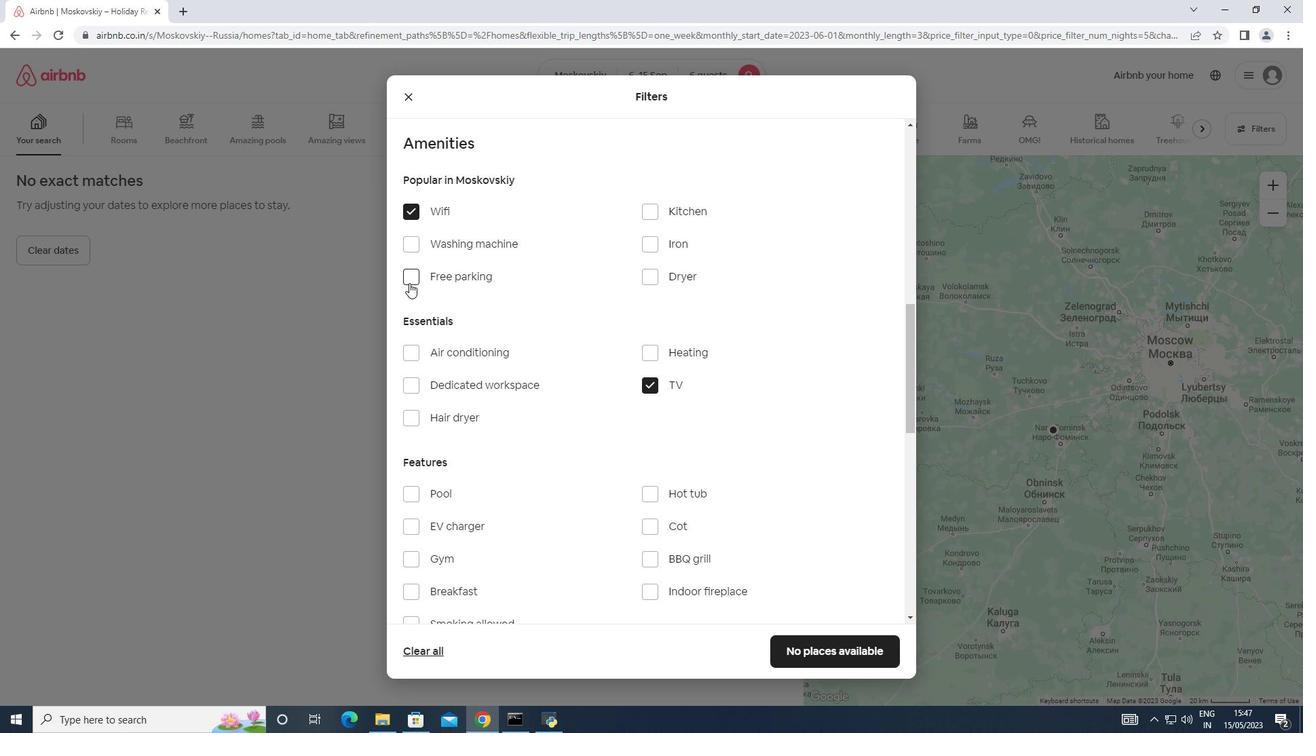 
Action: Mouse moved to (510, 409)
Screenshot: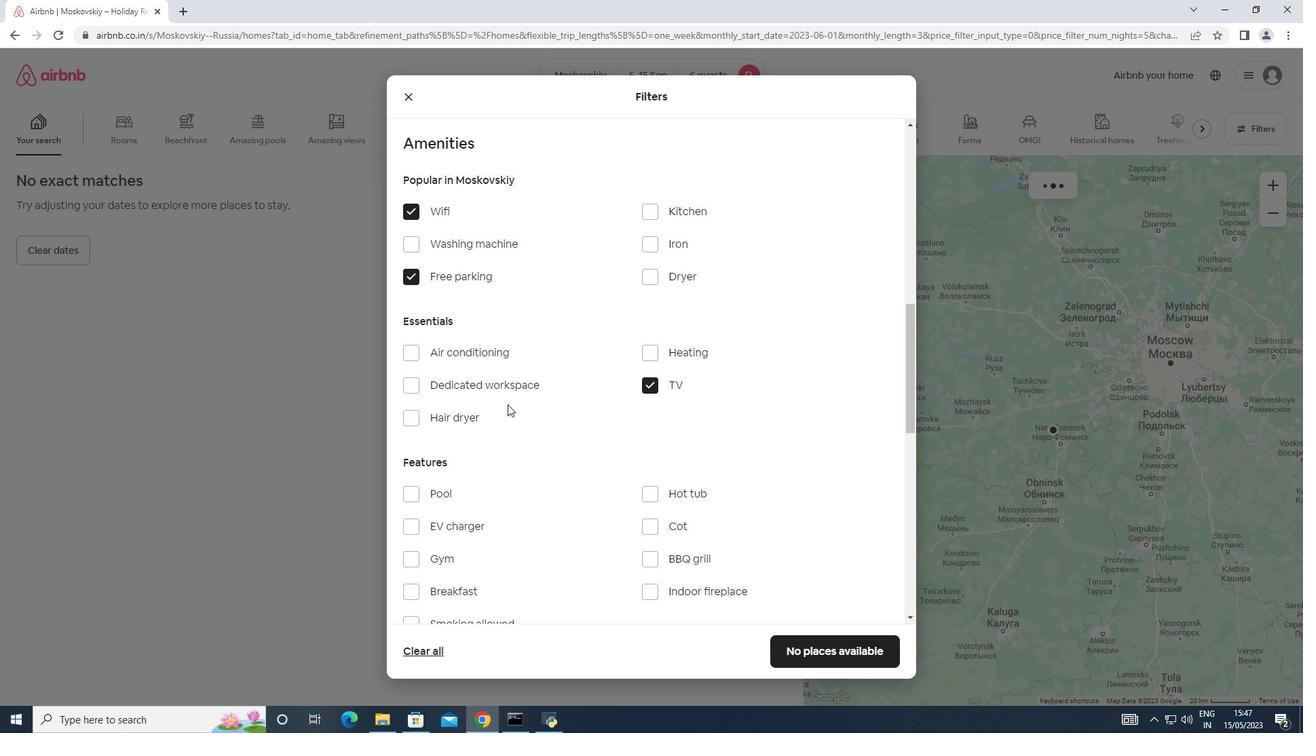 
Action: Mouse scrolled (510, 408) with delta (0, 0)
Screenshot: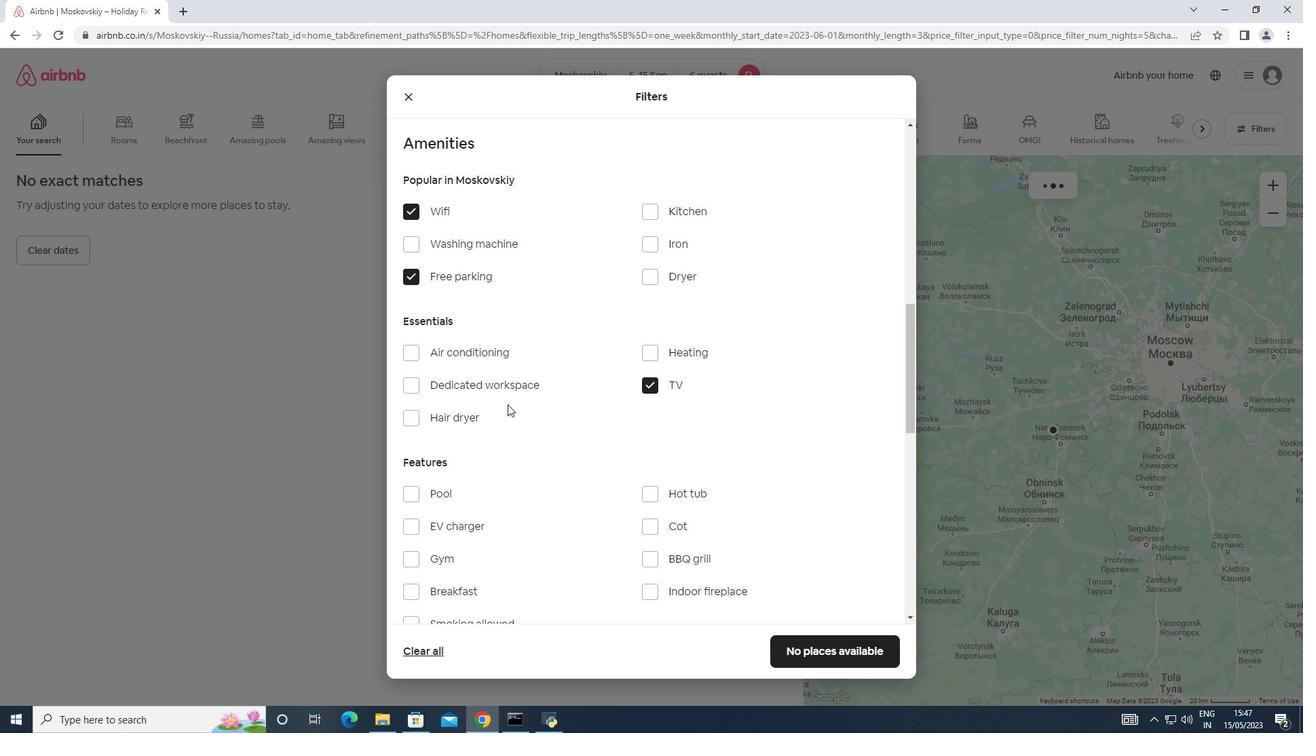 
Action: Mouse scrolled (510, 408) with delta (0, 0)
Screenshot: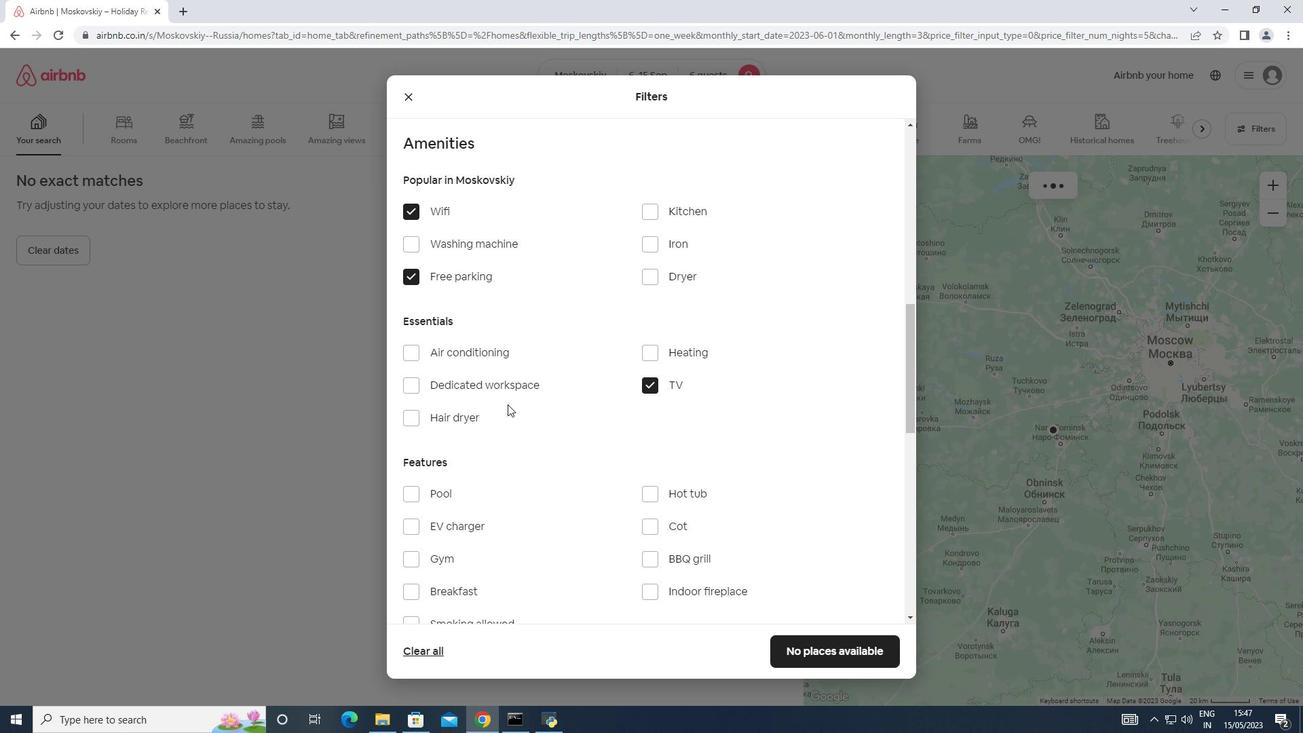 
Action: Mouse moved to (446, 420)
Screenshot: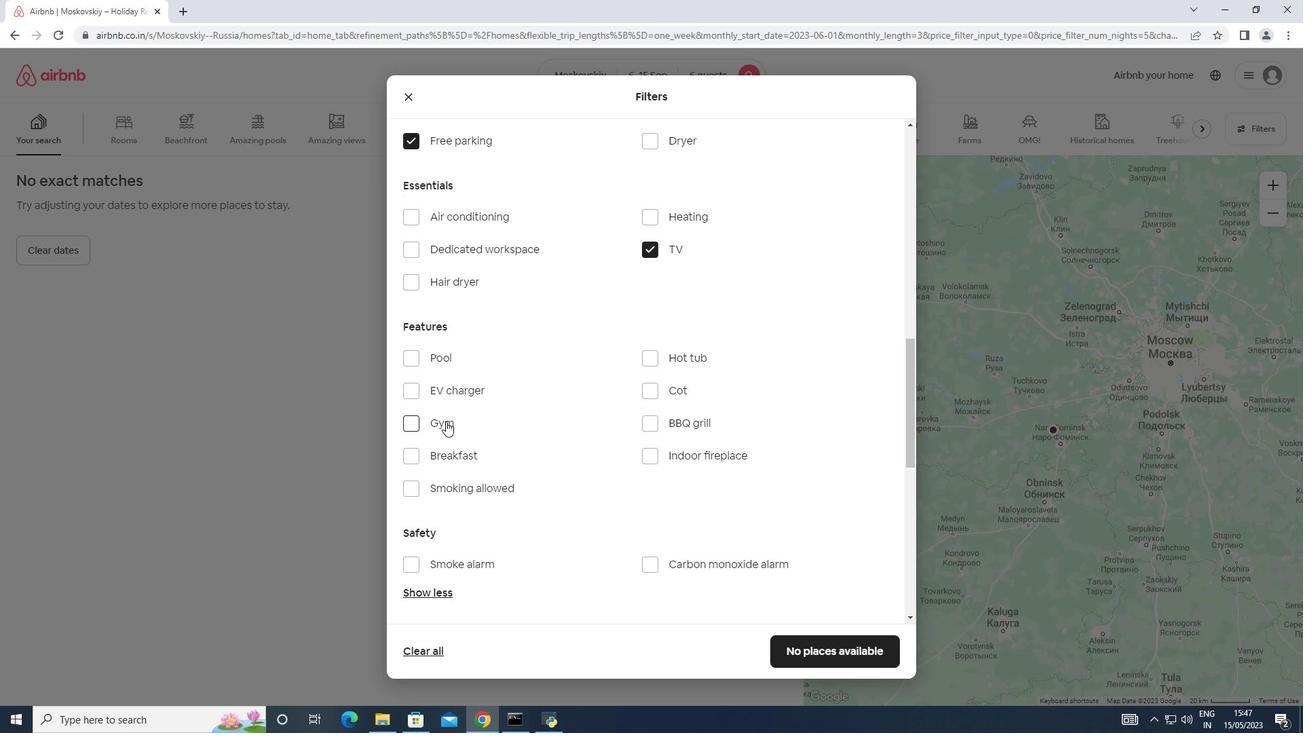 
Action: Mouse pressed left at (446, 420)
Screenshot: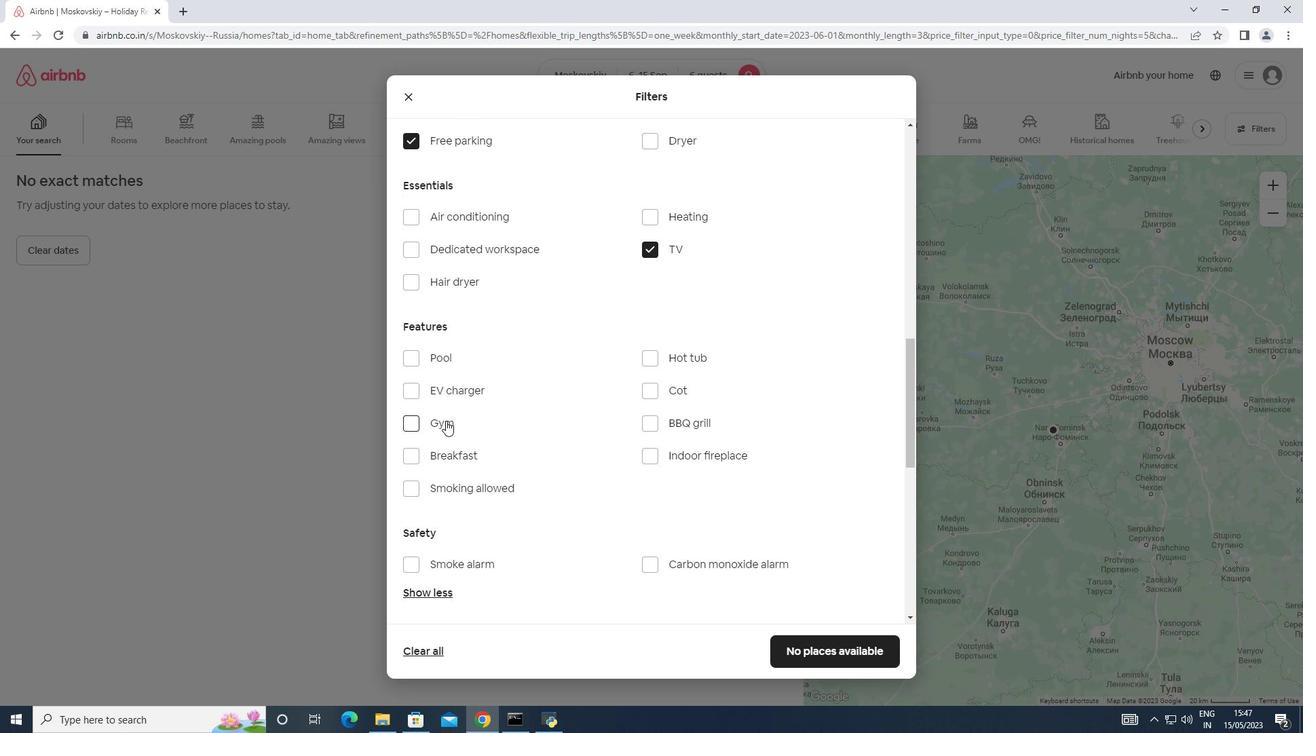 
Action: Mouse moved to (457, 454)
Screenshot: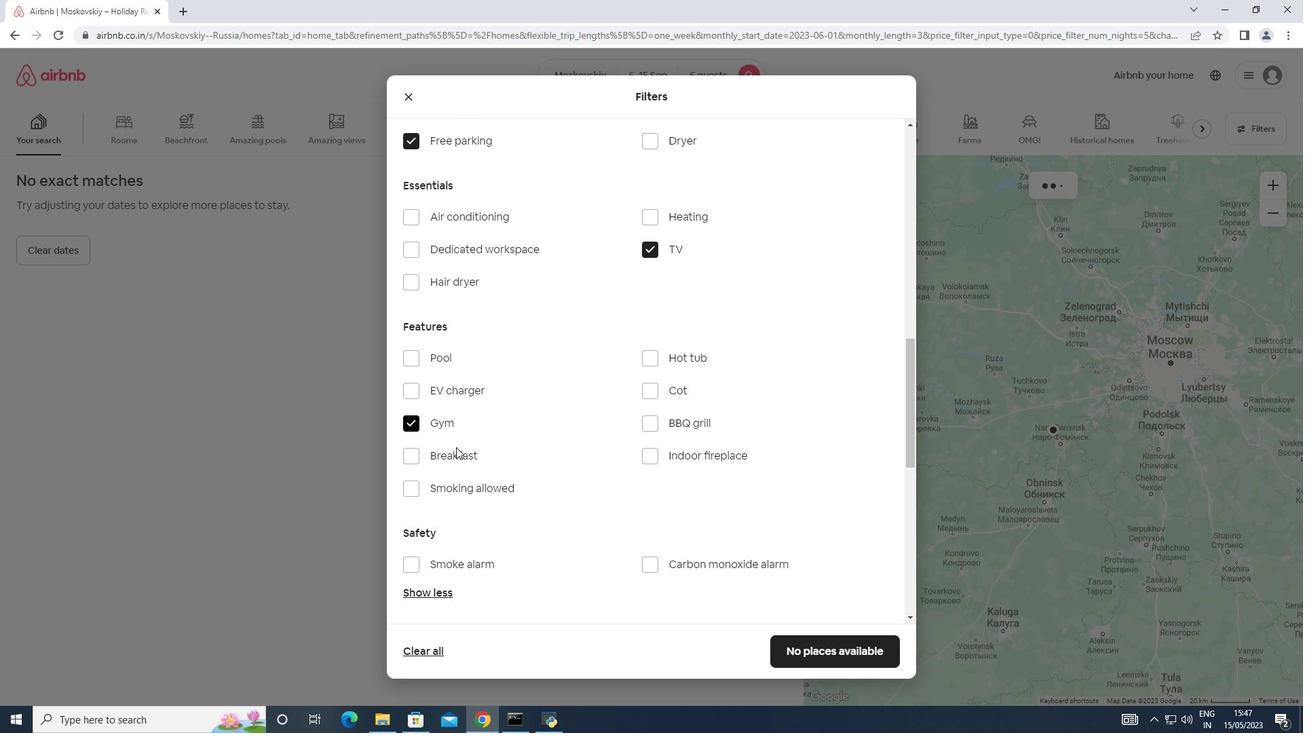 
Action: Mouse pressed left at (457, 454)
Screenshot: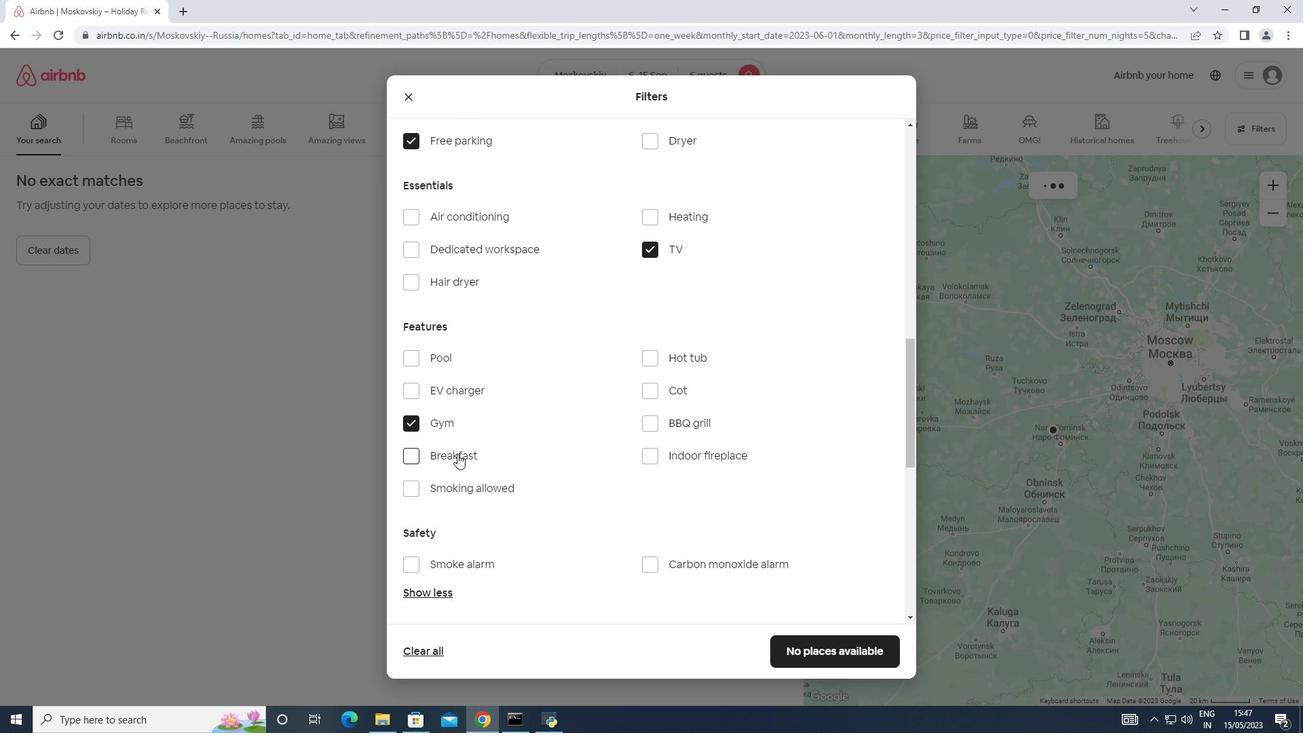 
Action: Mouse moved to (694, 448)
Screenshot: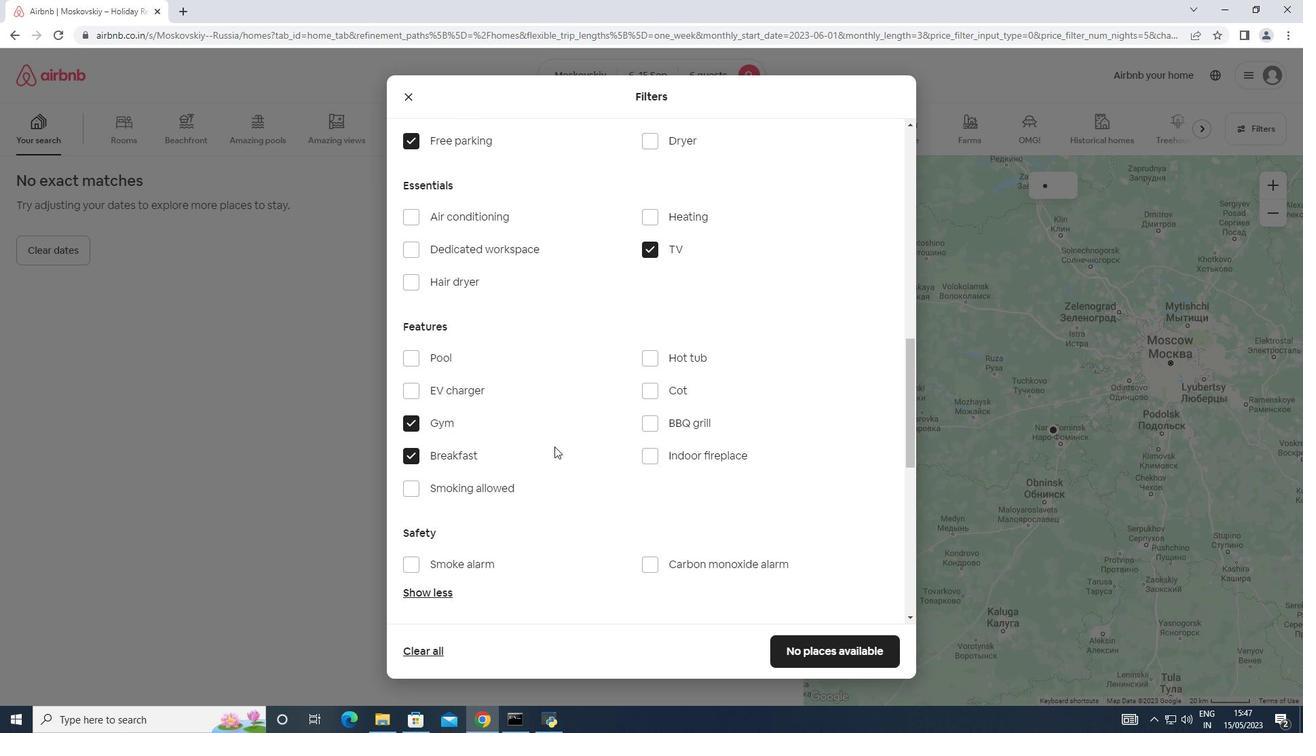 
Action: Mouse scrolled (694, 447) with delta (0, 0)
Screenshot: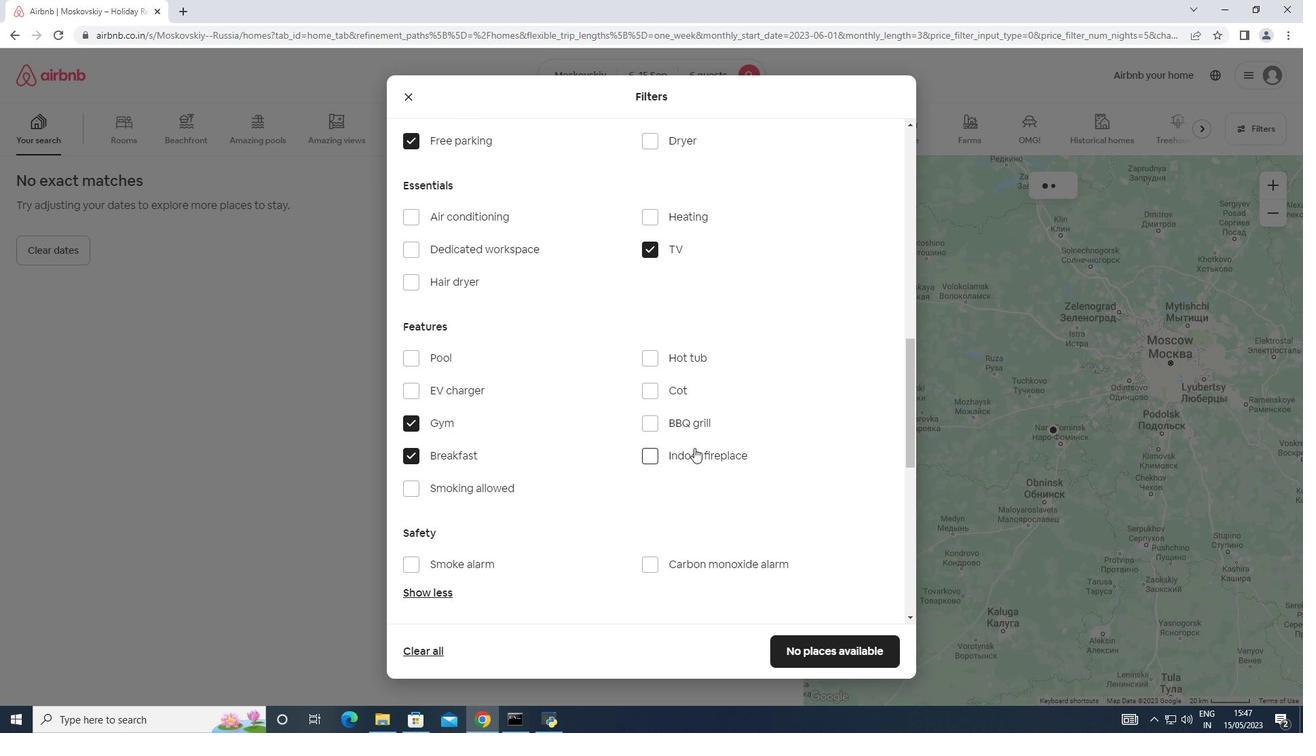 
Action: Mouse scrolled (694, 447) with delta (0, 0)
Screenshot: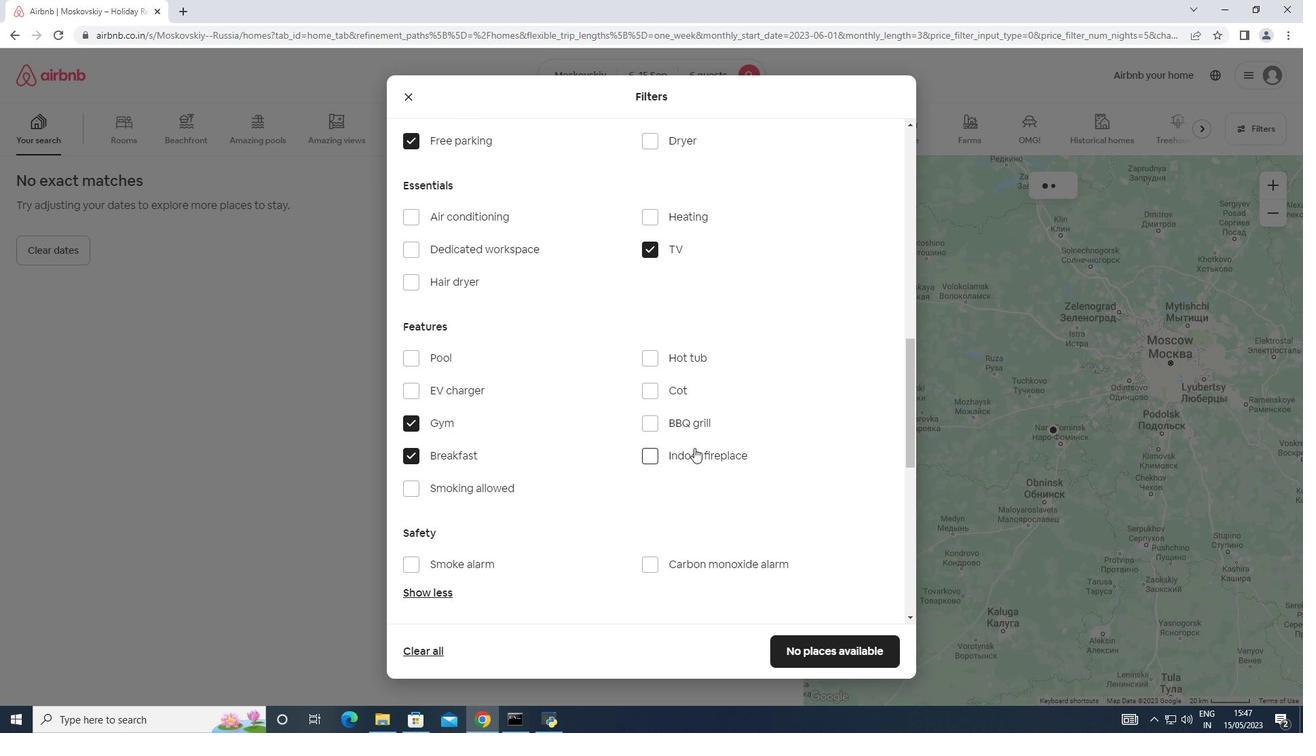 
Action: Mouse scrolled (694, 447) with delta (0, 0)
Screenshot: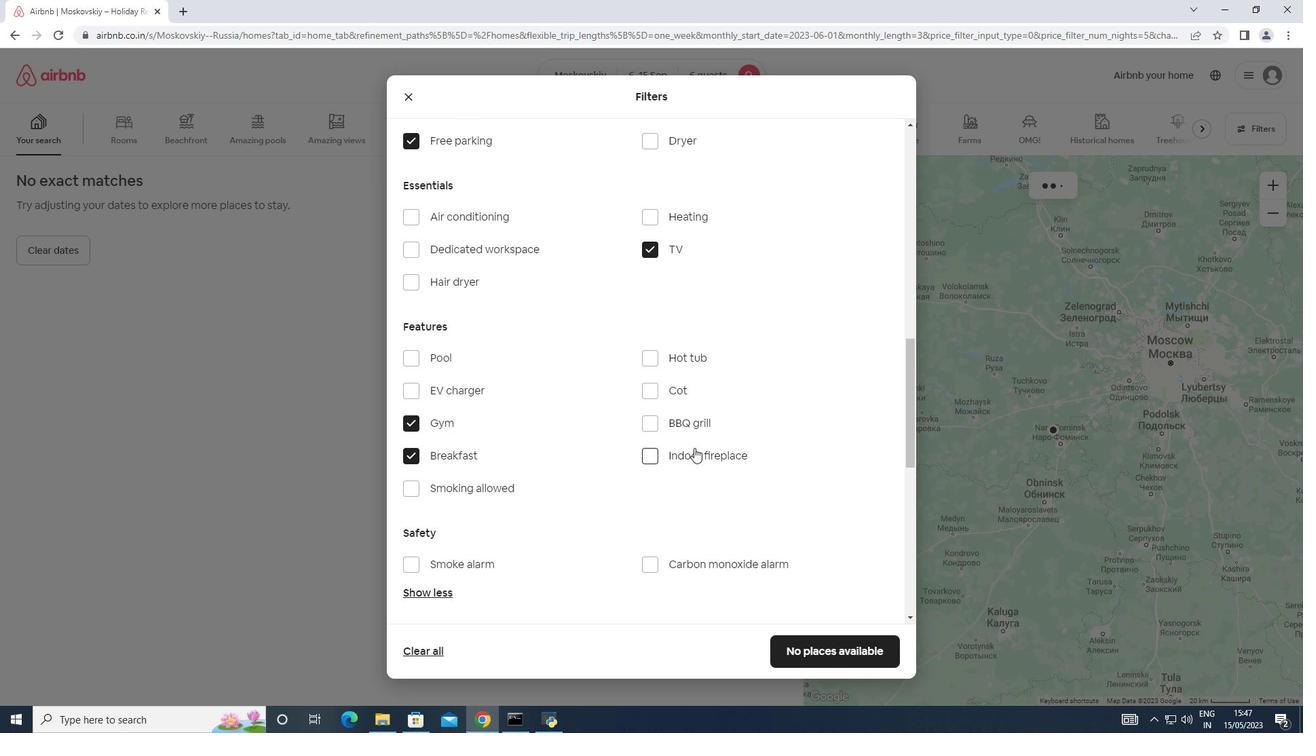 
Action: Mouse scrolled (694, 447) with delta (0, 0)
Screenshot: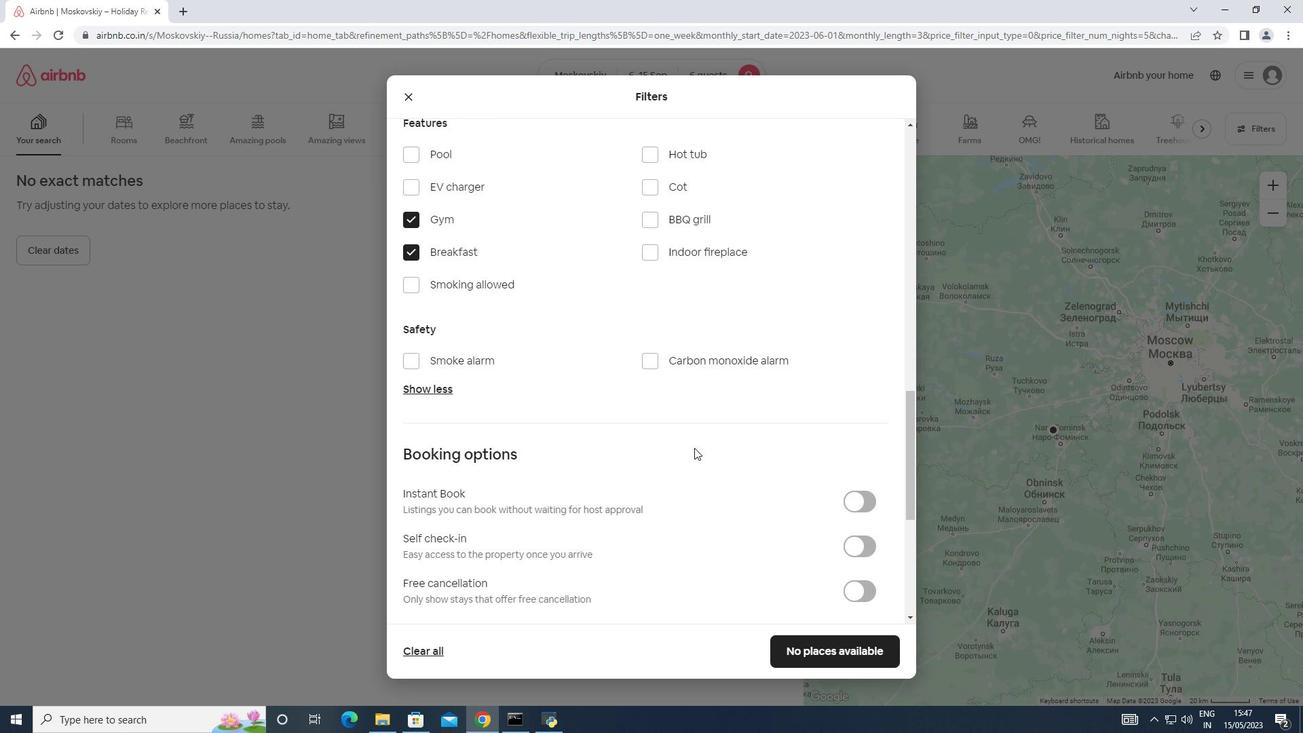 
Action: Mouse scrolled (694, 447) with delta (0, 0)
Screenshot: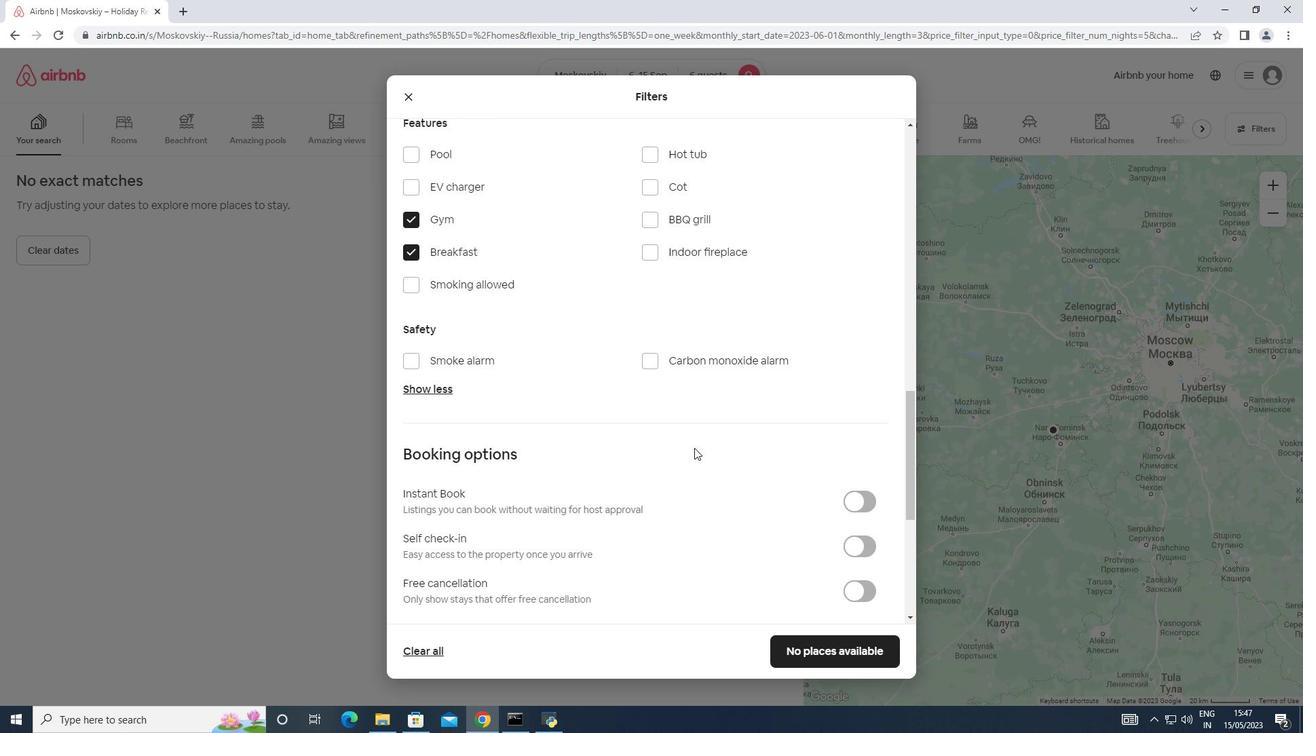 
Action: Mouse moved to (845, 413)
Screenshot: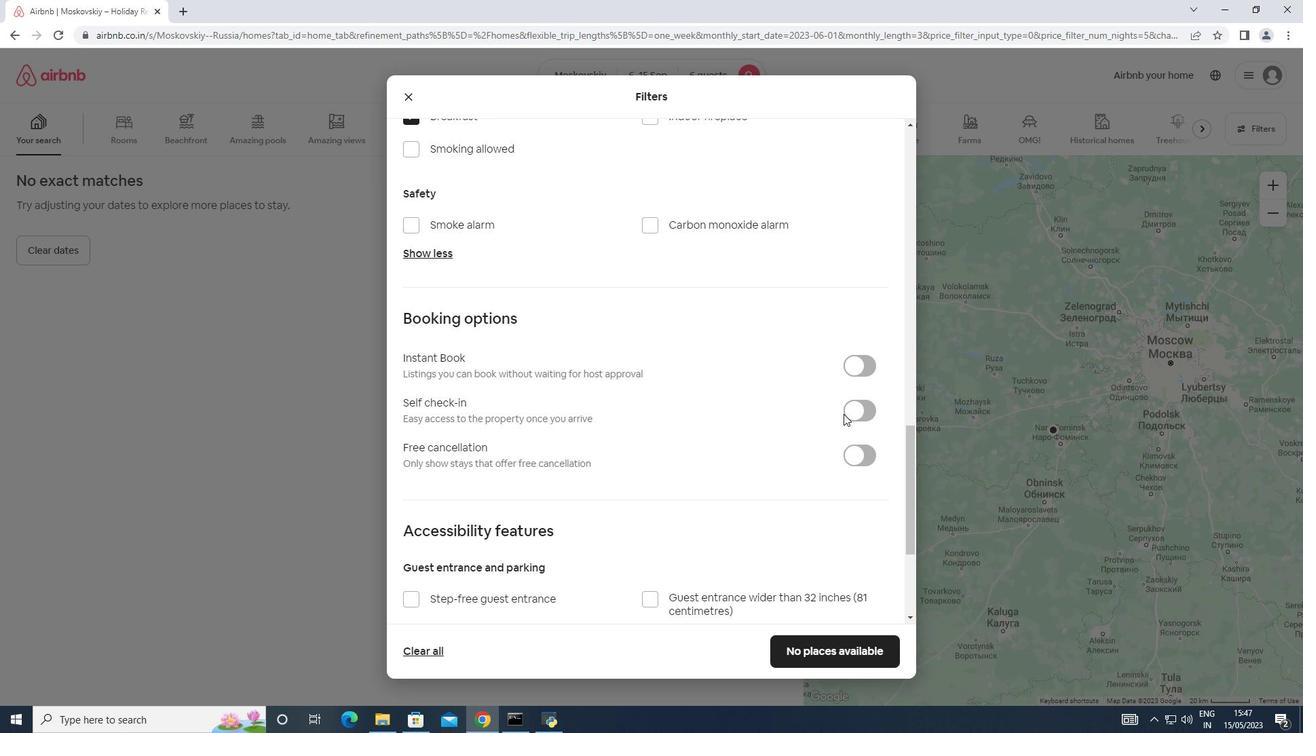 
Action: Mouse pressed left at (845, 413)
Screenshot: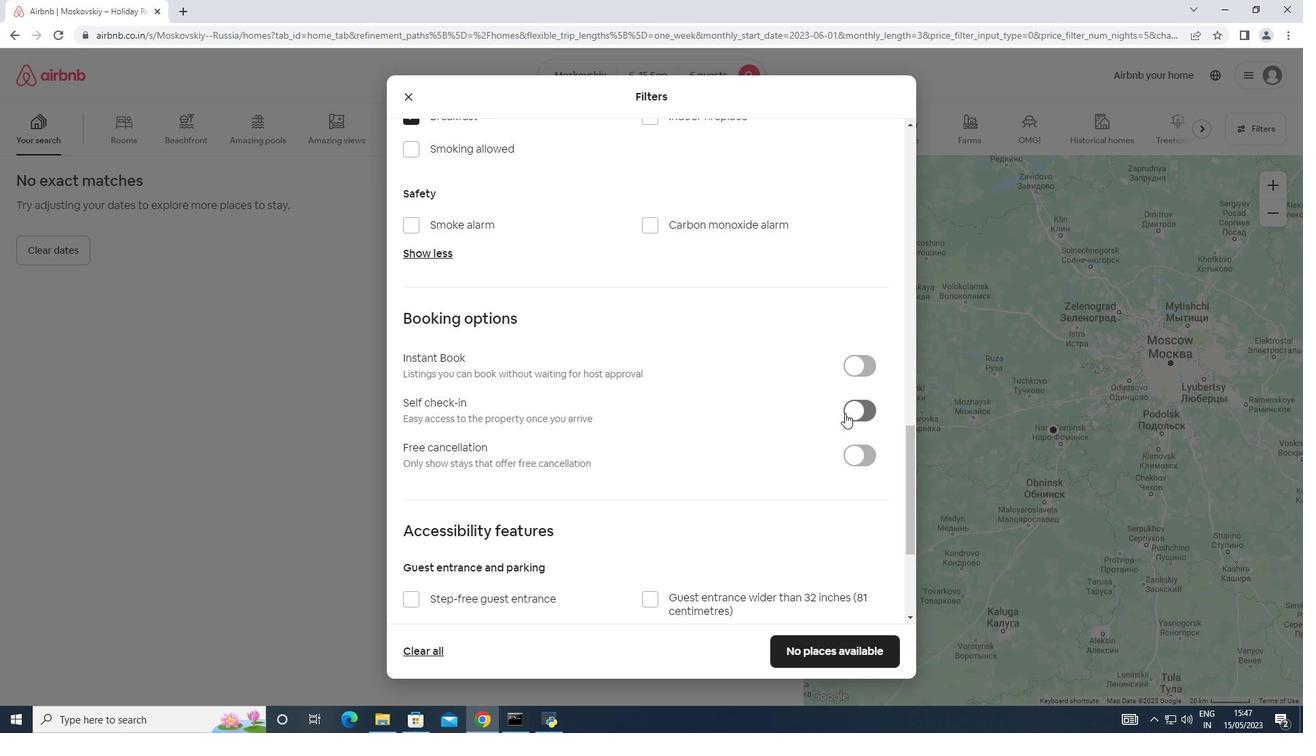 
Action: Mouse moved to (578, 423)
Screenshot: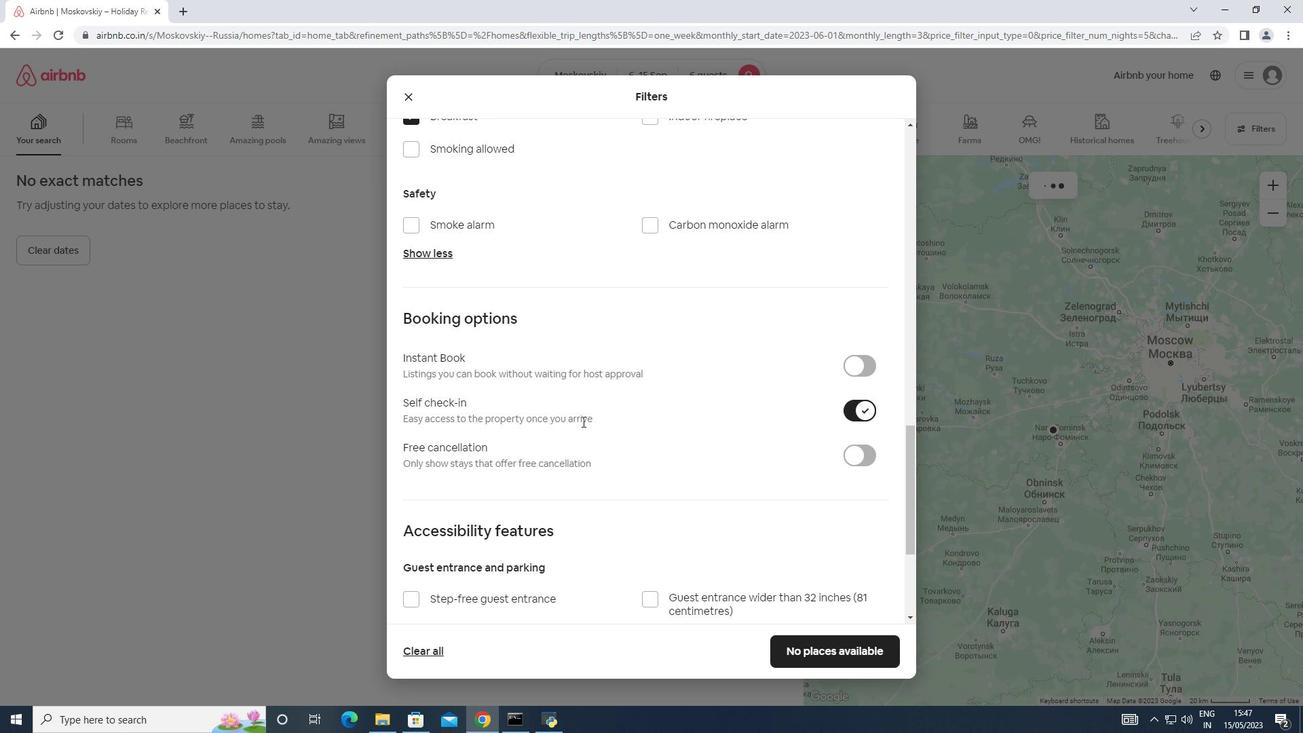 
Action: Mouse scrolled (578, 422) with delta (0, 0)
Screenshot: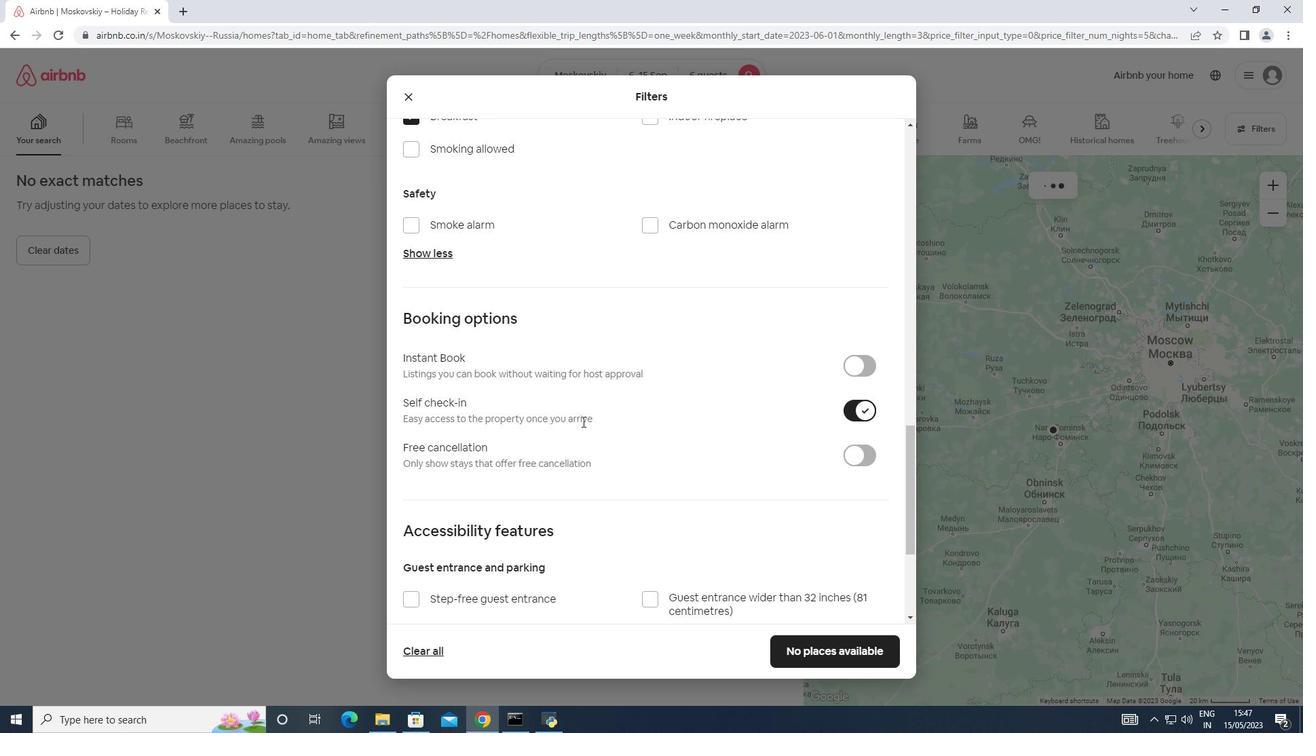 
Action: Mouse scrolled (578, 422) with delta (0, 0)
Screenshot: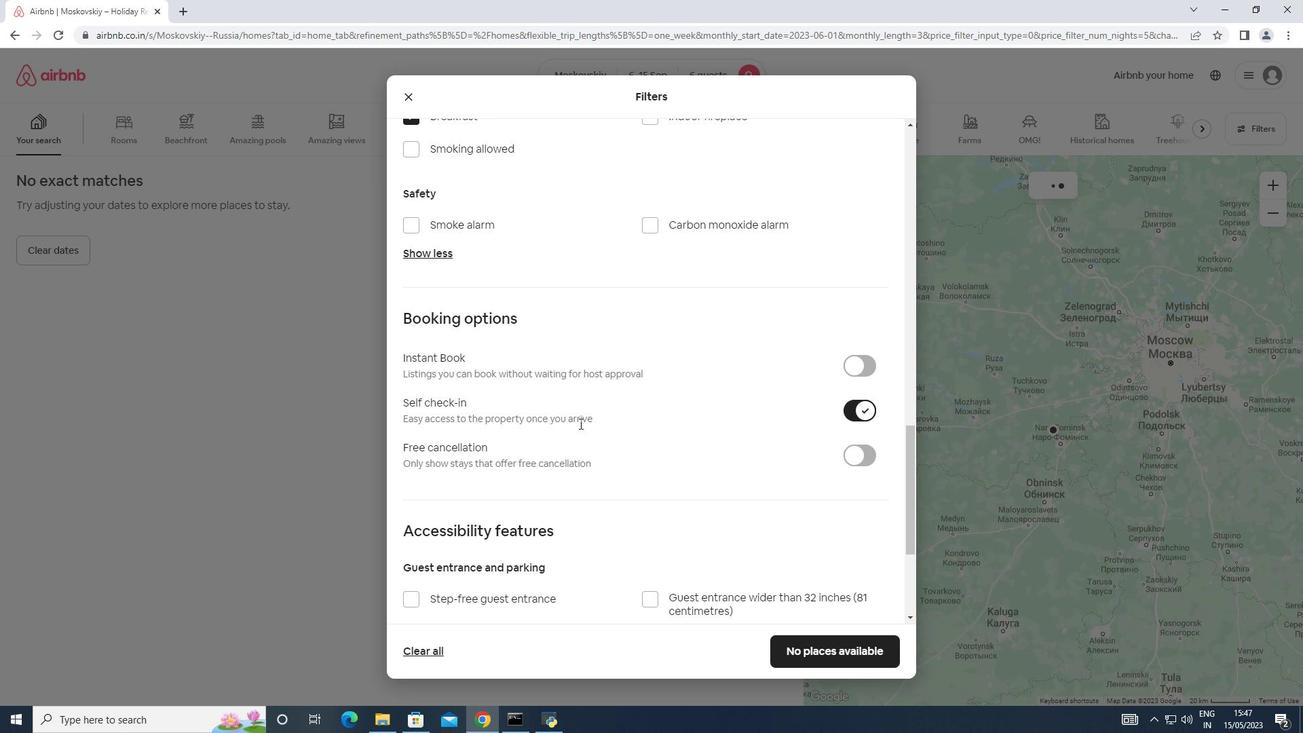 
Action: Mouse scrolled (578, 422) with delta (0, 0)
Screenshot: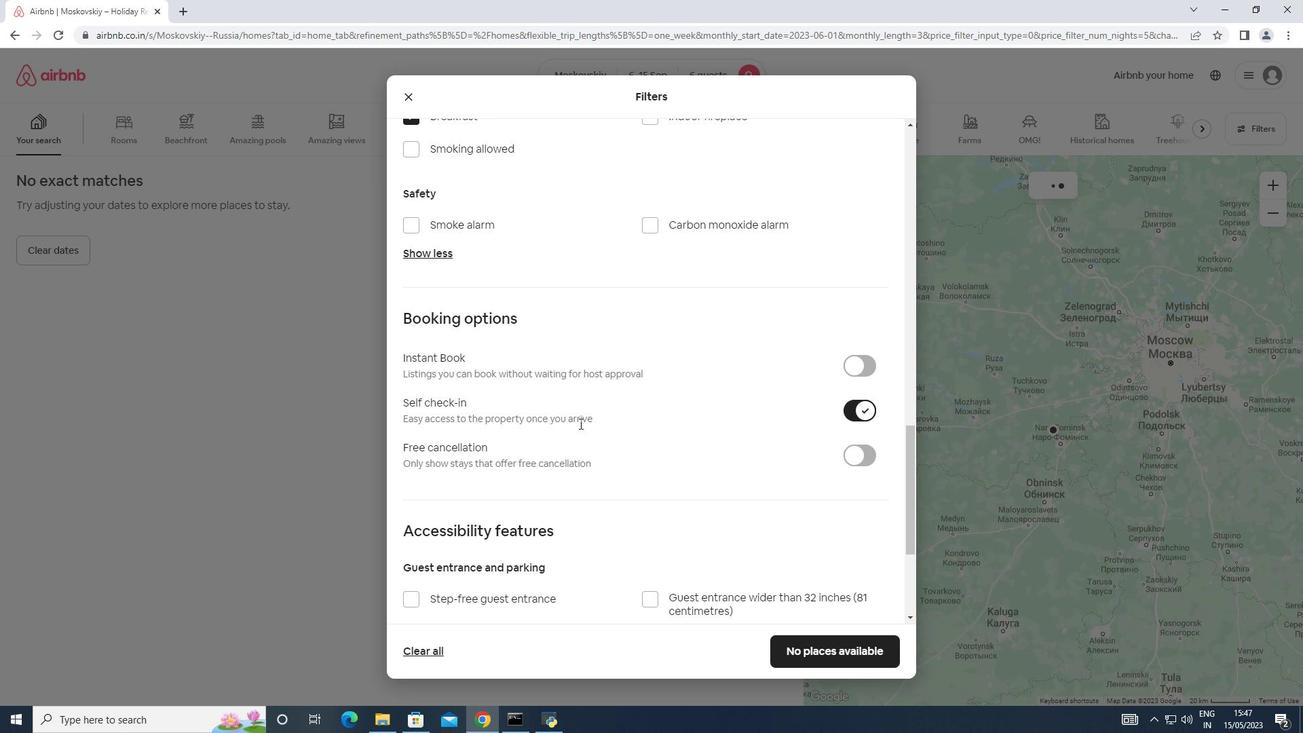 
Action: Mouse scrolled (578, 422) with delta (0, 0)
Screenshot: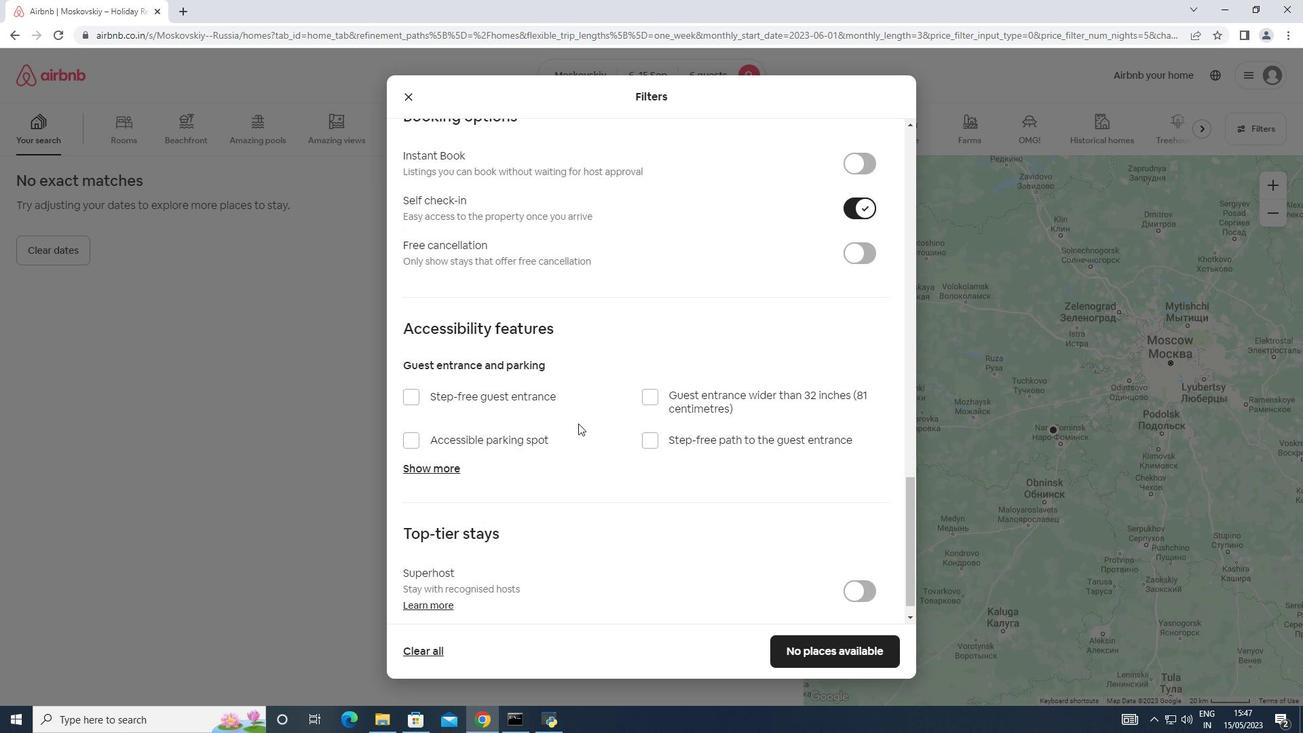 
Action: Mouse scrolled (578, 422) with delta (0, 0)
Screenshot: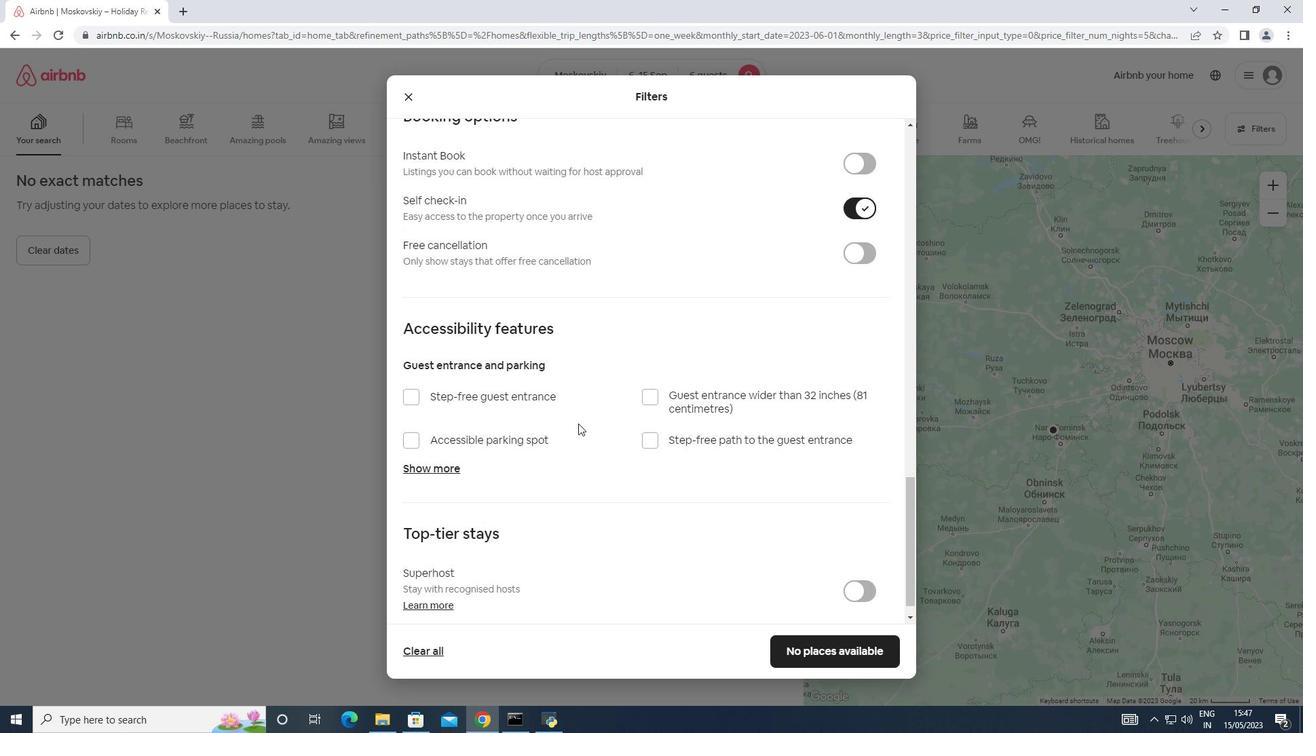 
Action: Mouse scrolled (578, 422) with delta (0, 0)
Screenshot: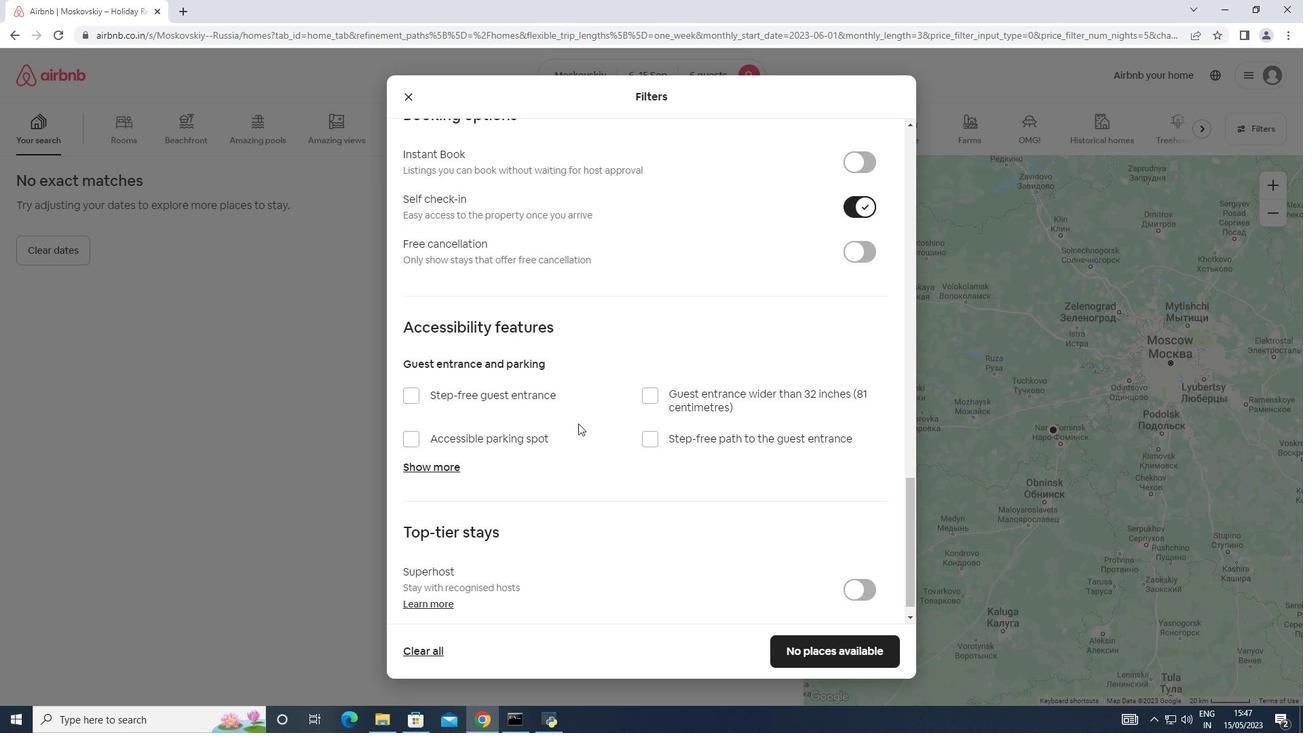 
Action: Mouse moved to (498, 534)
Screenshot: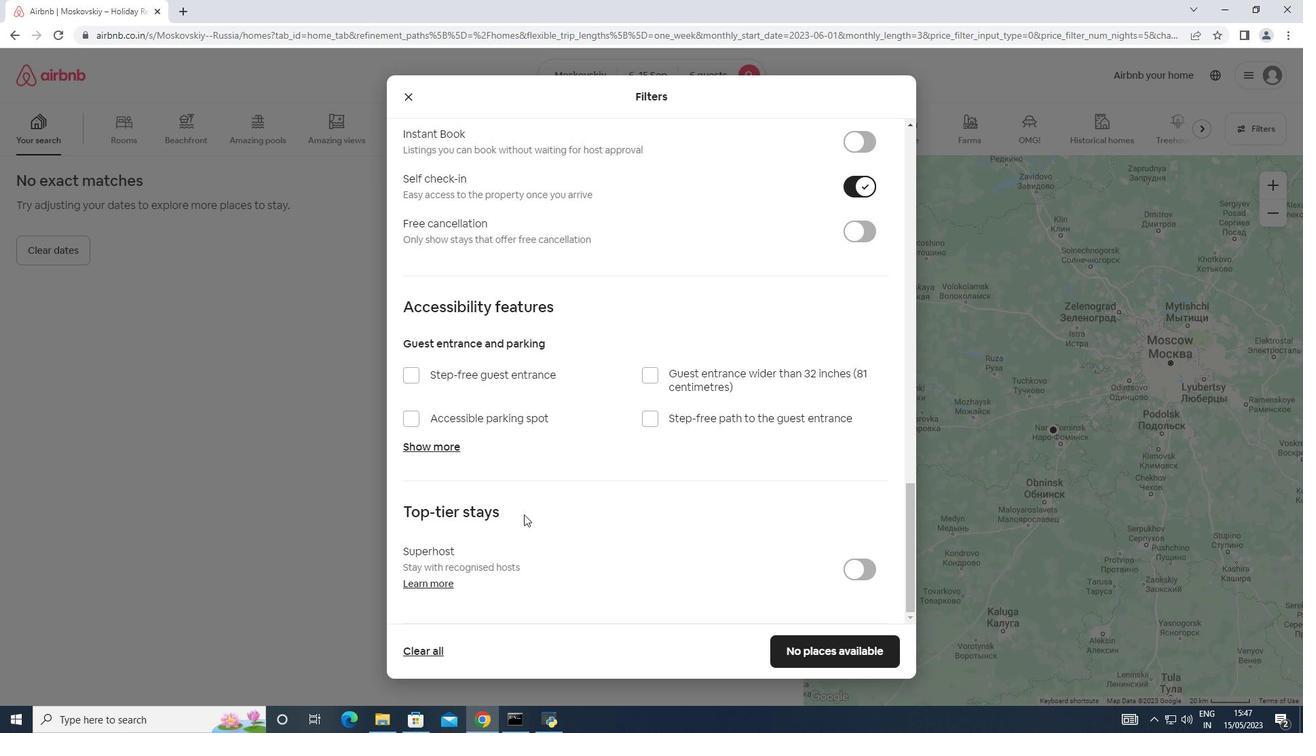 
Action: Mouse scrolled (498, 533) with delta (0, 0)
Screenshot: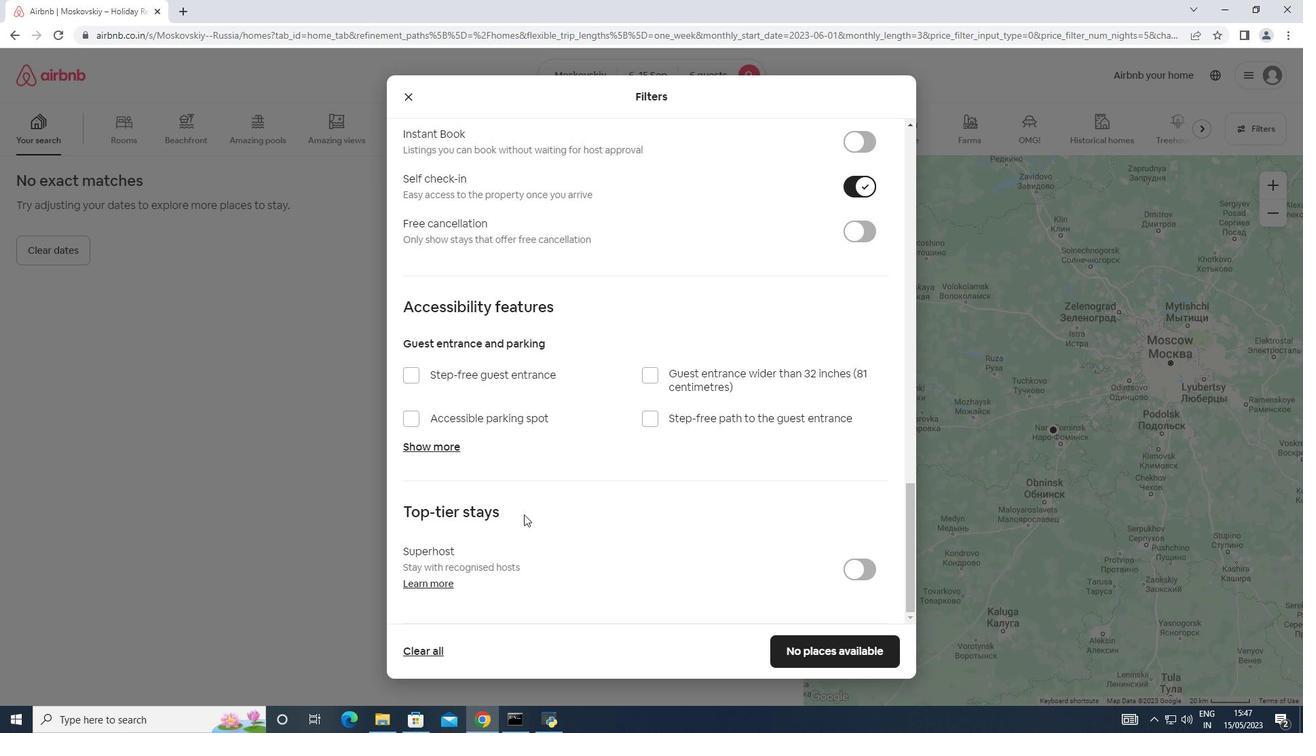 
Action: Mouse scrolled (498, 533) with delta (0, 0)
Screenshot: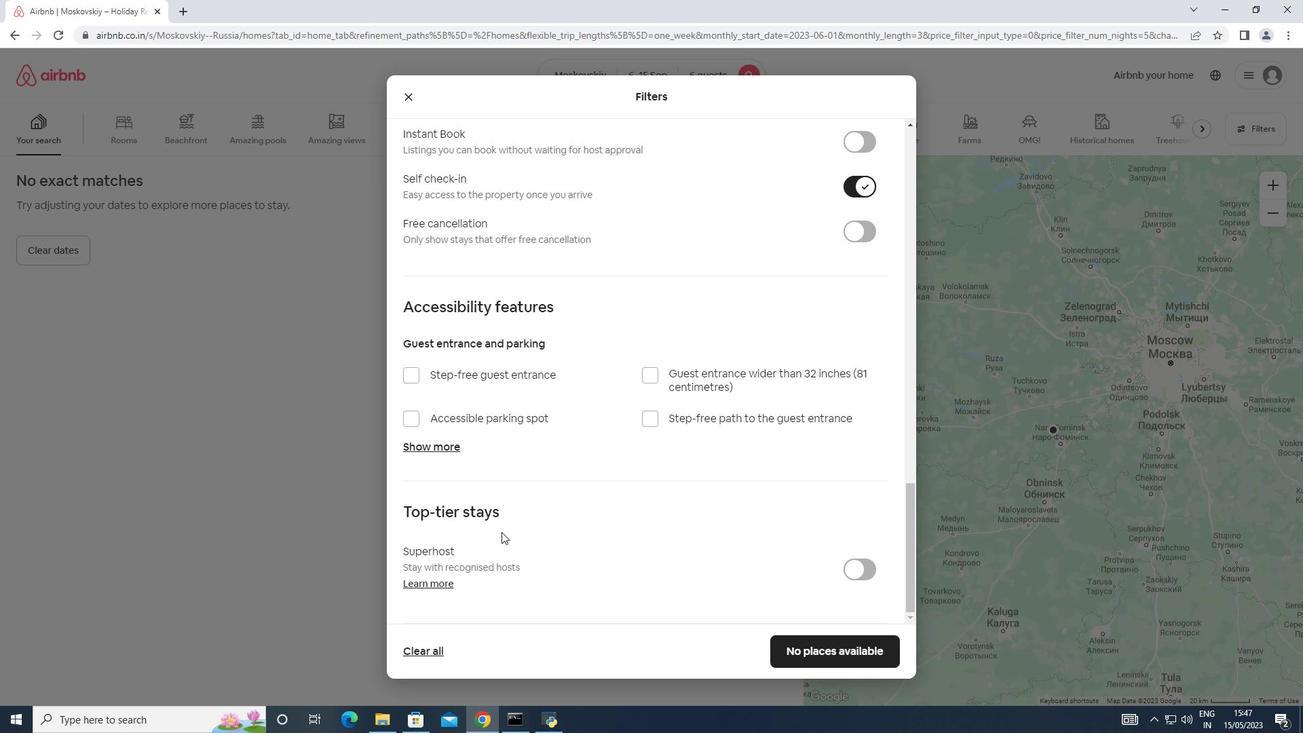 
Action: Mouse scrolled (498, 533) with delta (0, 0)
Screenshot: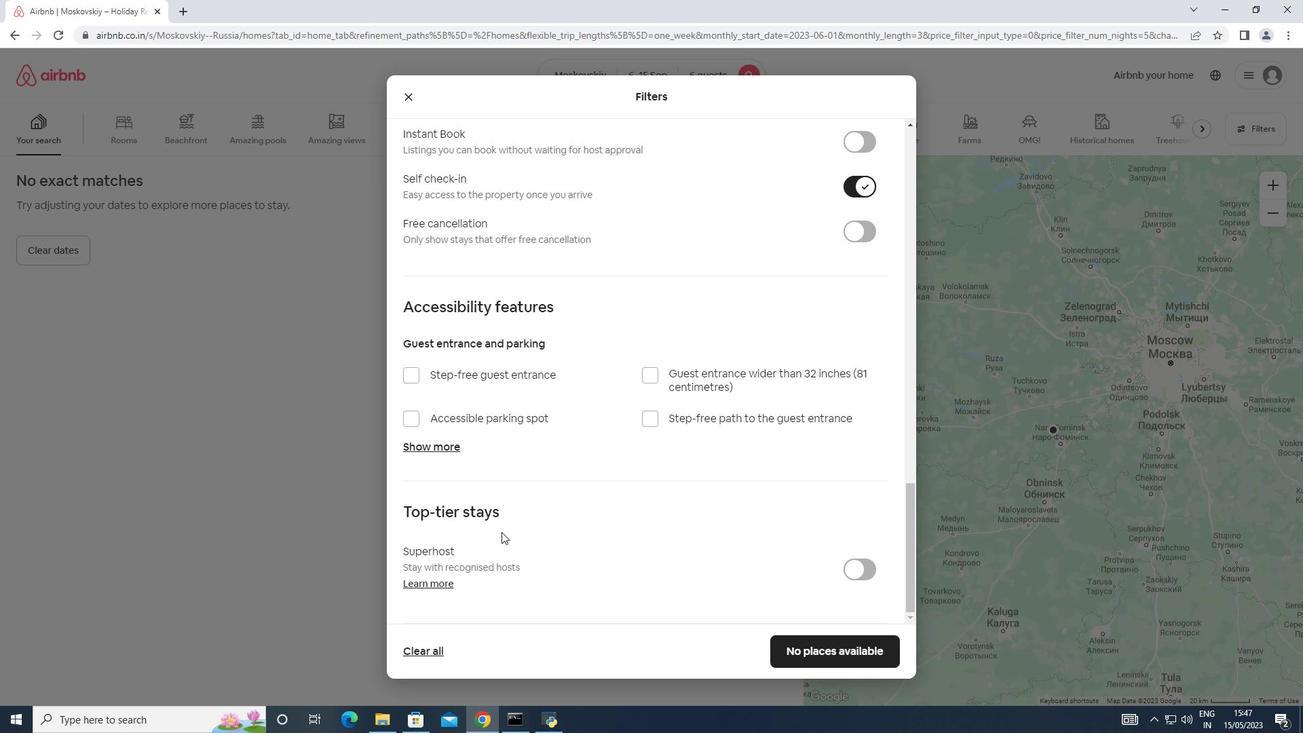 
Action: Mouse scrolled (498, 533) with delta (0, 0)
Screenshot: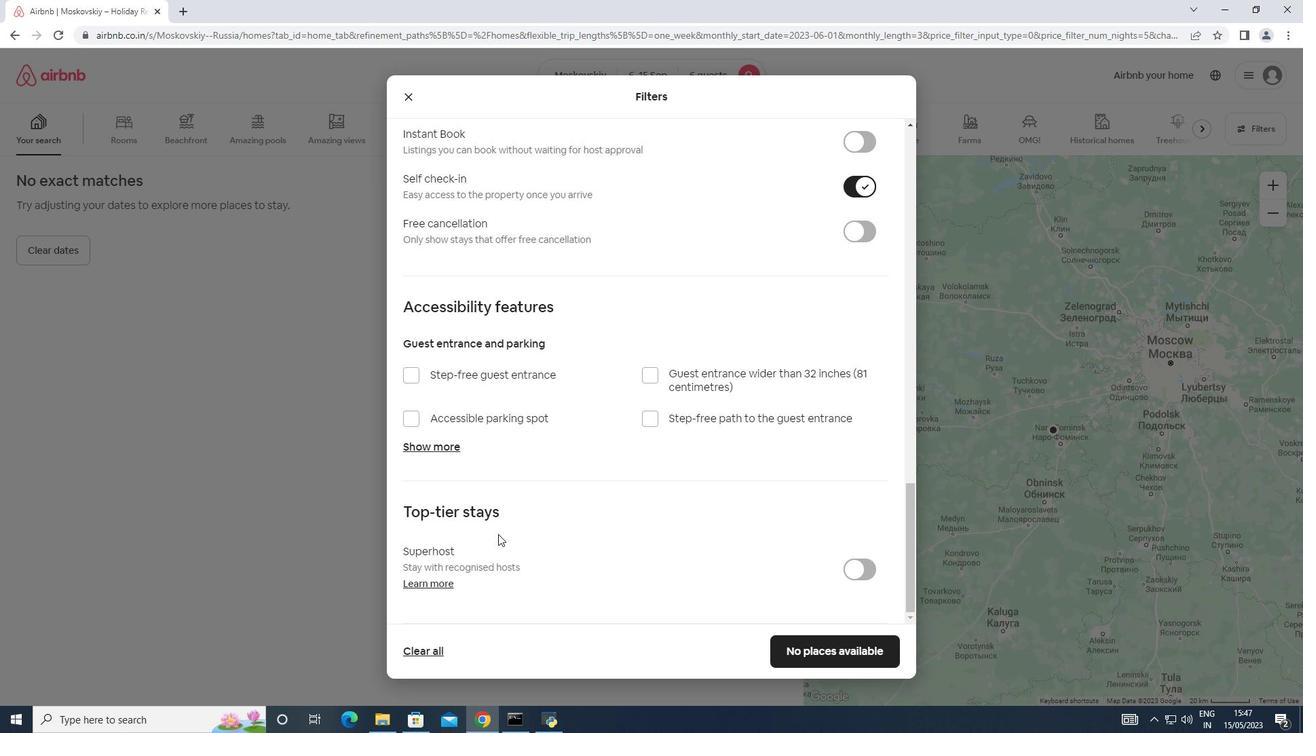
Action: Mouse moved to (805, 657)
Screenshot: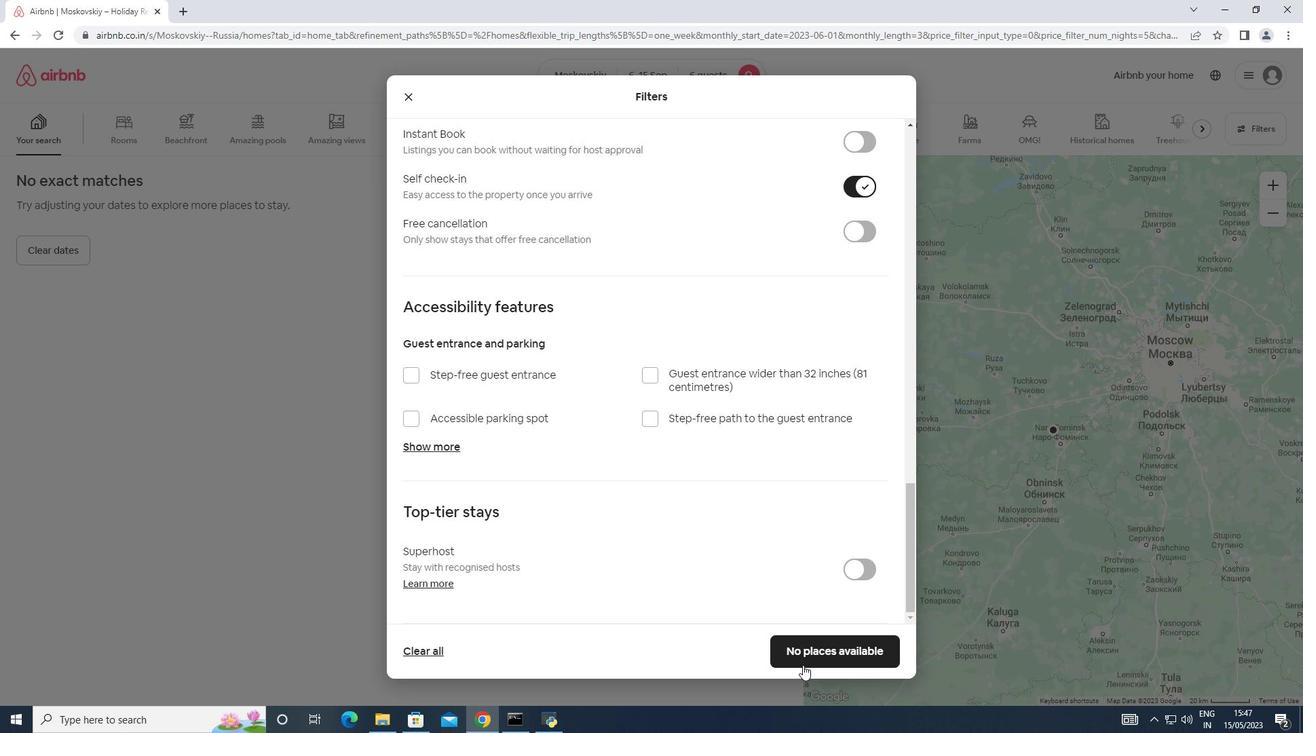
Action: Mouse pressed left at (805, 657)
Screenshot: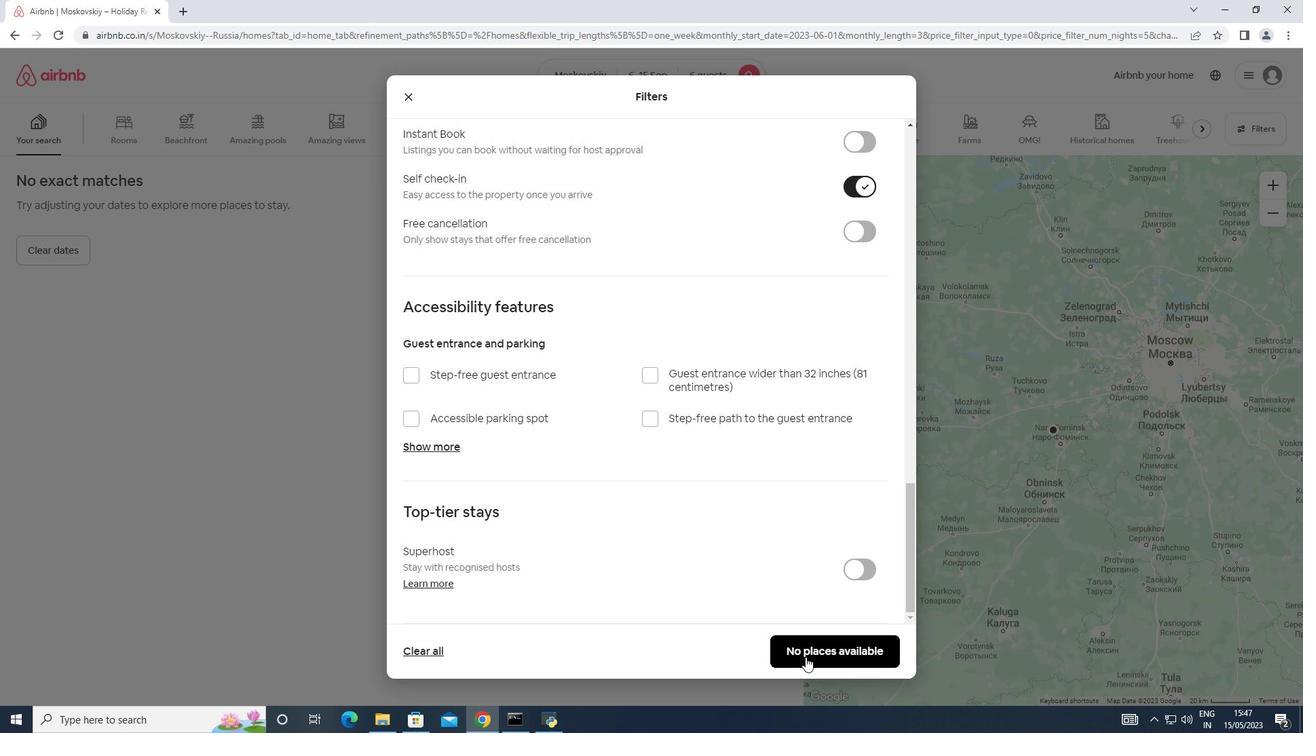 
Action: Mouse moved to (719, 702)
Screenshot: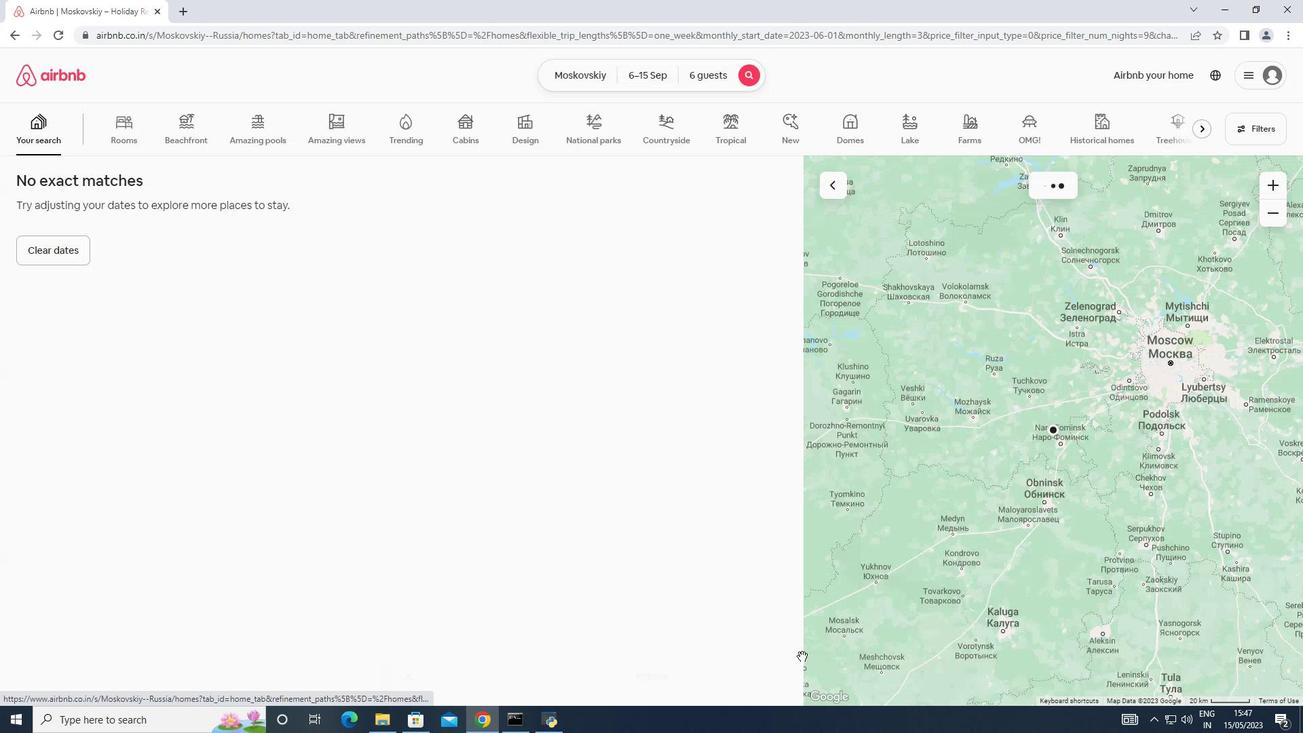 
